Task: In Heading Arial with underline. Font size of heading  '18'Font style of data Calibri. Font size of data  9Alignment of headline & data Align center. Fill color in heading,  RedFont color of data Black Apply border in Data No BorderIn the sheet   Promote Sales log book
Action: Mouse moved to (321, 283)
Screenshot: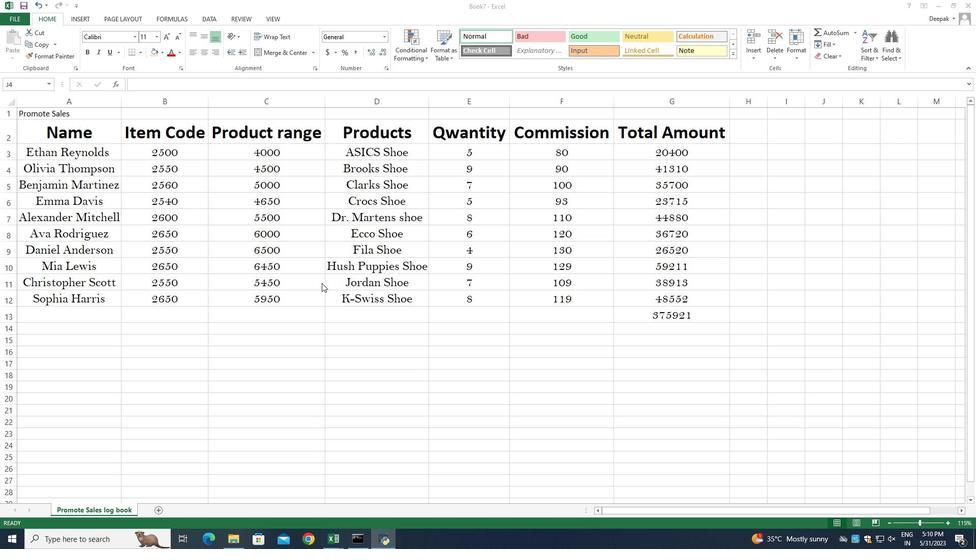
Action: Mouse scrolled (321, 283) with delta (0, 0)
Screenshot: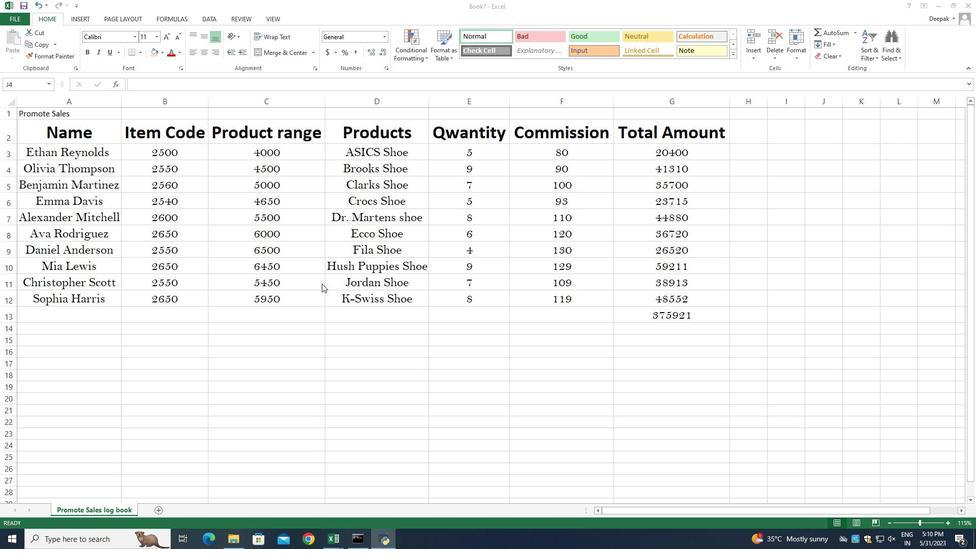 
Action: Mouse moved to (392, 318)
Screenshot: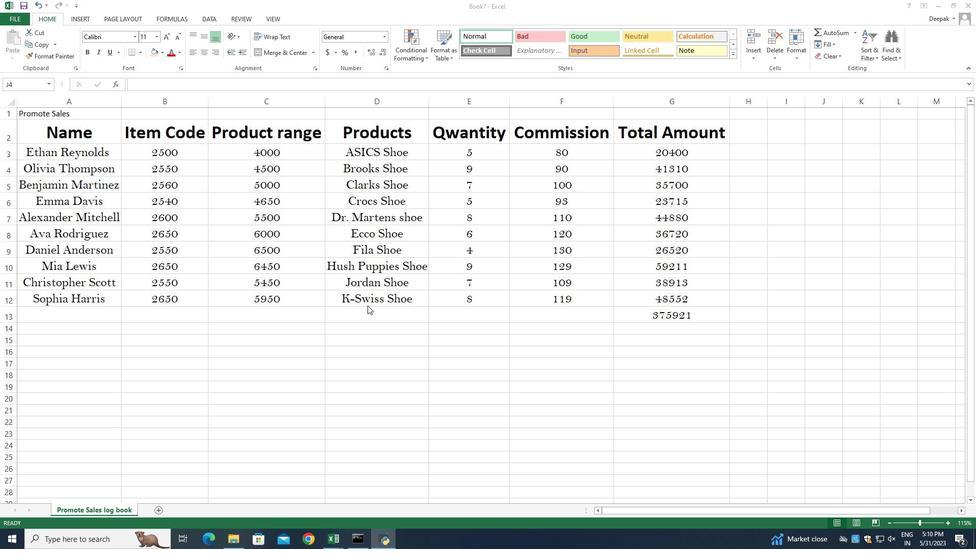 
Action: Mouse scrolled (392, 319) with delta (0, 0)
Screenshot: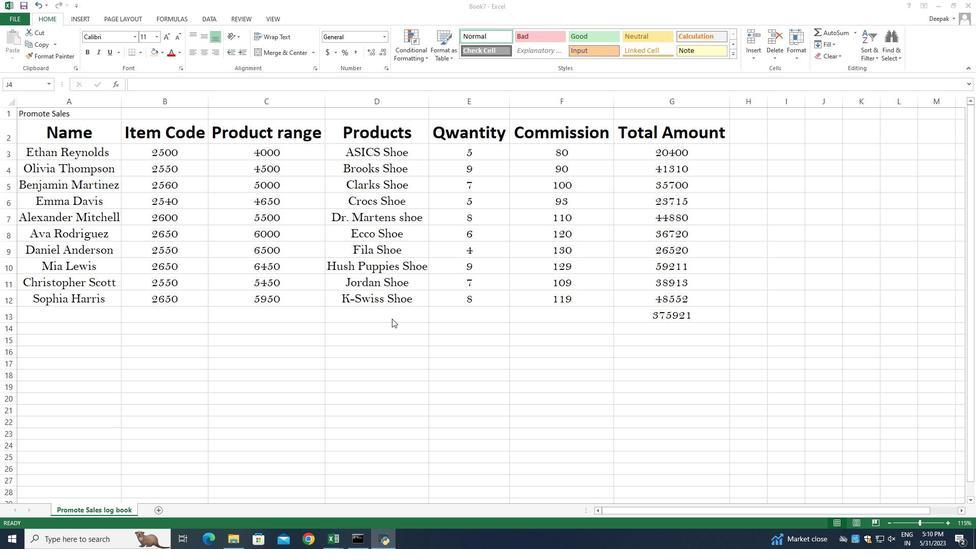 
Action: Mouse scrolled (392, 319) with delta (0, 0)
Screenshot: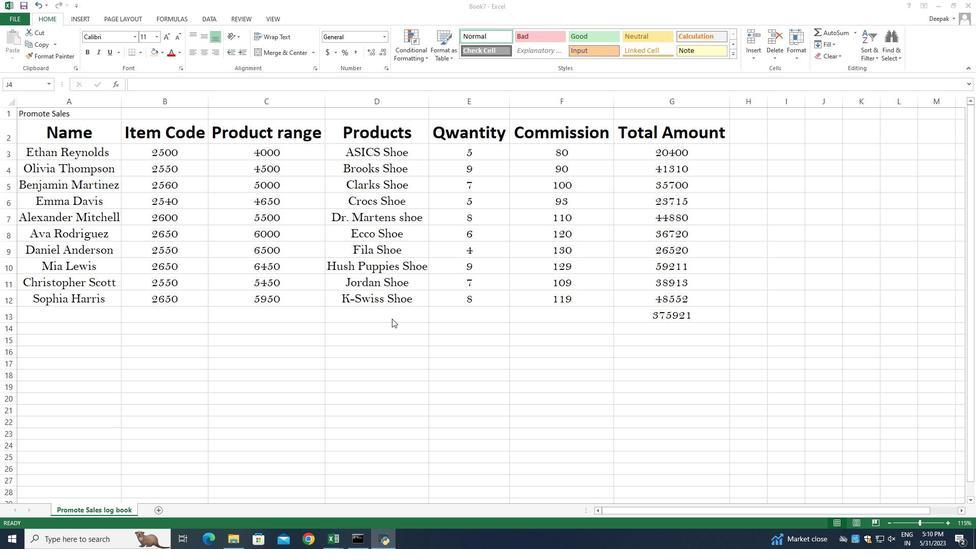 
Action: Mouse scrolled (392, 319) with delta (0, 0)
Screenshot: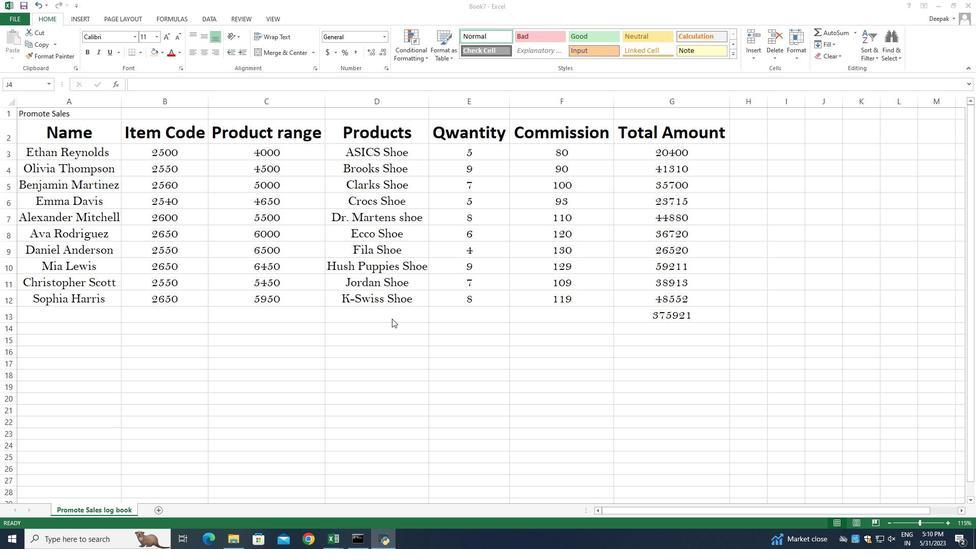 
Action: Mouse moved to (37, 133)
Screenshot: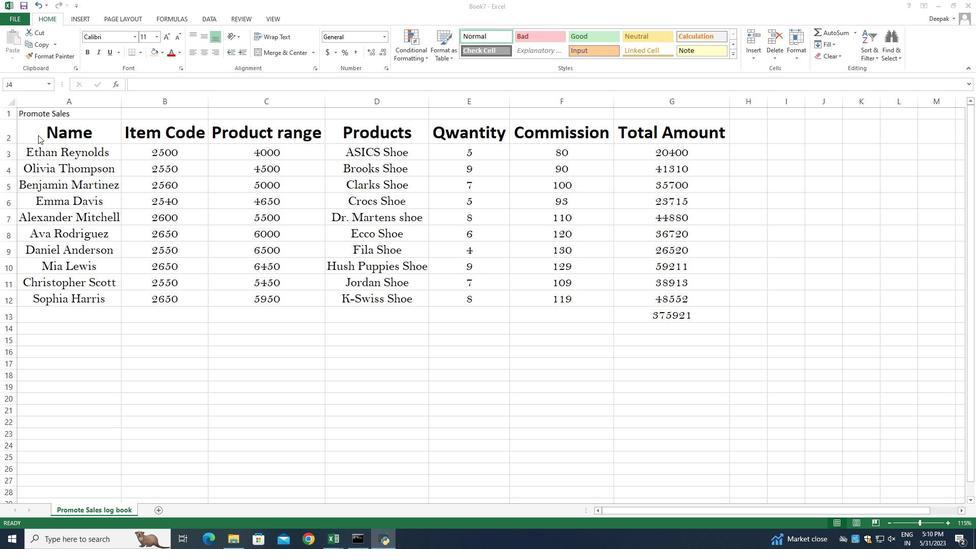 
Action: Mouse pressed left at (37, 133)
Screenshot: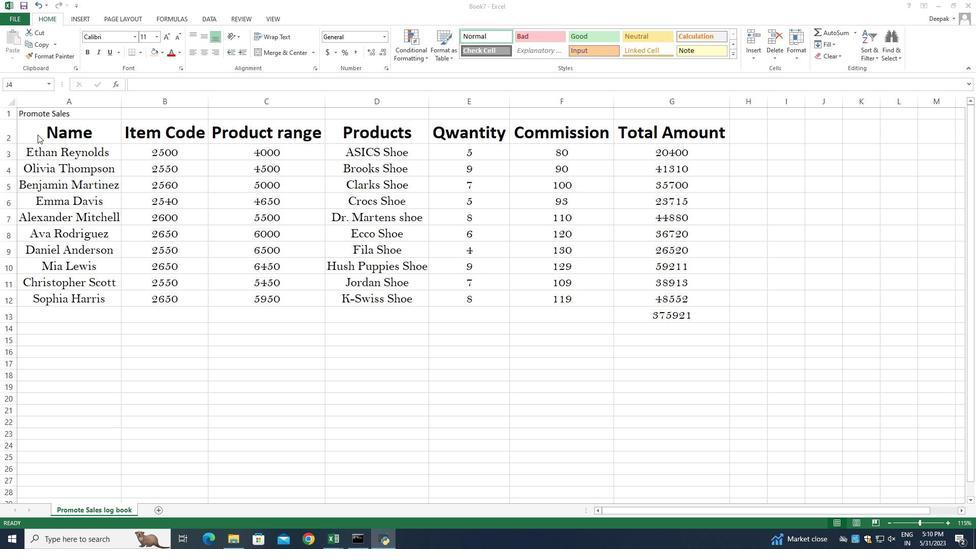 
Action: Mouse pressed left at (37, 133)
Screenshot: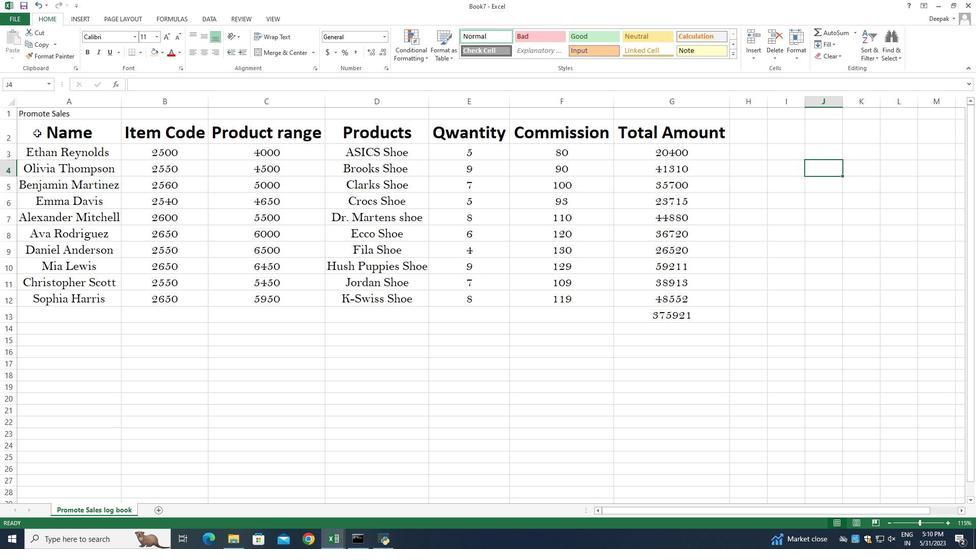 
Action: Mouse moved to (39, 132)
Screenshot: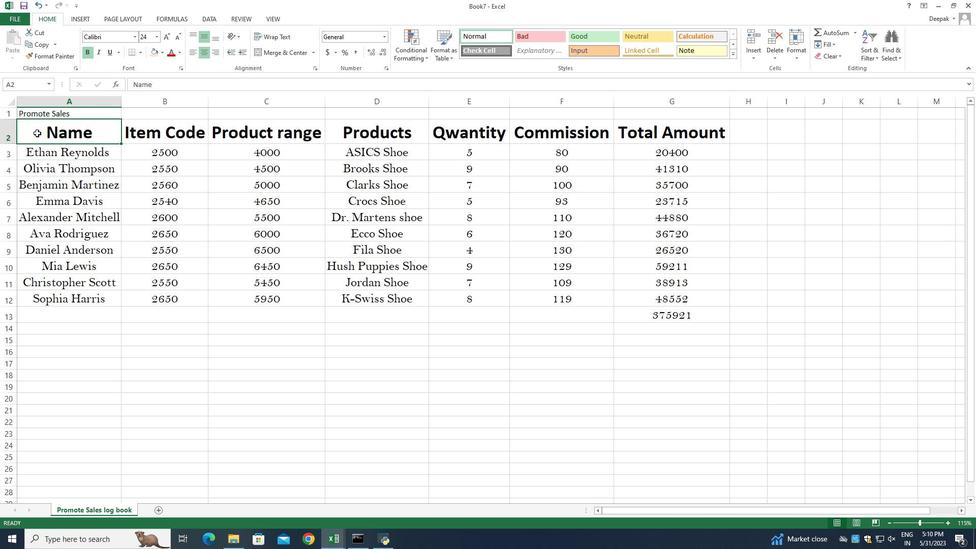 
Action: Mouse pressed left at (39, 132)
Screenshot: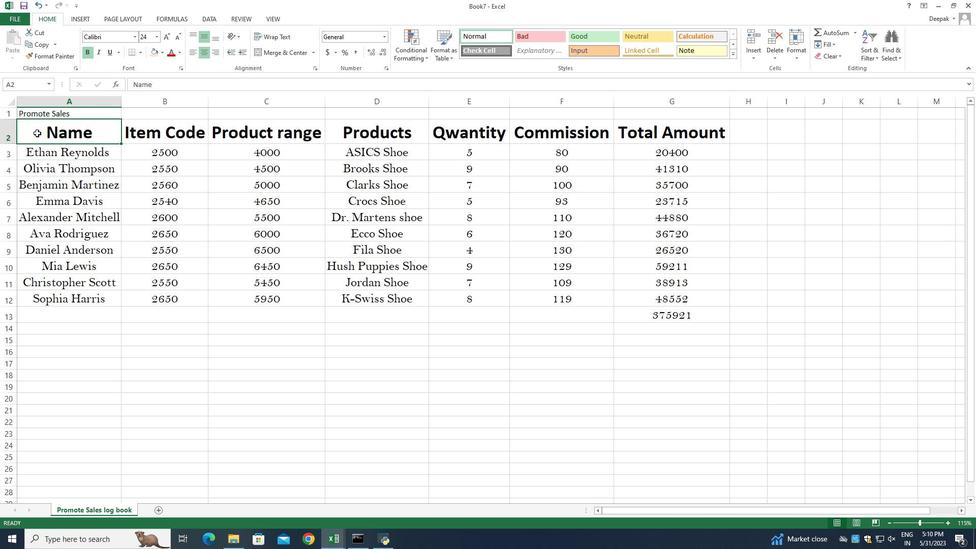 
Action: Mouse moved to (133, 39)
Screenshot: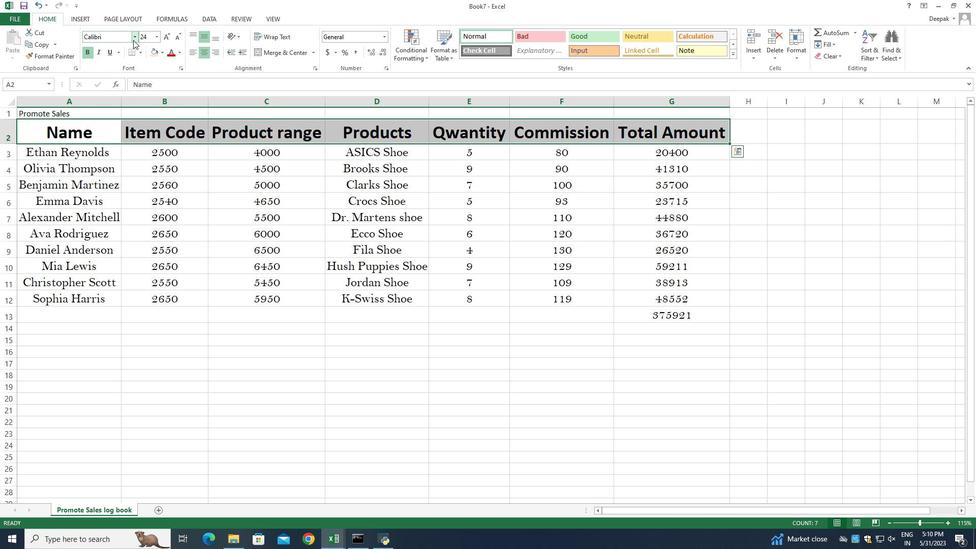 
Action: Mouse pressed left at (133, 39)
Screenshot: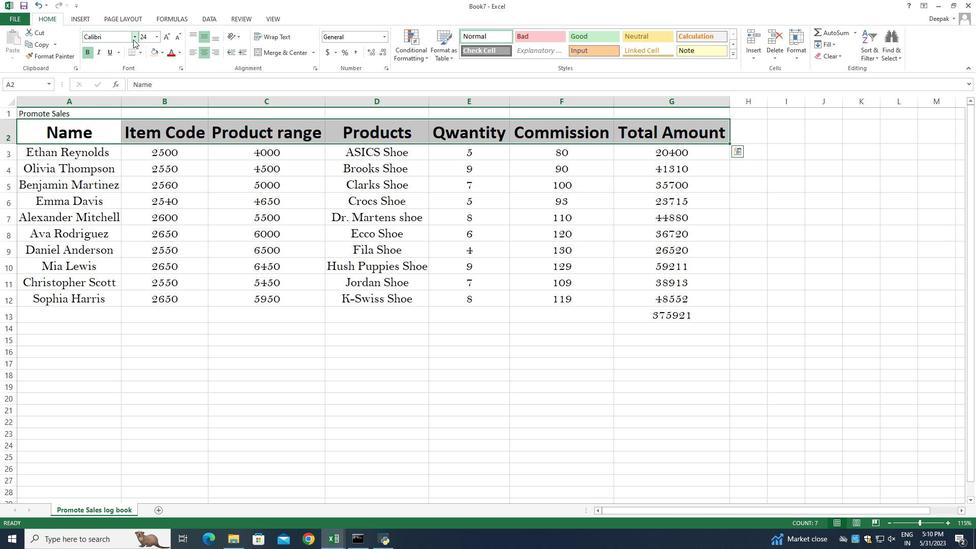
Action: Mouse moved to (162, 233)
Screenshot: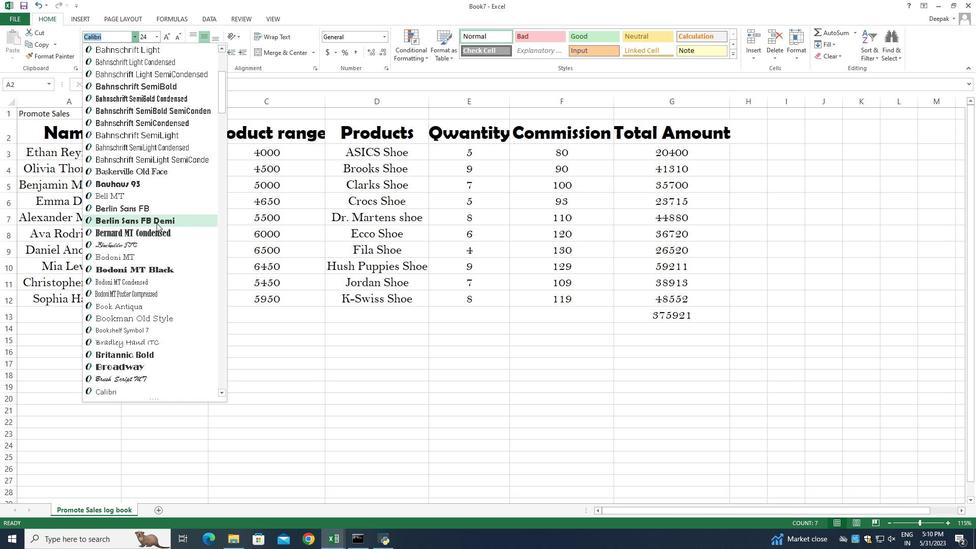 
Action: Mouse scrolled (157, 222) with delta (0, 0)
Screenshot: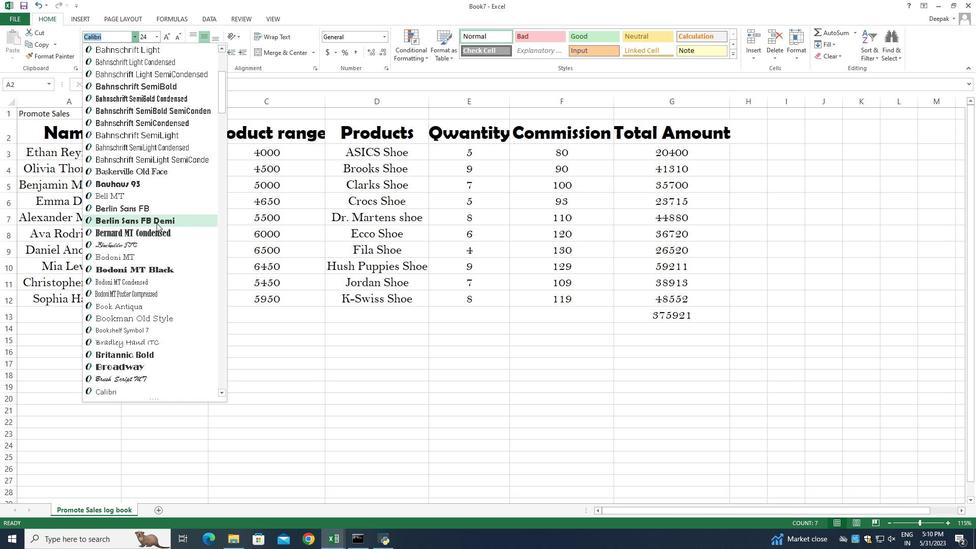 
Action: Mouse moved to (171, 271)
Screenshot: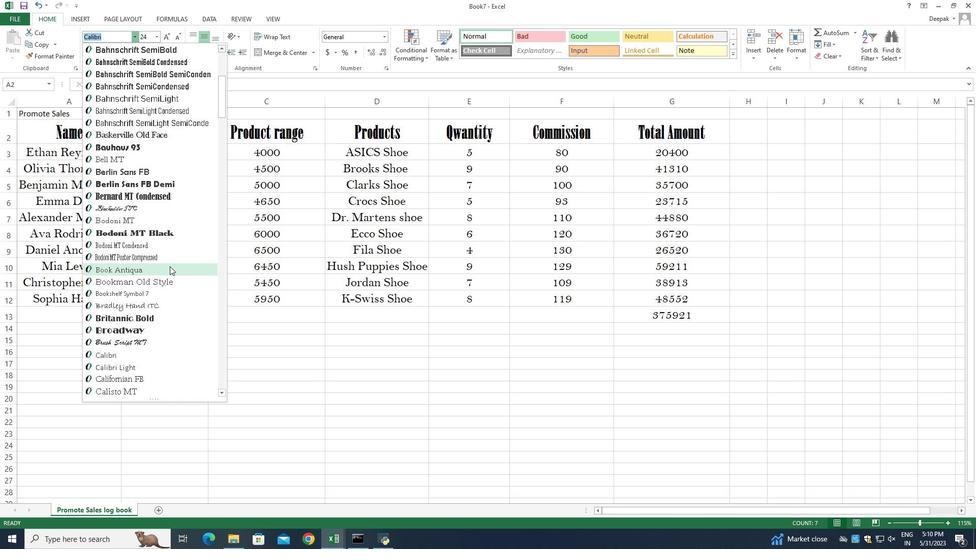 
Action: Mouse scrolled (171, 270) with delta (0, 0)
Screenshot: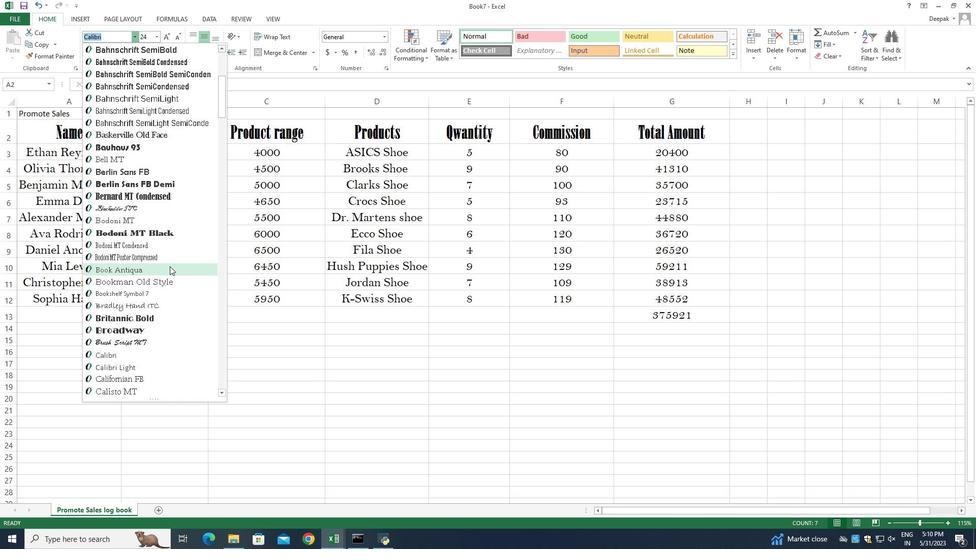 
Action: Mouse moved to (180, 292)
Screenshot: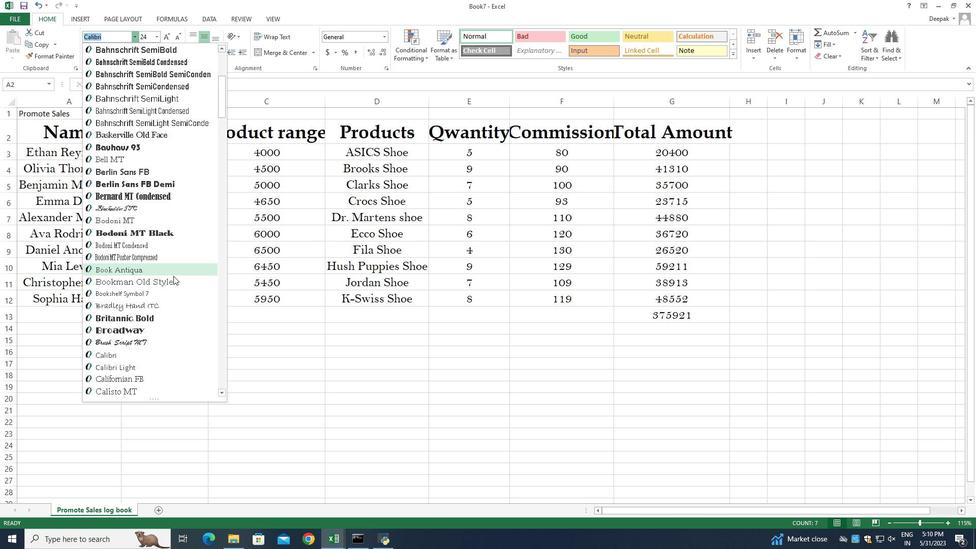 
Action: Mouse scrolled (178, 285) with delta (0, 0)
Screenshot: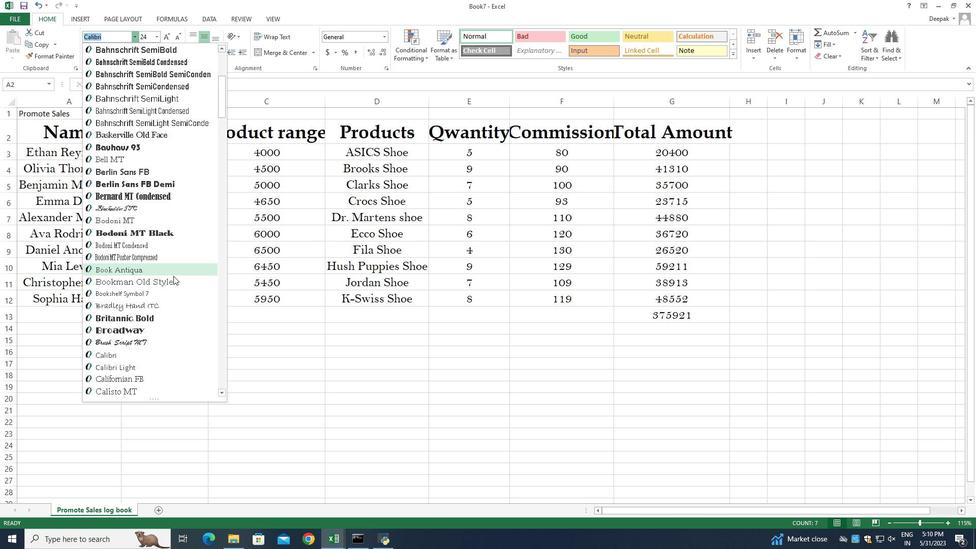 
Action: Mouse moved to (181, 296)
Screenshot: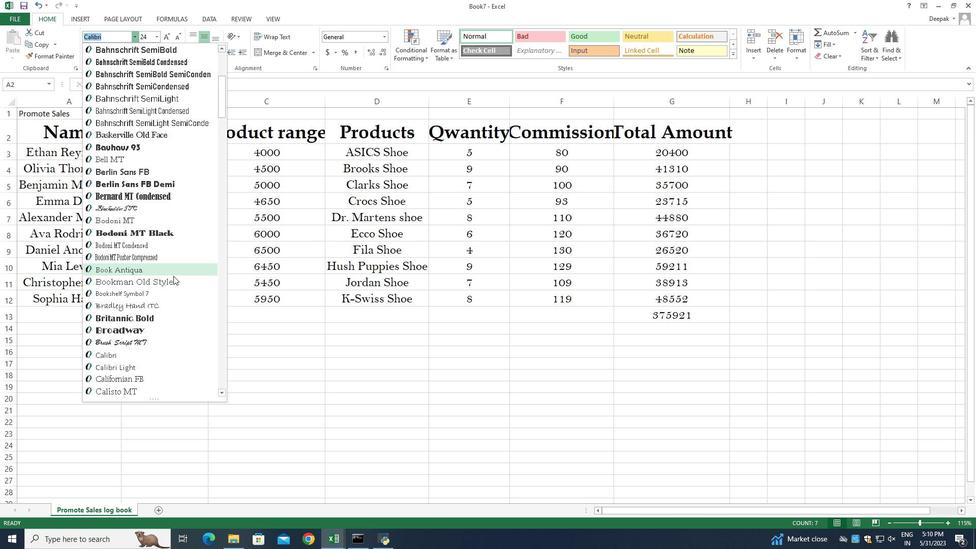 
Action: Mouse scrolled (181, 295) with delta (0, 0)
Screenshot: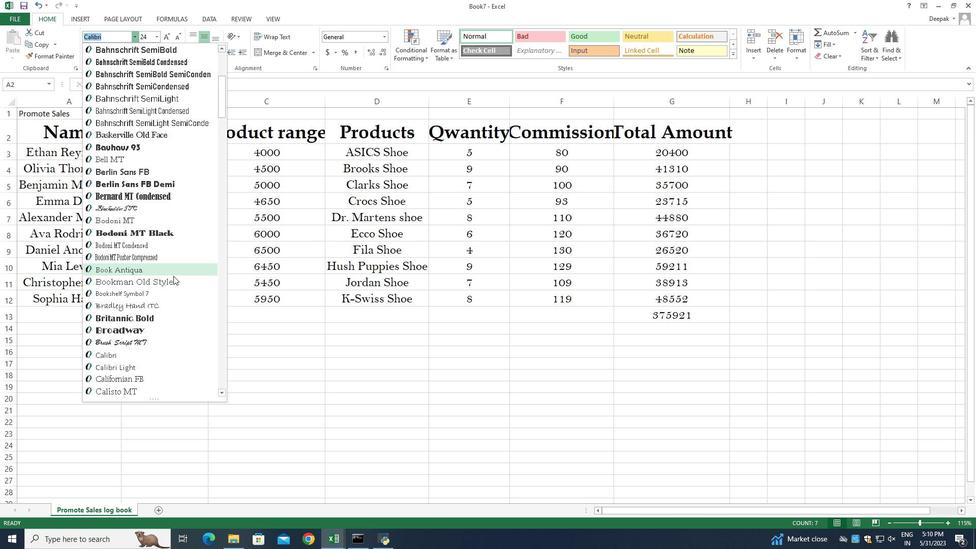 
Action: Mouse moved to (176, 191)
Screenshot: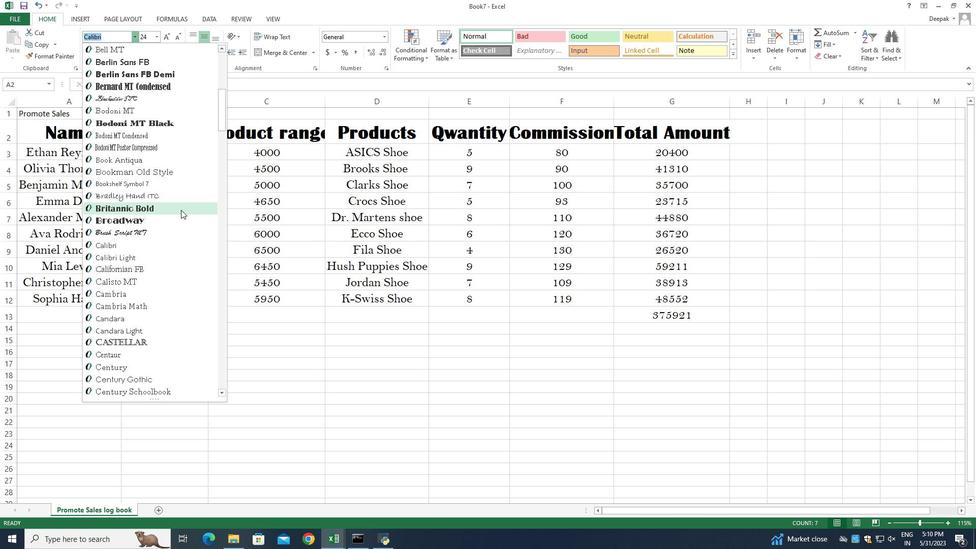 
Action: Mouse scrolled (176, 192) with delta (0, 0)
Screenshot: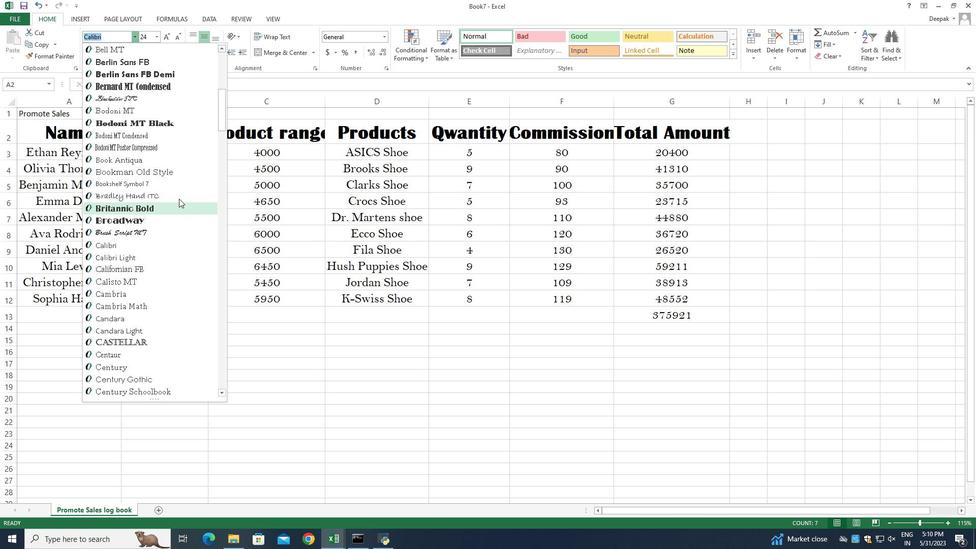 
Action: Mouse moved to (176, 190)
Screenshot: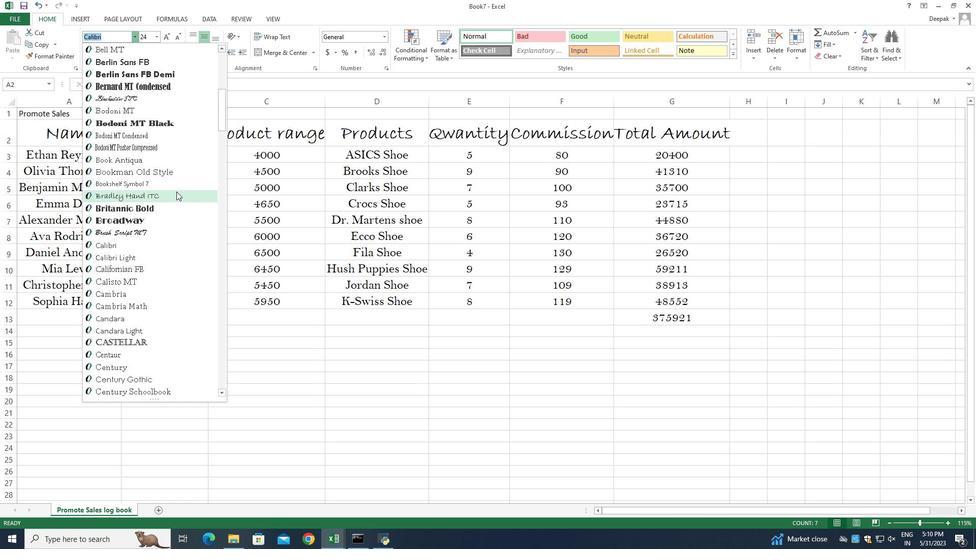 
Action: Mouse scrolled (176, 191) with delta (0, 0)
Screenshot: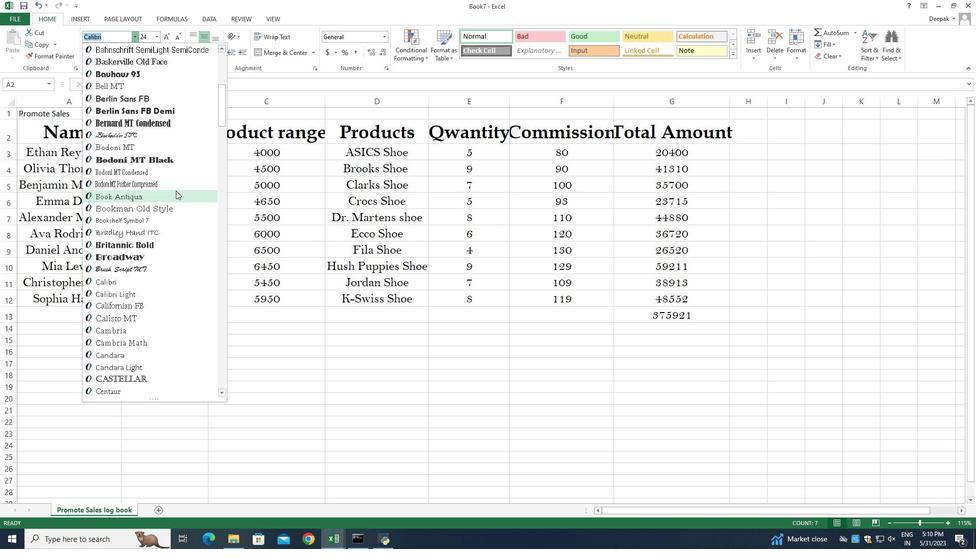 
Action: Mouse scrolled (176, 191) with delta (0, 0)
Screenshot: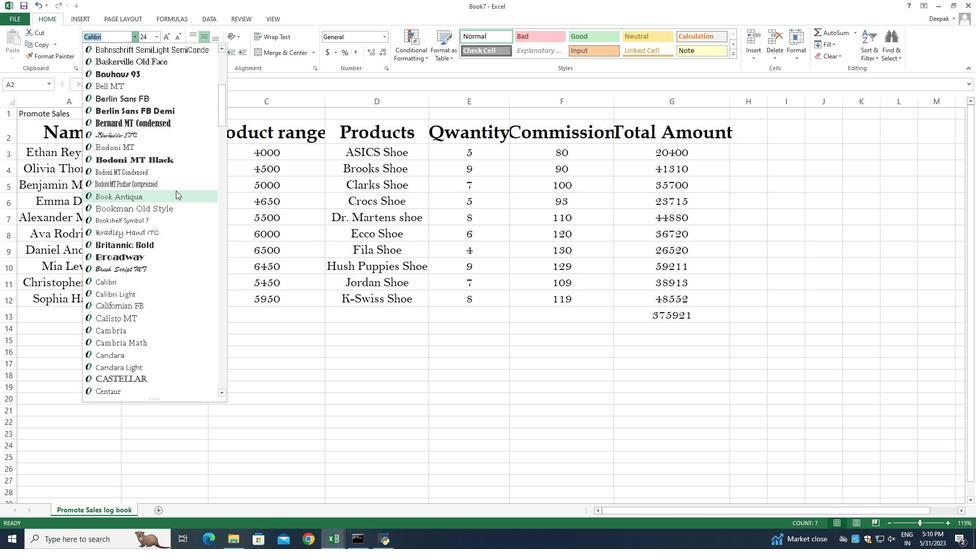
Action: Mouse scrolled (176, 191) with delta (0, 0)
Screenshot: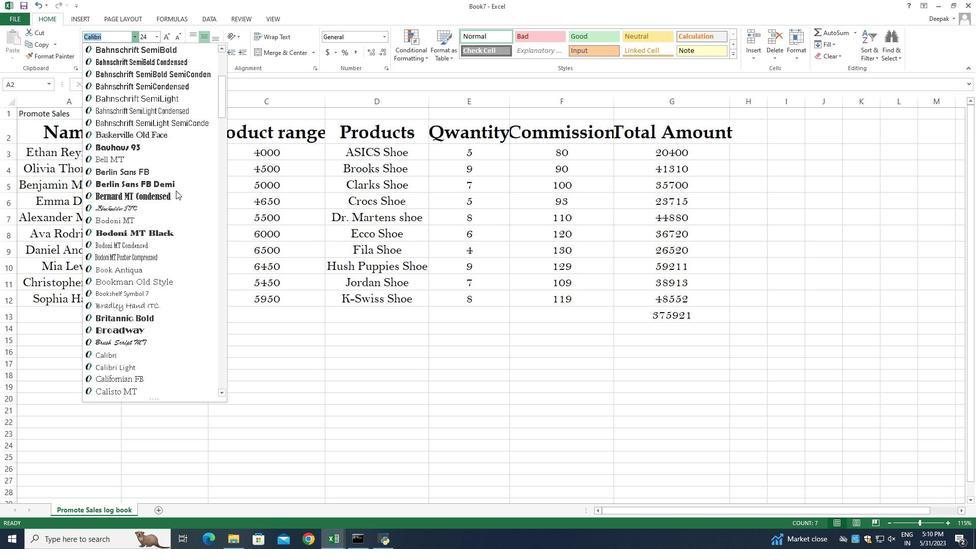 
Action: Mouse scrolled (176, 191) with delta (0, 0)
Screenshot: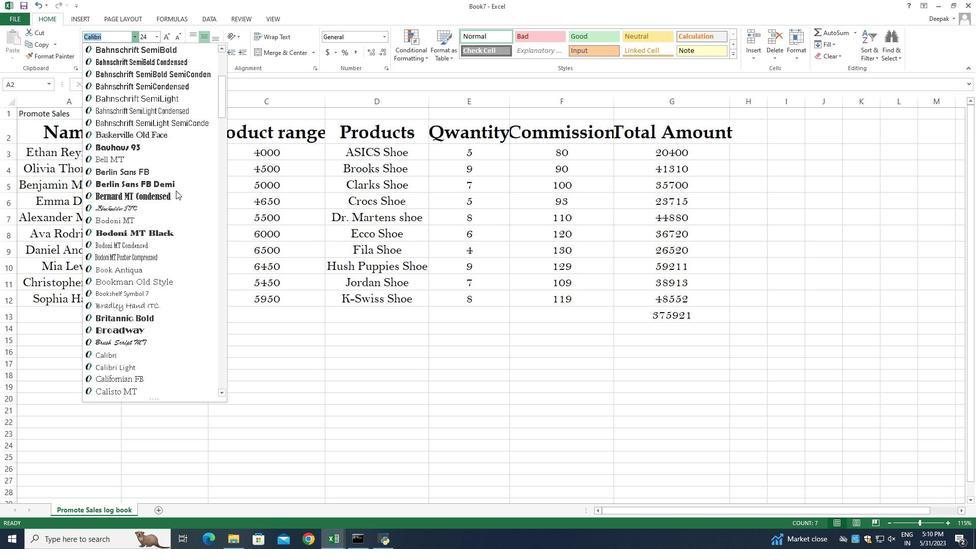 
Action: Mouse scrolled (176, 191) with delta (0, 0)
Screenshot: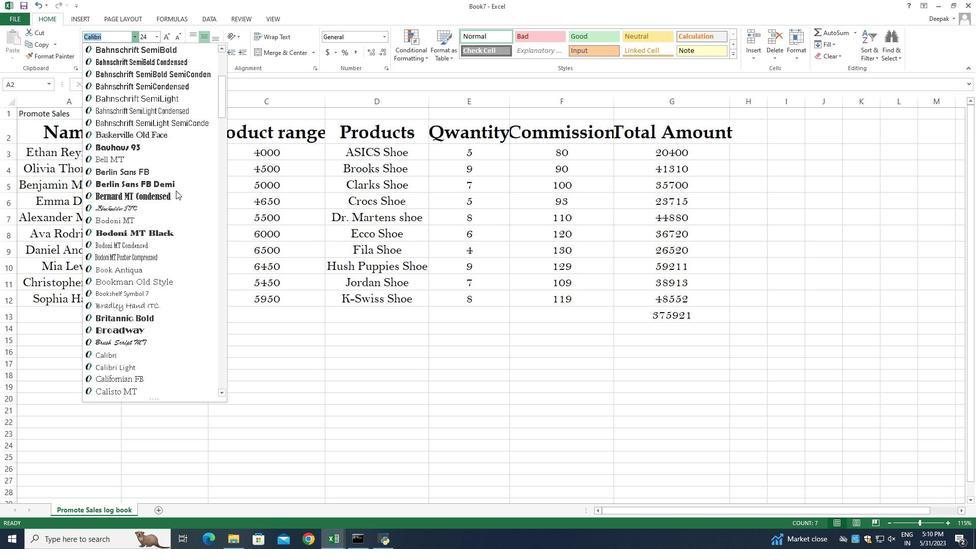 
Action: Mouse scrolled (176, 191) with delta (0, 0)
Screenshot: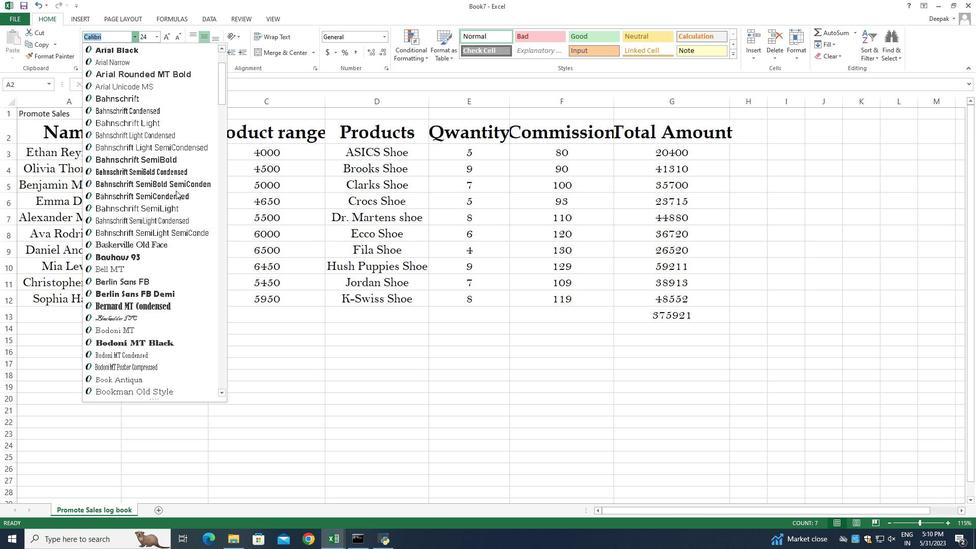 
Action: Mouse scrolled (176, 191) with delta (0, 0)
Screenshot: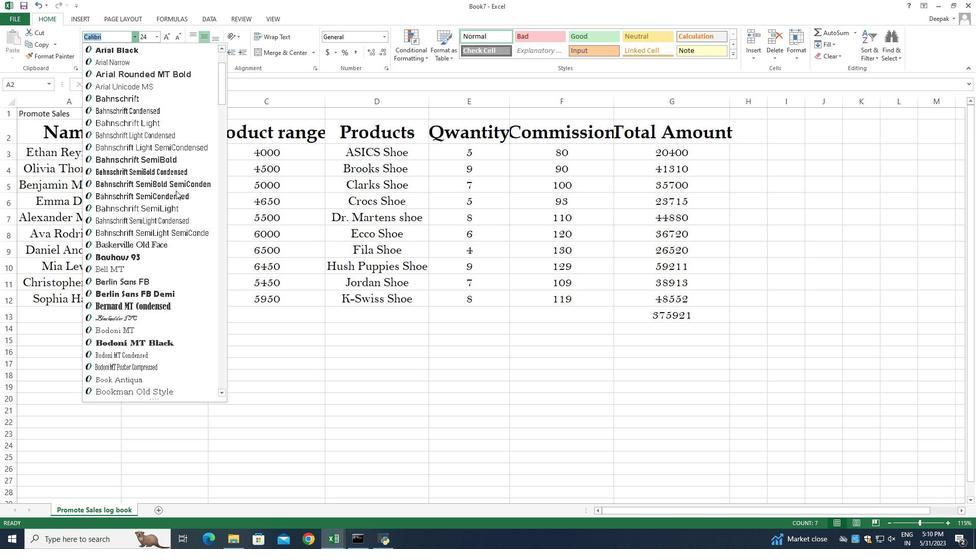 
Action: Mouse moved to (162, 188)
Screenshot: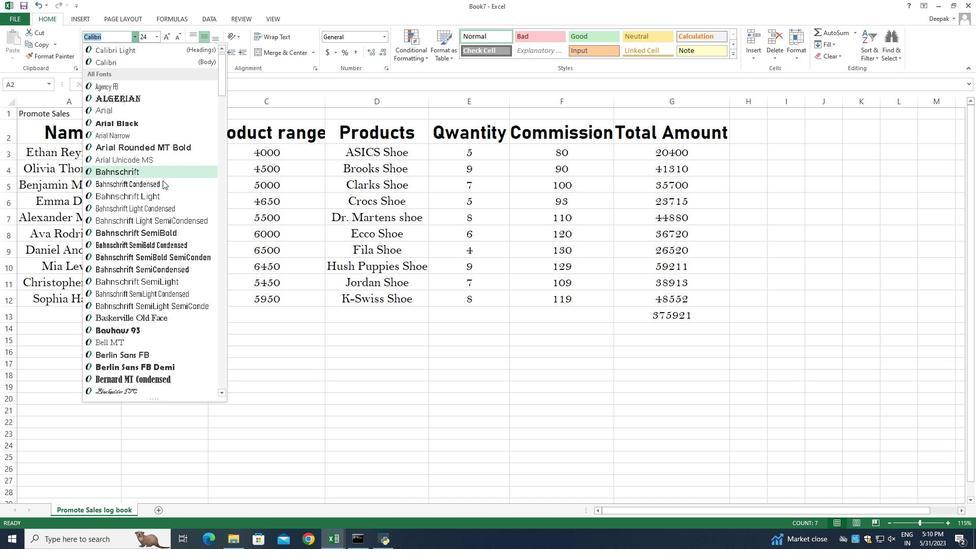 
Action: Mouse scrolled (162, 186) with delta (0, 0)
Screenshot: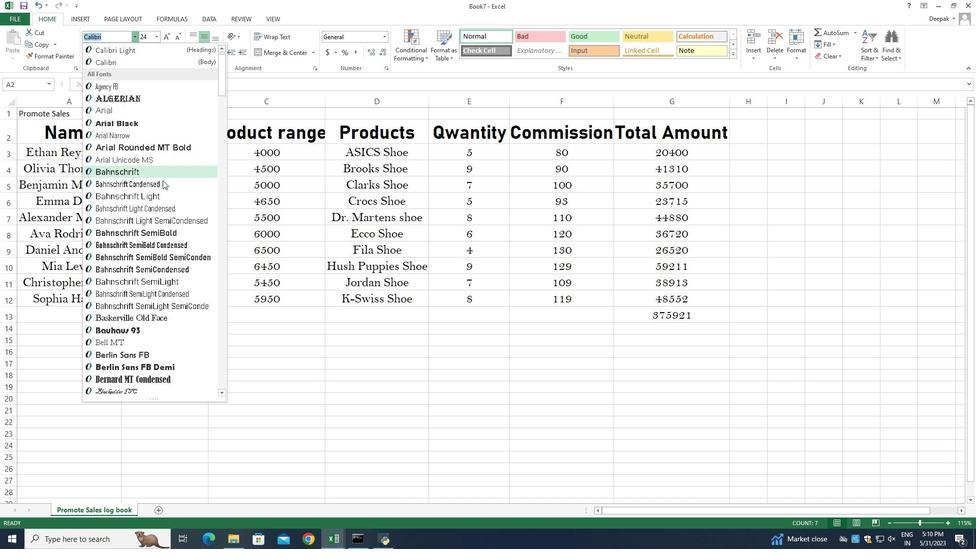 
Action: Mouse moved to (163, 191)
Screenshot: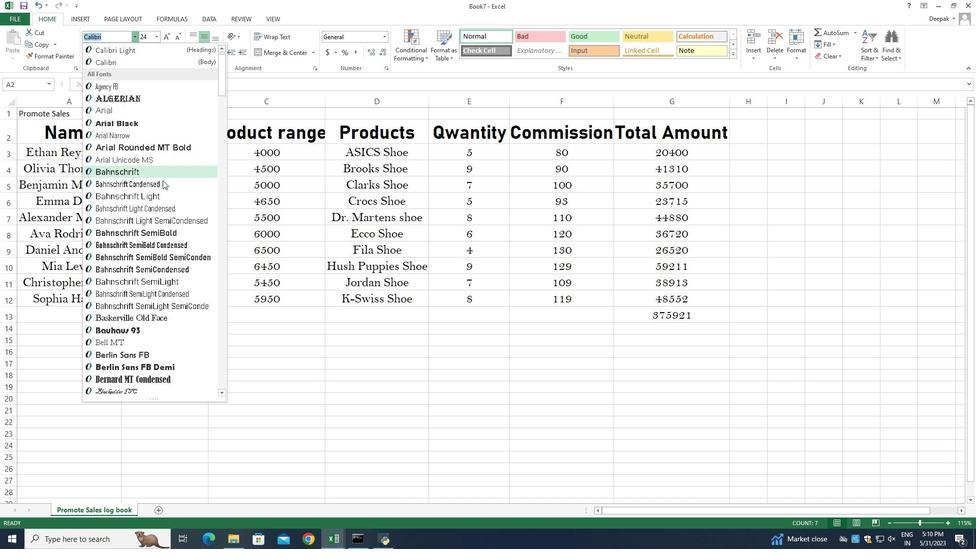 
Action: Mouse scrolled (163, 190) with delta (0, 0)
Screenshot: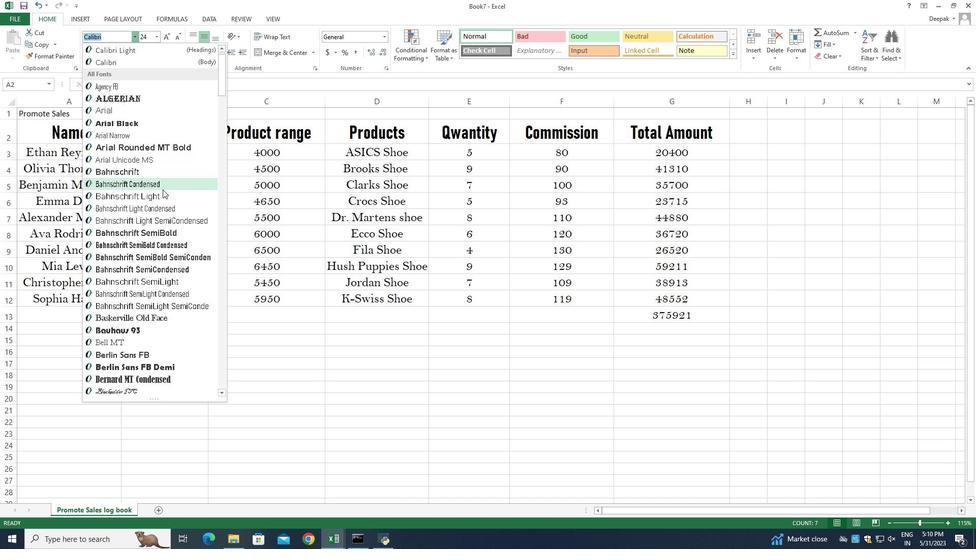 
Action: Mouse moved to (170, 258)
Screenshot: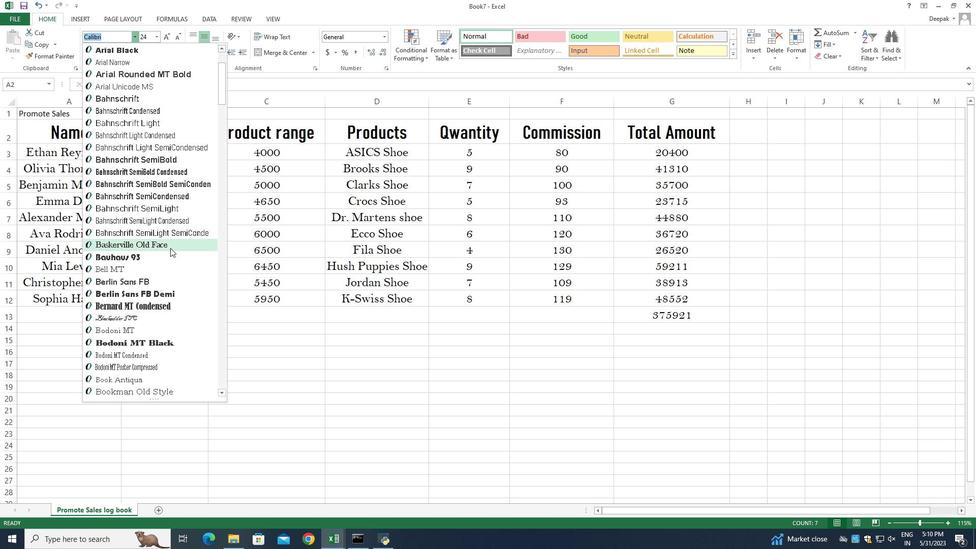 
Action: Mouse scrolled (170, 258) with delta (0, 0)
Screenshot: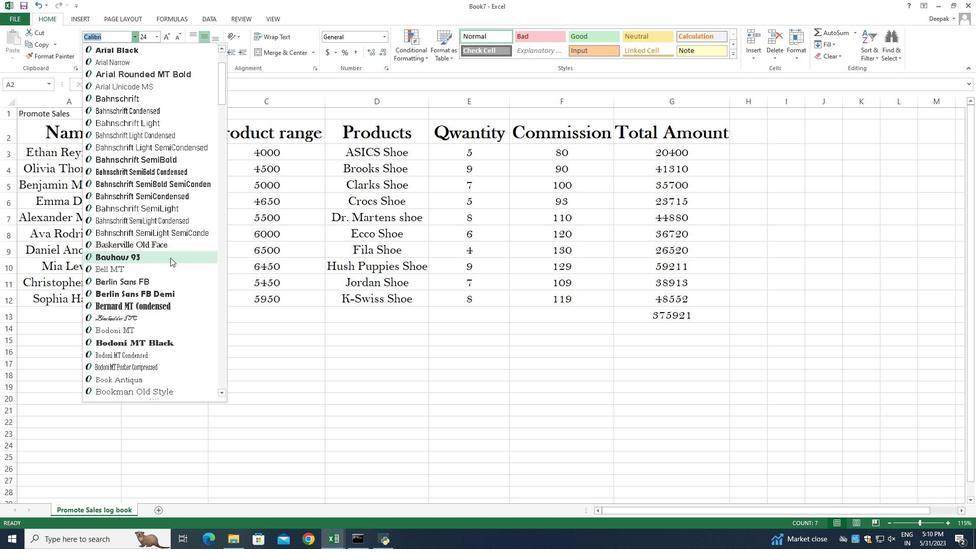 
Action: Mouse moved to (175, 241)
Screenshot: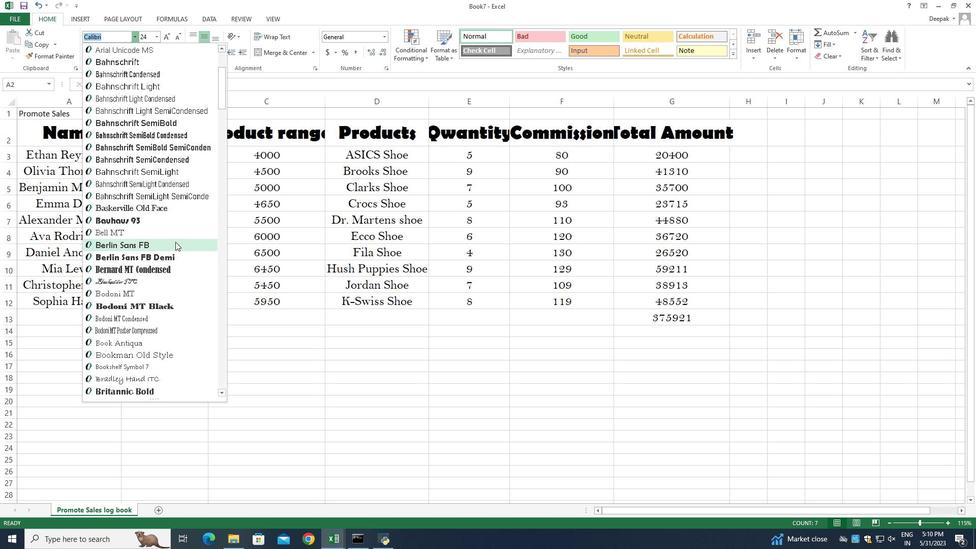 
Action: Mouse scrolled (175, 241) with delta (0, 0)
Screenshot: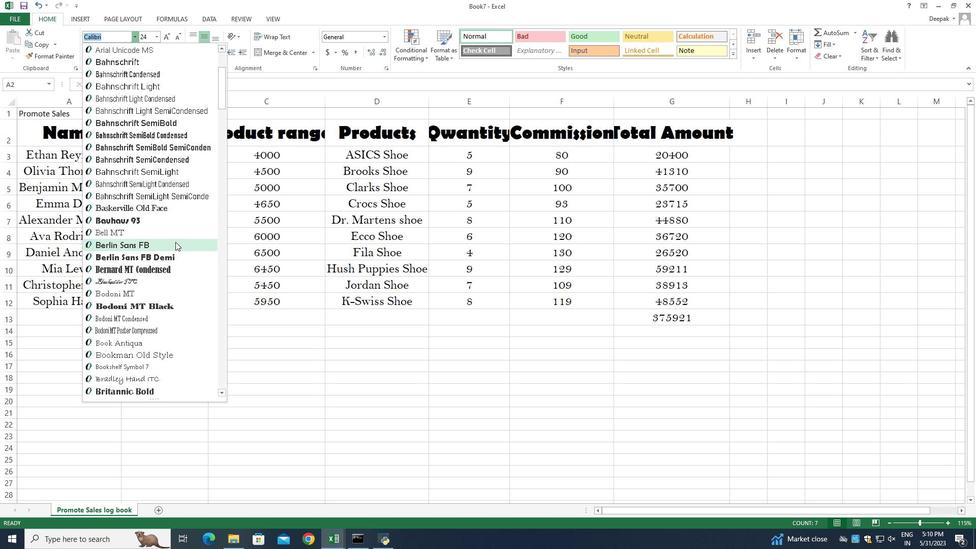 
Action: Mouse moved to (175, 240)
Screenshot: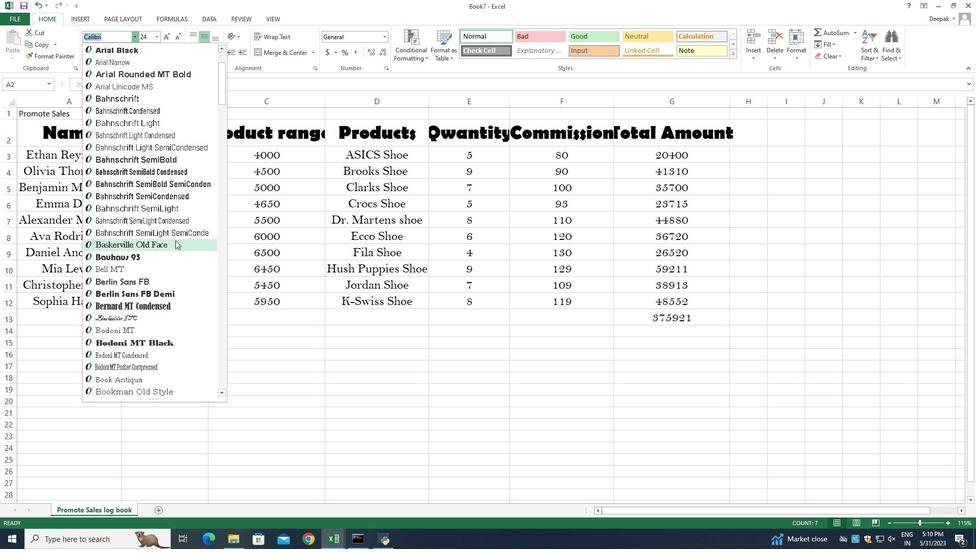 
Action: Mouse scrolled (175, 241) with delta (0, 0)
Screenshot: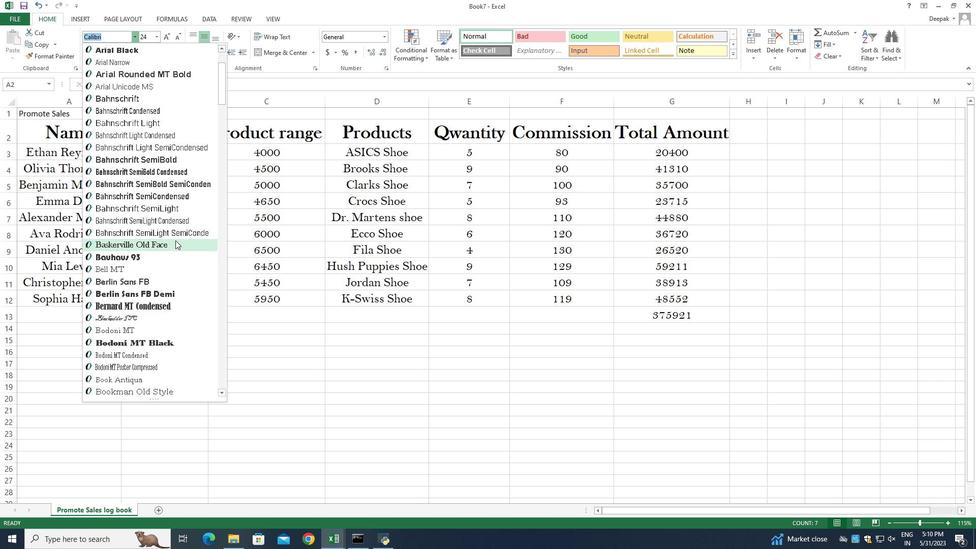 
Action: Mouse scrolled (175, 241) with delta (0, 0)
Screenshot: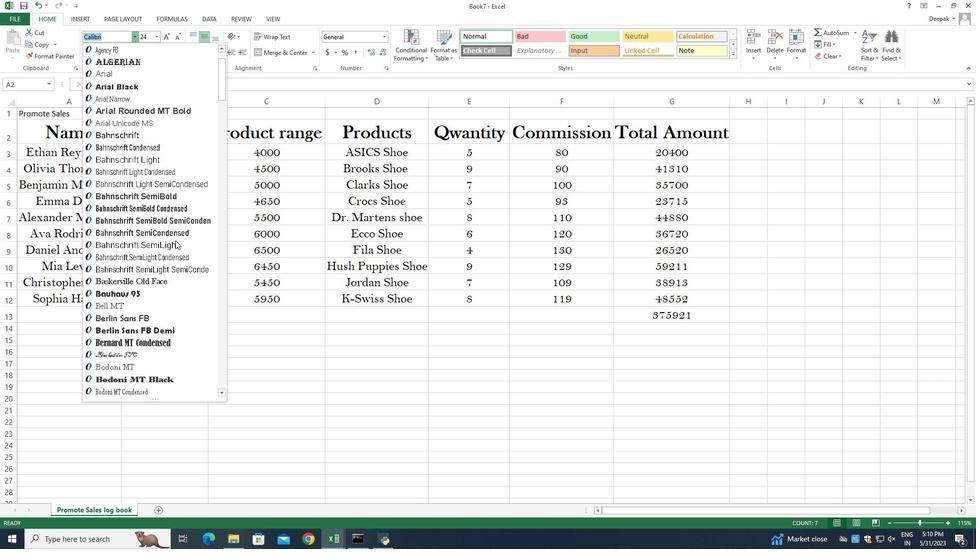 
Action: Mouse scrolled (175, 241) with delta (0, 0)
Screenshot: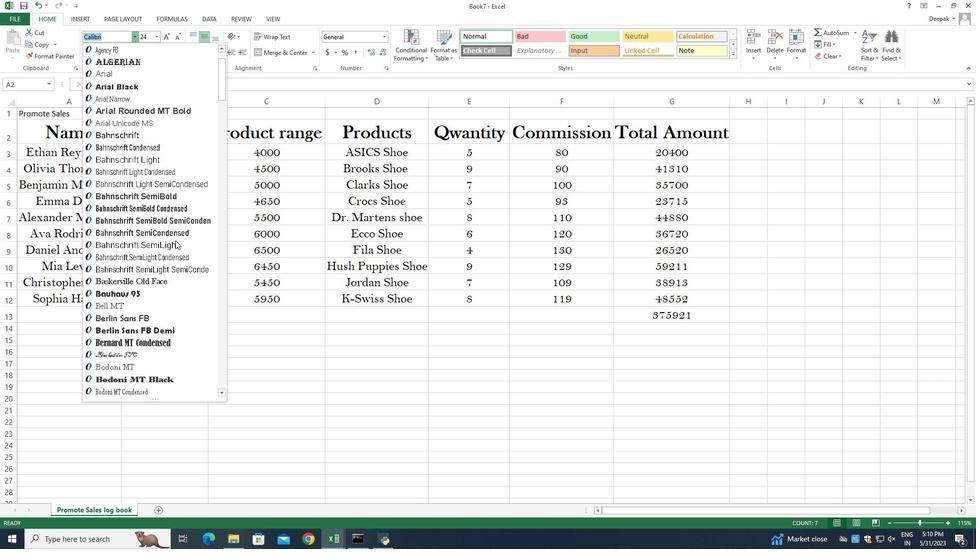 
Action: Mouse scrolled (175, 241) with delta (0, 0)
Screenshot: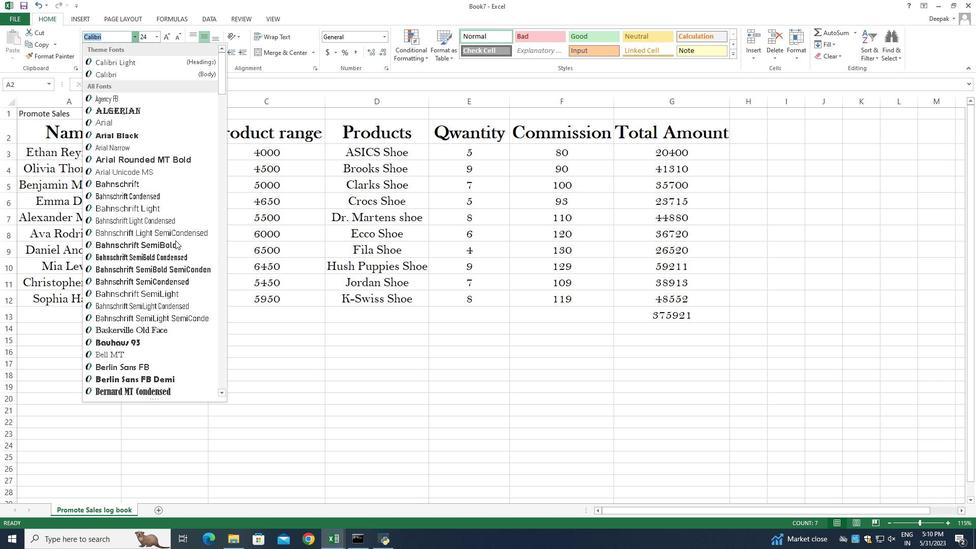 
Action: Mouse moved to (167, 210)
Screenshot: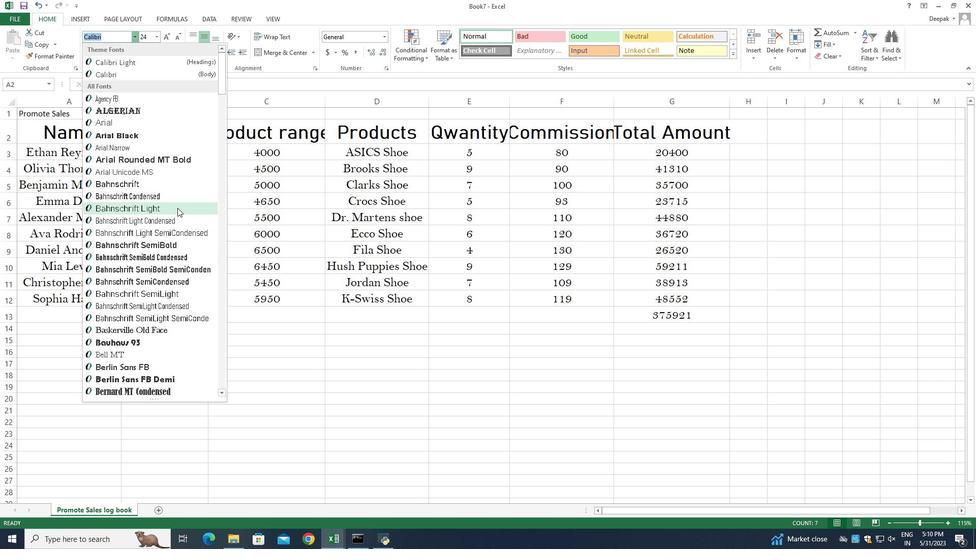 
Action: Mouse scrolled (167, 210) with delta (0, 0)
Screenshot: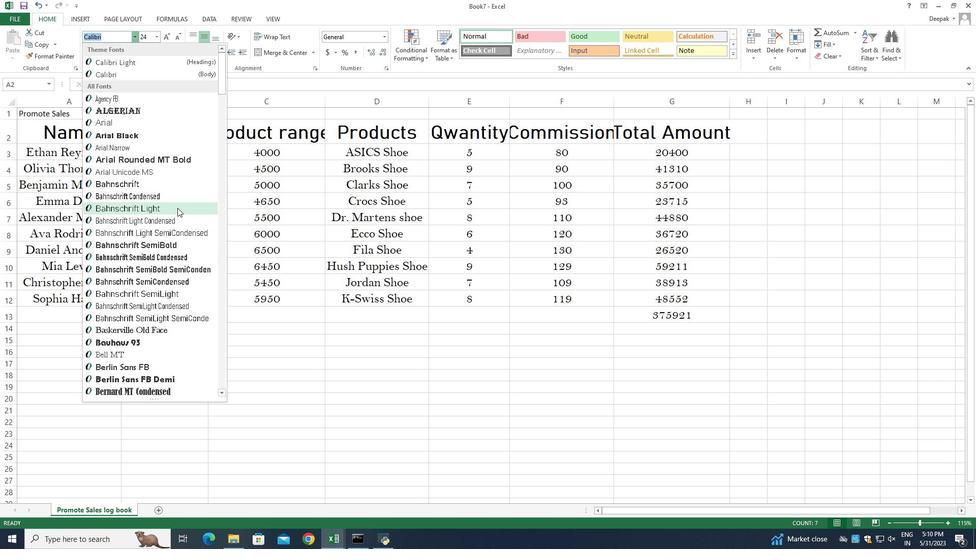 
Action: Mouse moved to (166, 211)
Screenshot: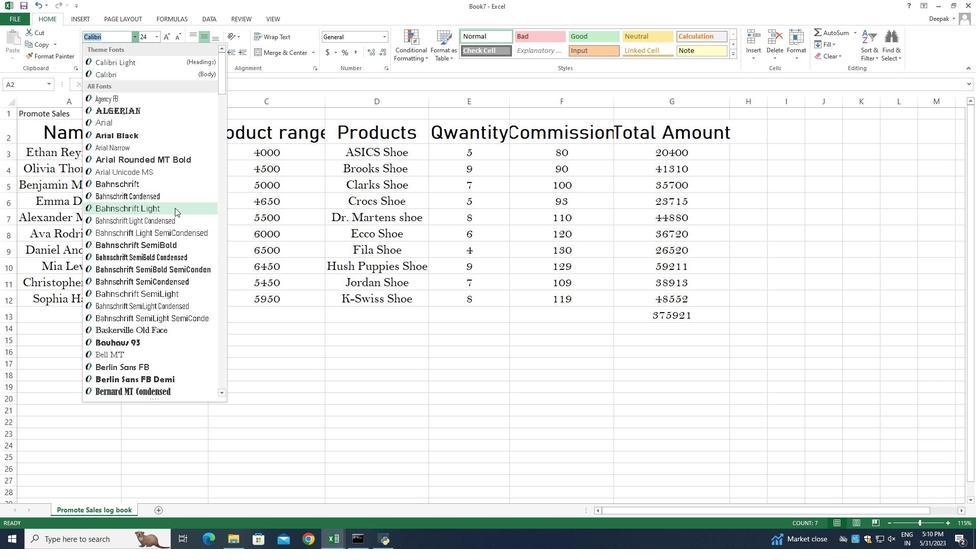 
Action: Mouse scrolled (166, 211) with delta (0, 0)
Screenshot: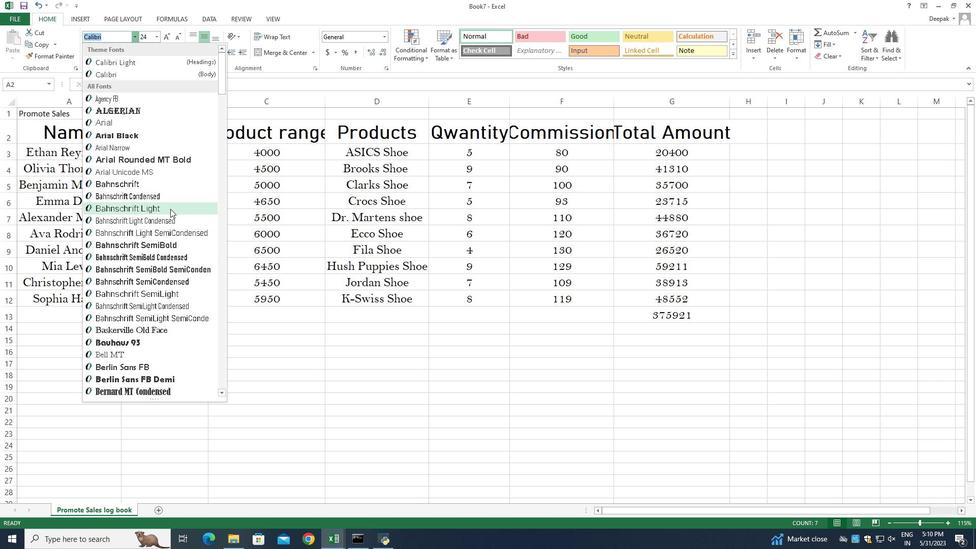 
Action: Mouse moved to (166, 211)
Screenshot: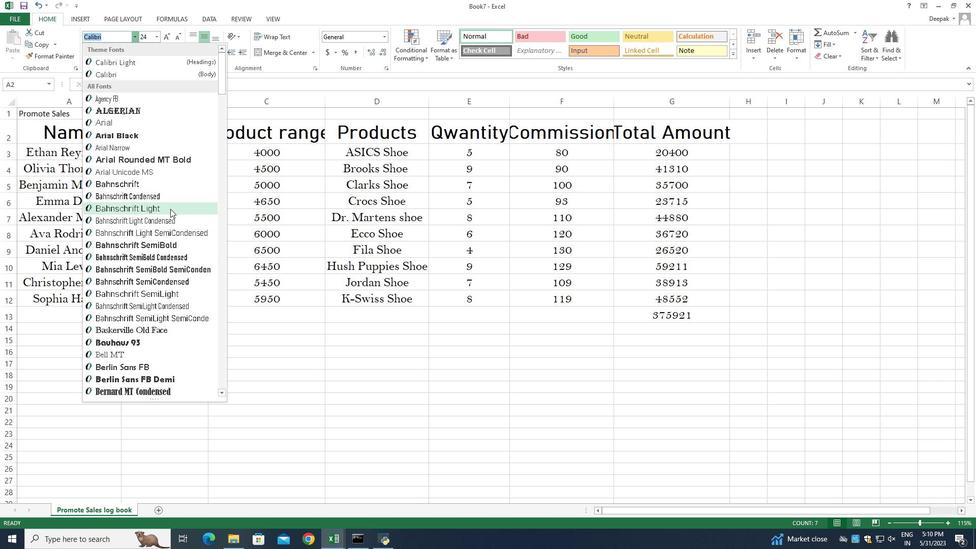 
Action: Mouse scrolled (166, 211) with delta (0, 0)
Screenshot: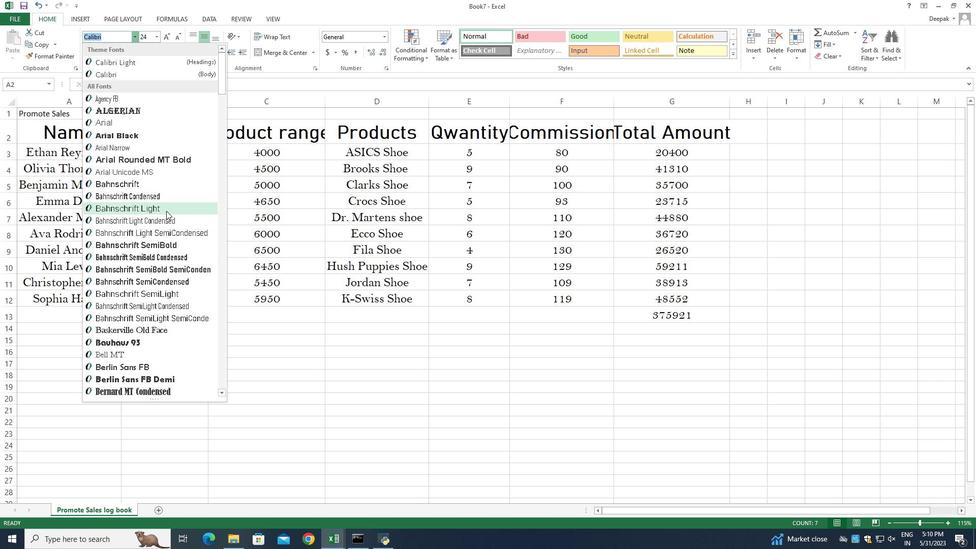 
Action: Mouse moved to (164, 211)
Screenshot: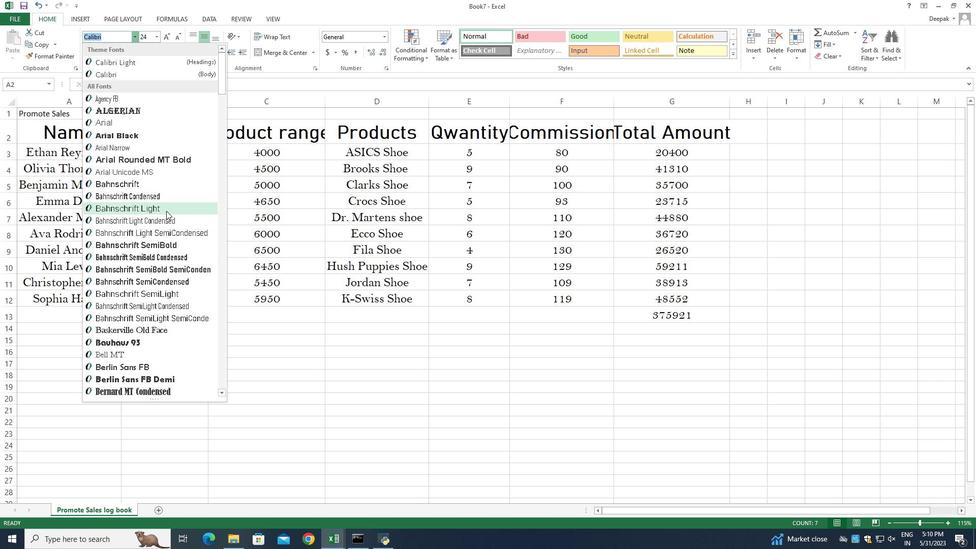 
Action: Mouse scrolled (164, 212) with delta (0, 0)
Screenshot: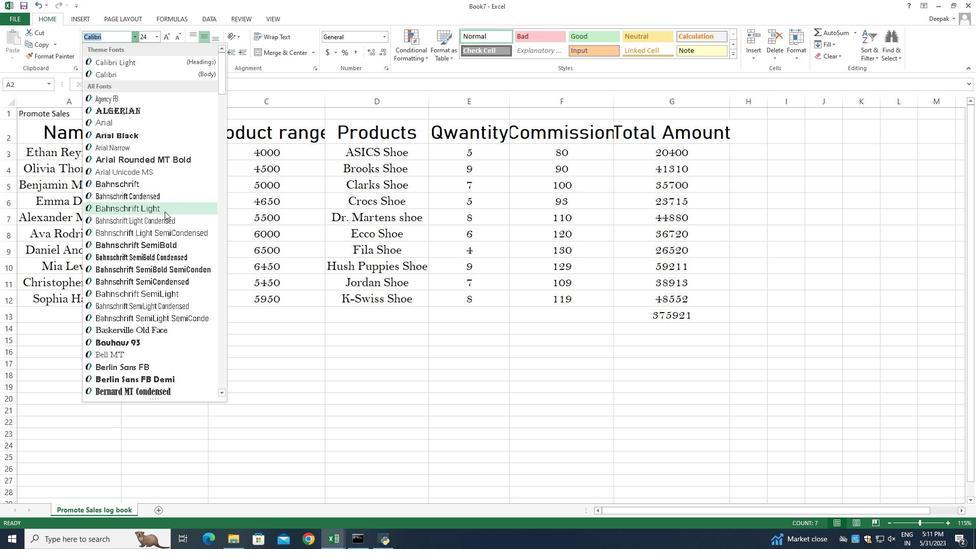 
Action: Mouse scrolled (164, 212) with delta (0, 0)
Screenshot: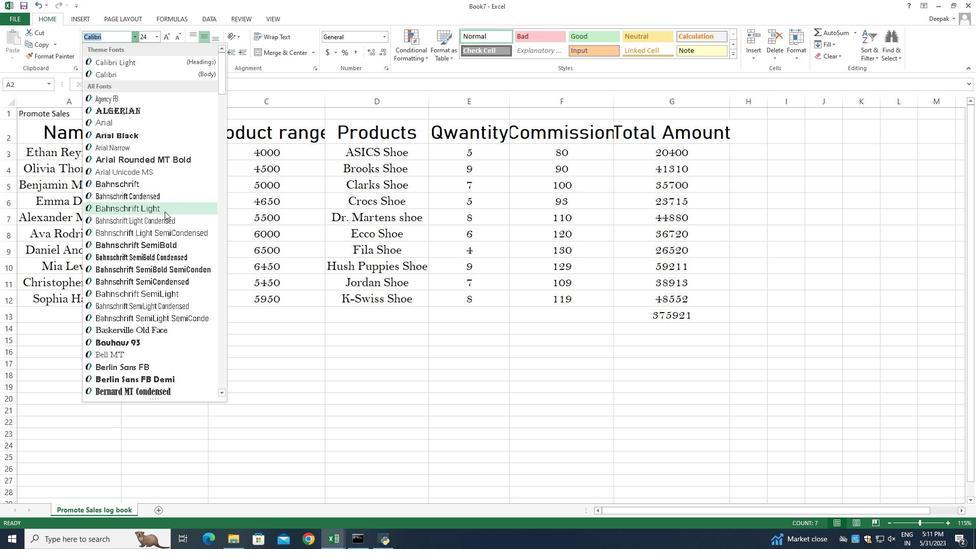 
Action: Mouse scrolled (164, 212) with delta (0, 0)
Screenshot: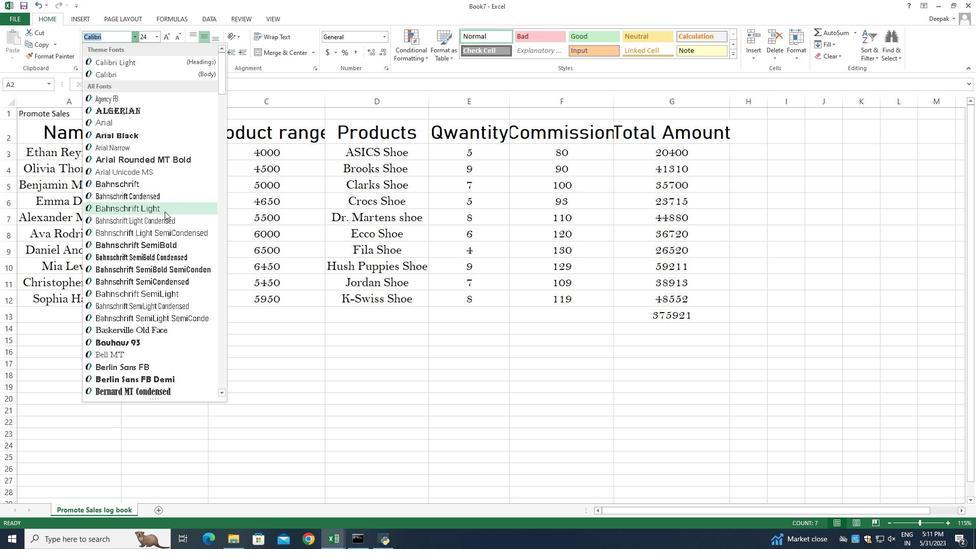 
Action: Mouse scrolled (164, 212) with delta (0, 0)
Screenshot: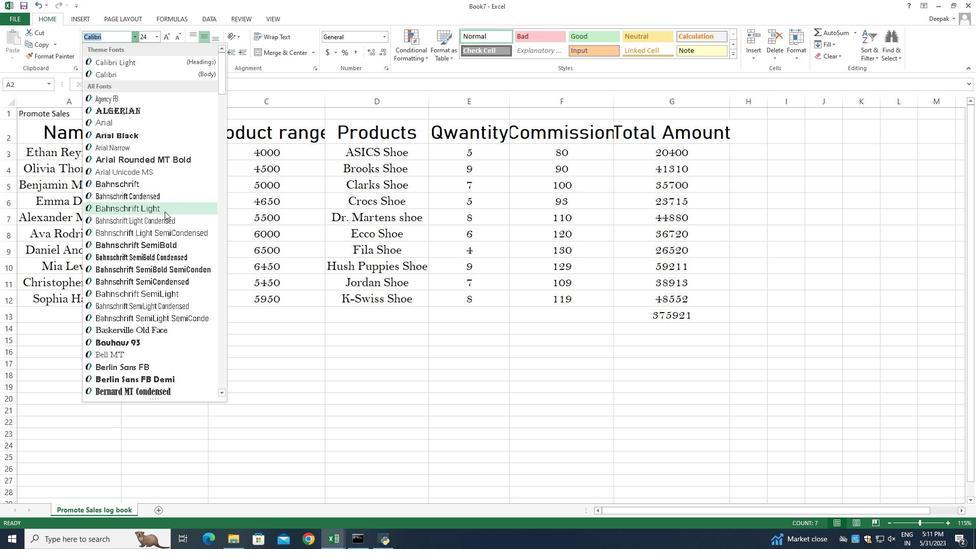 
Action: Mouse scrolled (164, 211) with delta (0, 0)
Screenshot: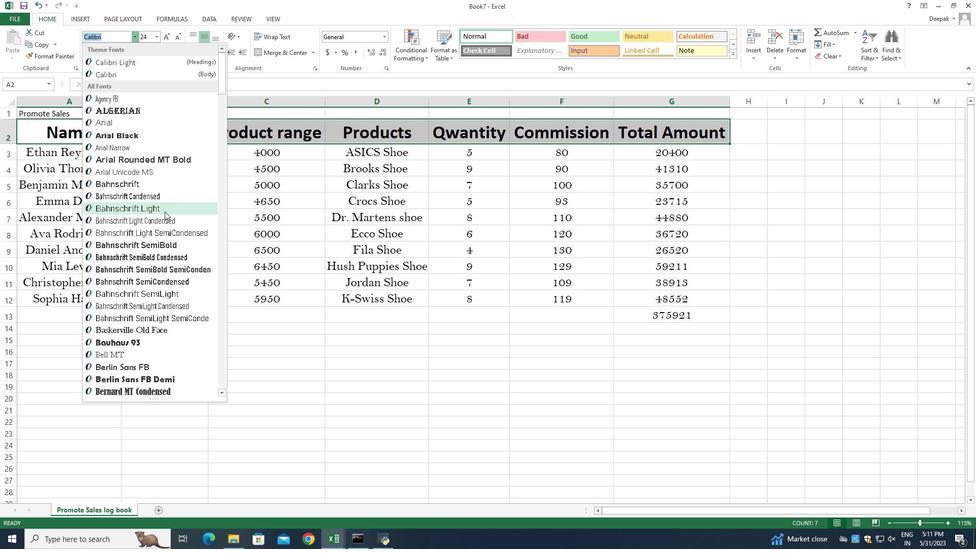 
Action: Mouse scrolled (164, 211) with delta (0, 0)
Screenshot: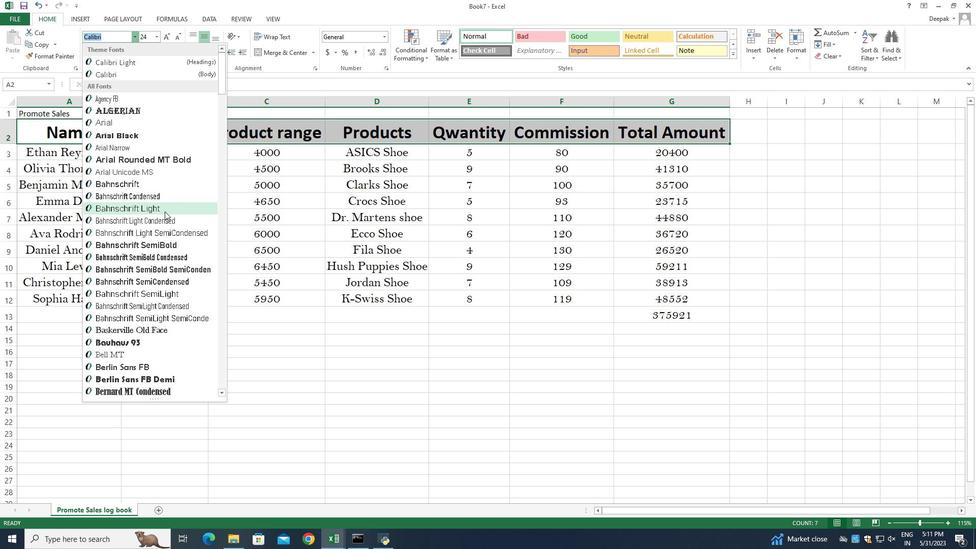 
Action: Mouse moved to (165, 326)
Screenshot: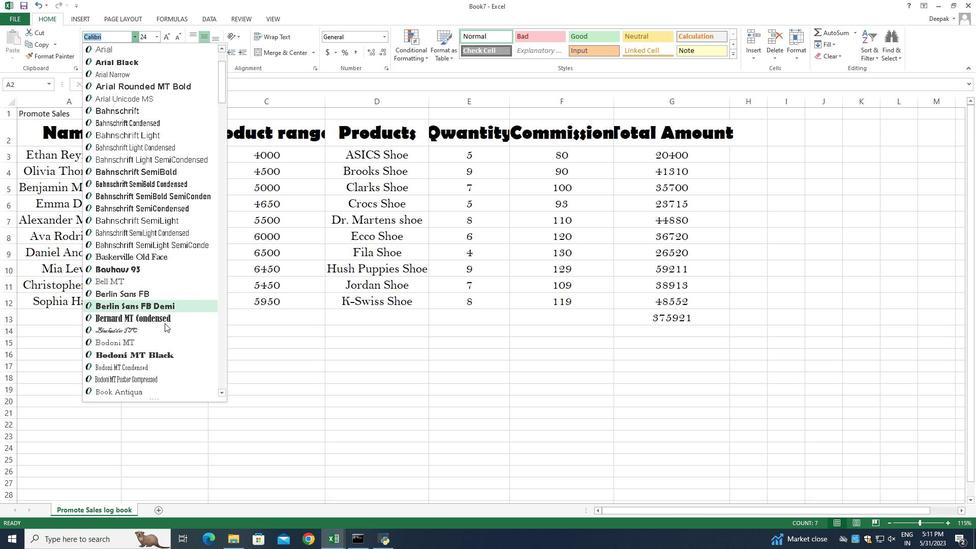 
Action: Mouse scrolled (165, 326) with delta (0, 0)
Screenshot: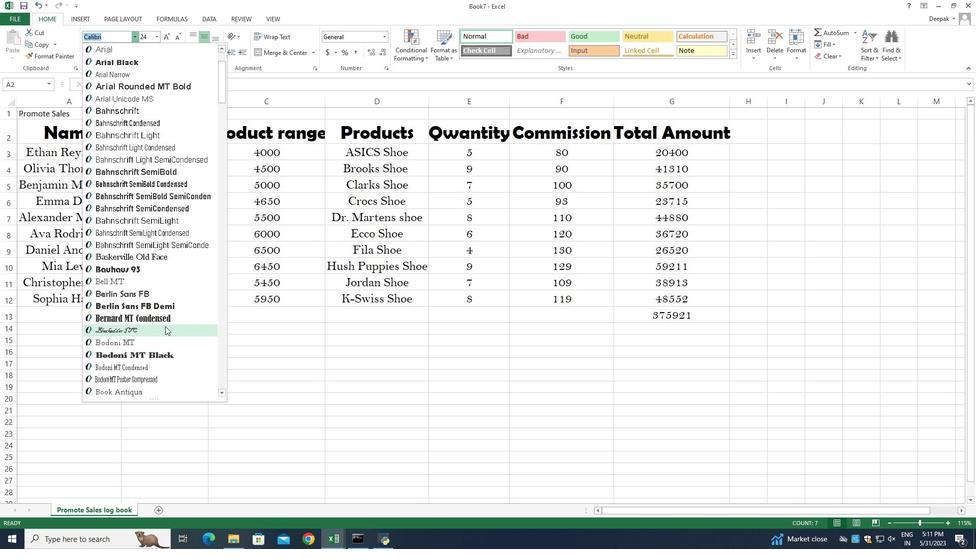 
Action: Mouse scrolled (165, 326) with delta (0, 0)
Screenshot: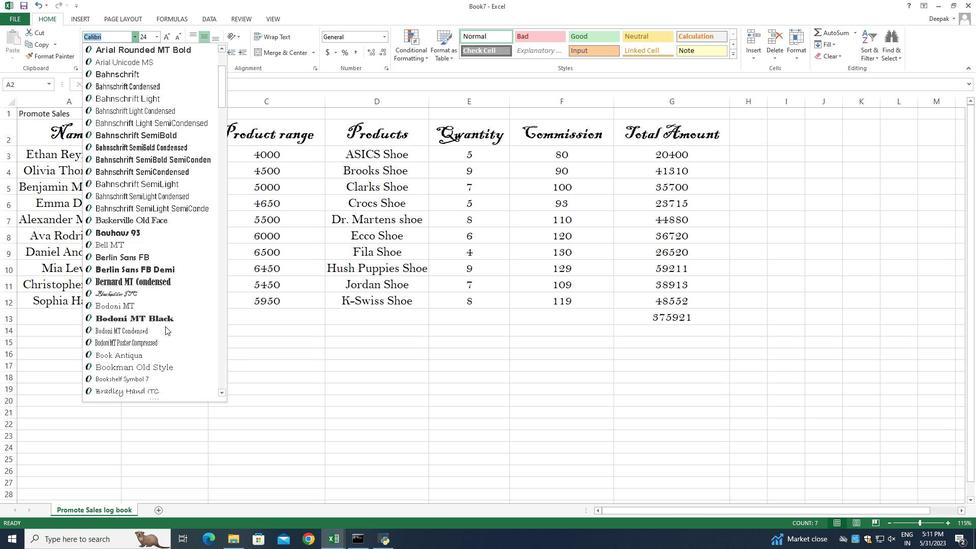 
Action: Mouse moved to (169, 316)
Screenshot: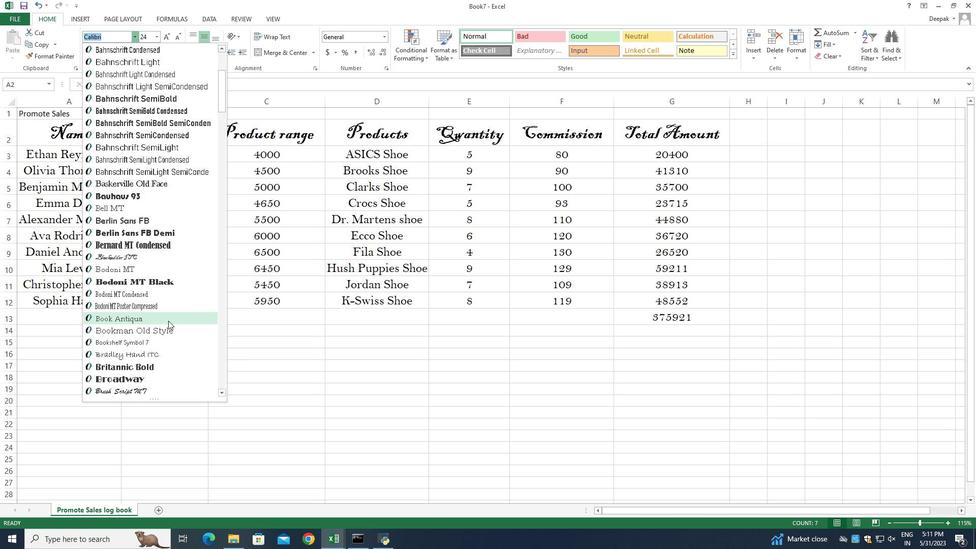 
Action: Mouse scrolled (169, 316) with delta (0, 0)
Screenshot: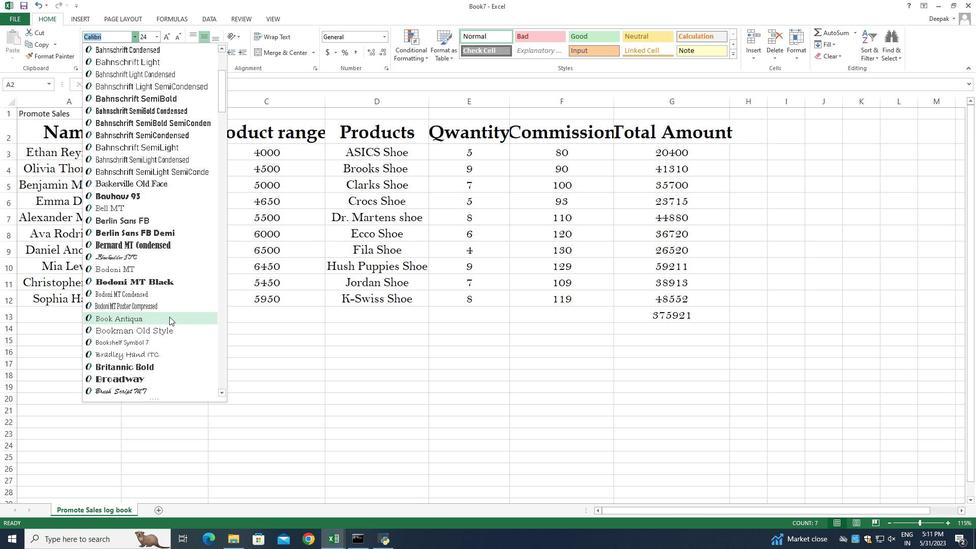 
Action: Mouse scrolled (169, 316) with delta (0, 0)
Screenshot: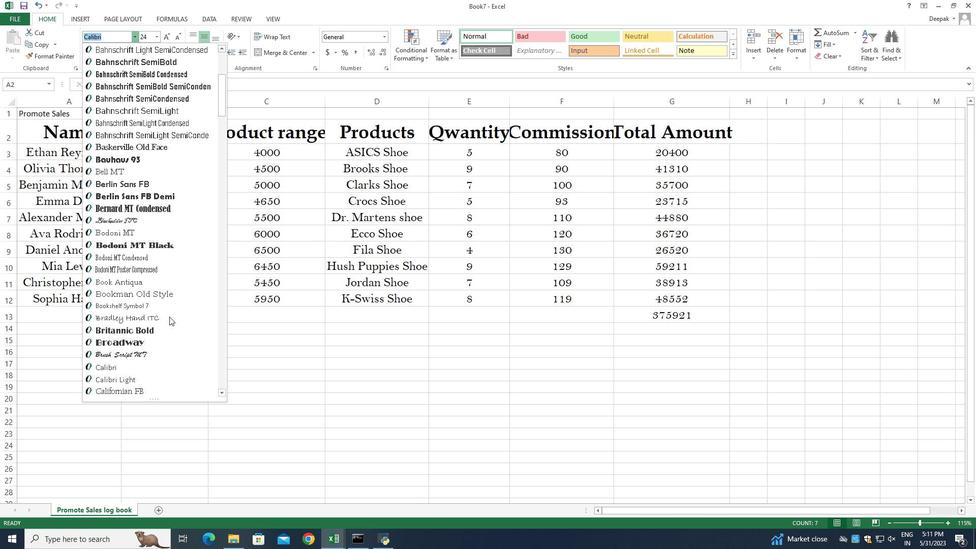 
Action: Mouse scrolled (169, 316) with delta (0, 0)
Screenshot: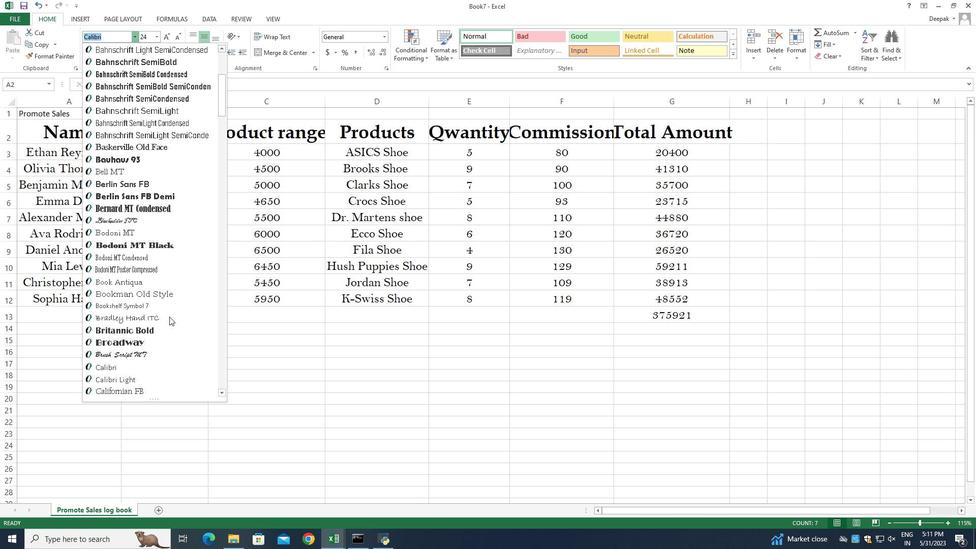 
Action: Mouse scrolled (169, 316) with delta (0, 0)
Screenshot: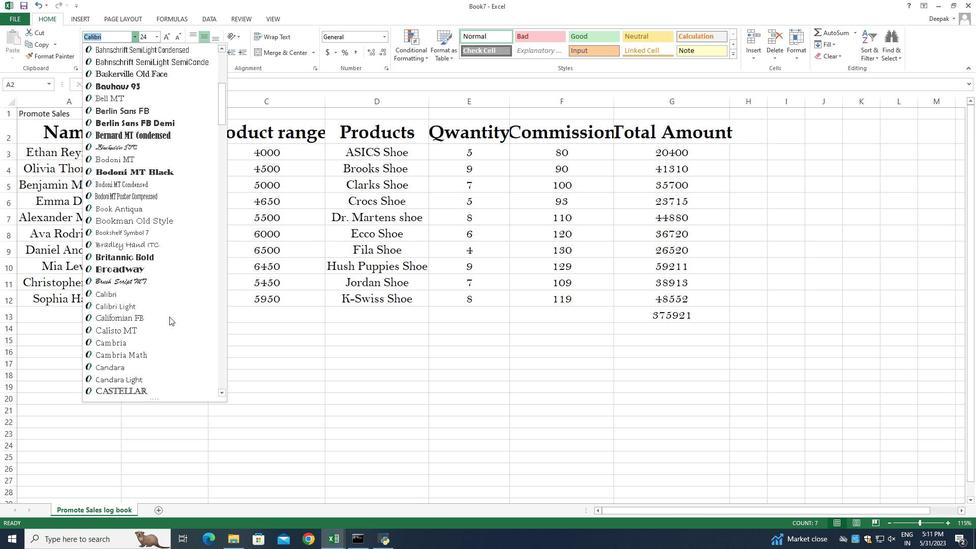 
Action: Mouse scrolled (169, 316) with delta (0, 0)
Screenshot: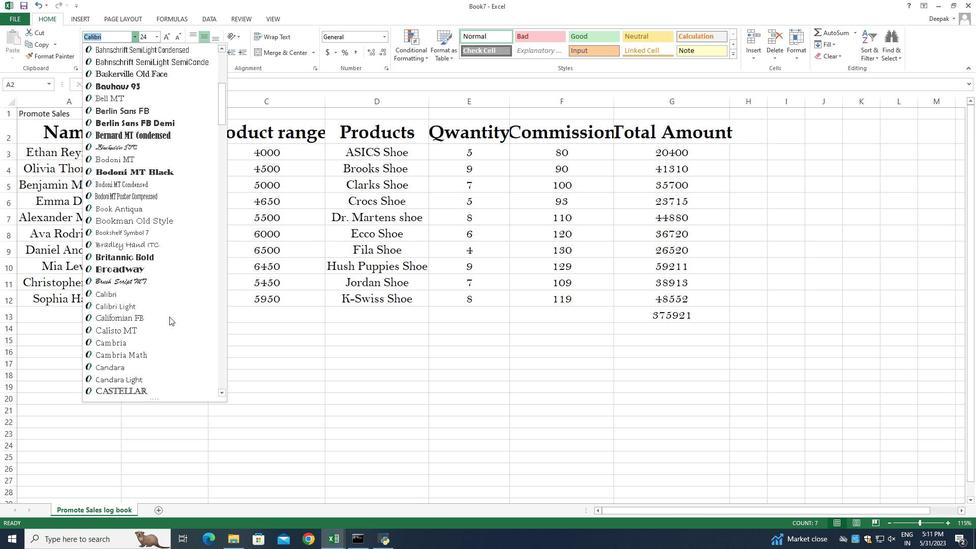 
Action: Mouse moved to (168, 309)
Screenshot: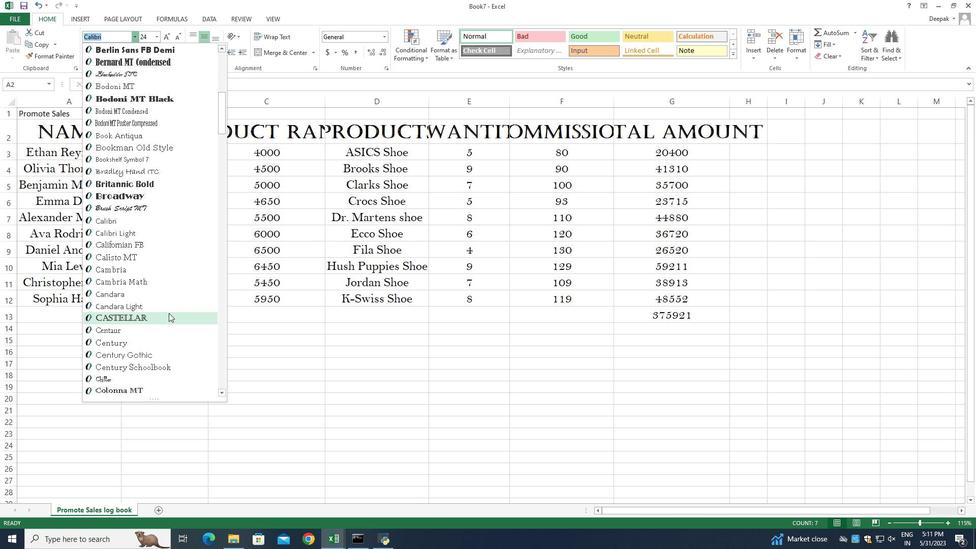 
Action: Mouse scrolled (168, 309) with delta (0, 0)
Screenshot: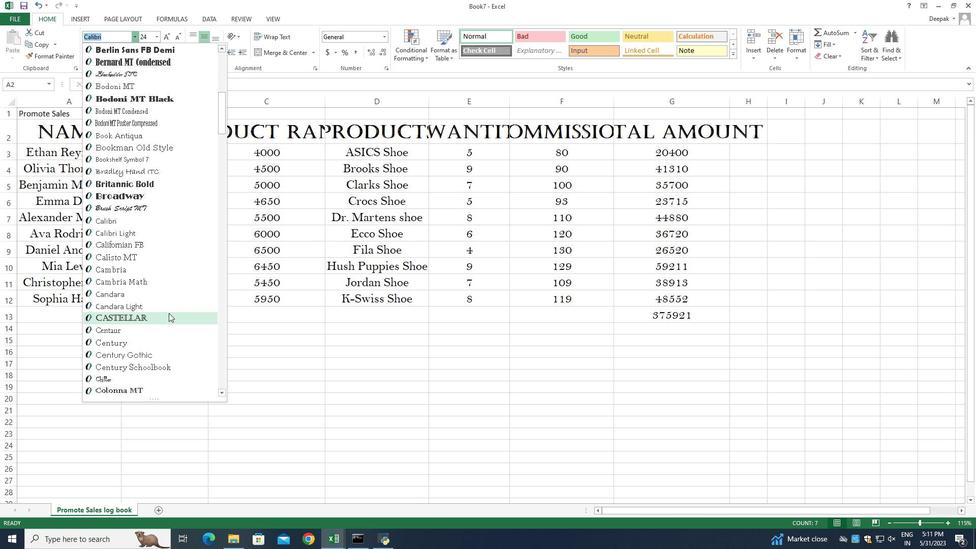 
Action: Mouse moved to (167, 282)
Screenshot: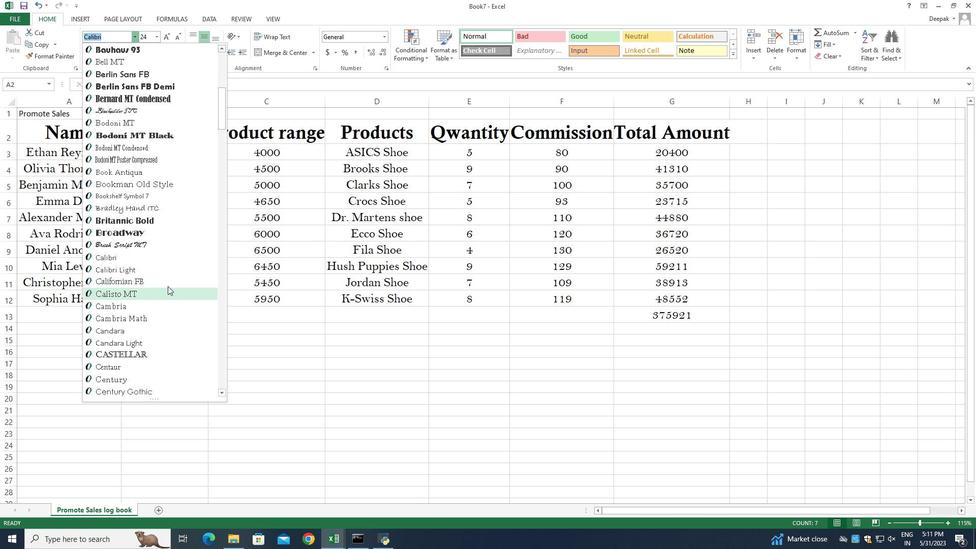 
Action: Mouse scrolled (167, 282) with delta (0, 0)
Screenshot: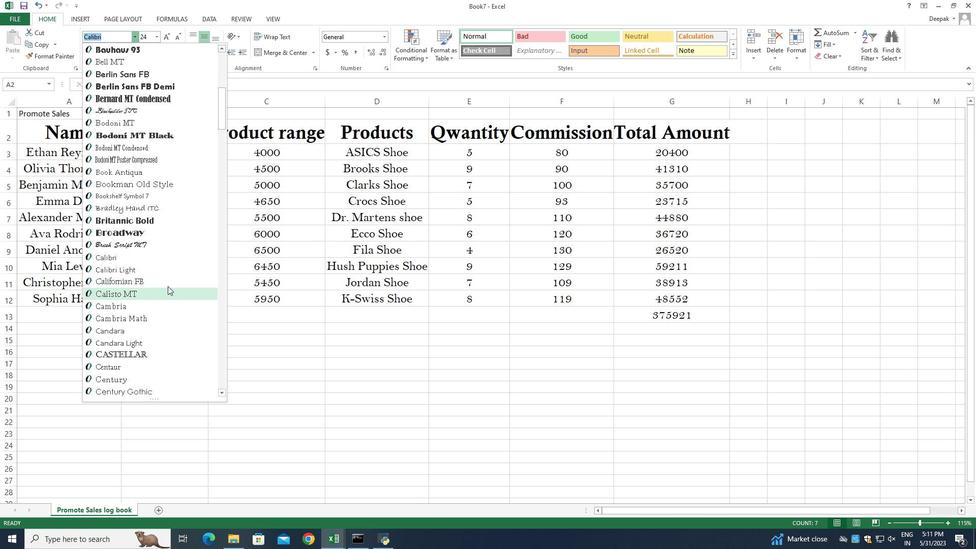 
Action: Mouse moved to (167, 281)
Screenshot: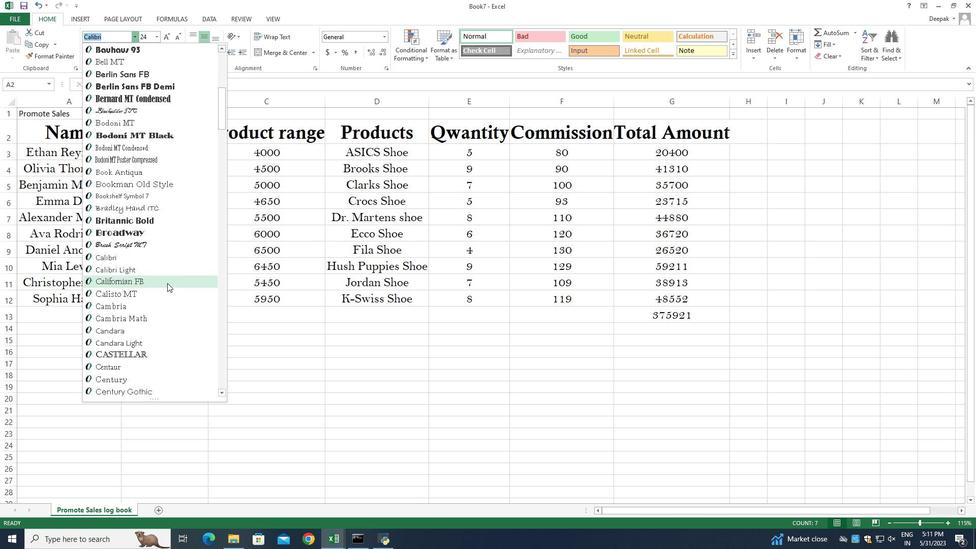 
Action: Mouse scrolled (167, 281) with delta (0, 0)
Screenshot: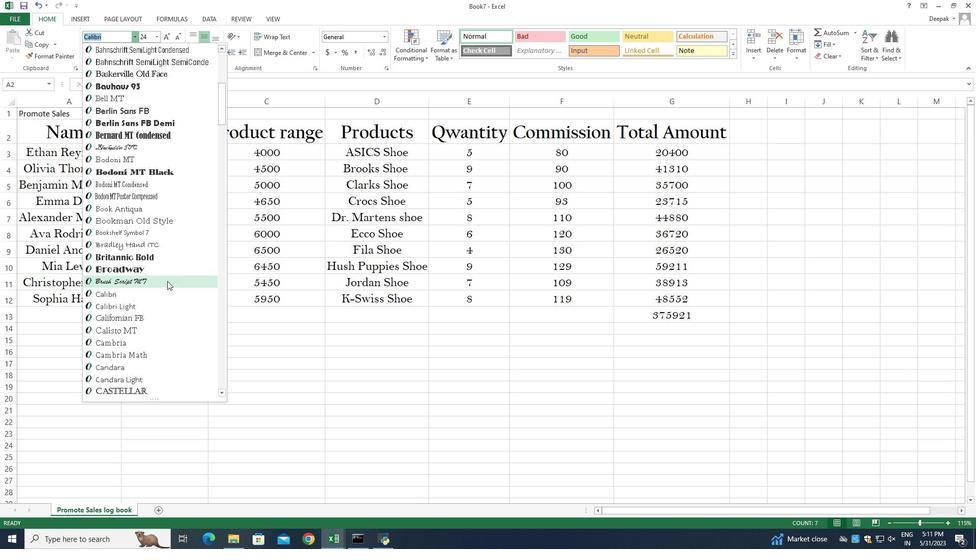 
Action: Mouse scrolled (167, 281) with delta (0, 0)
Screenshot: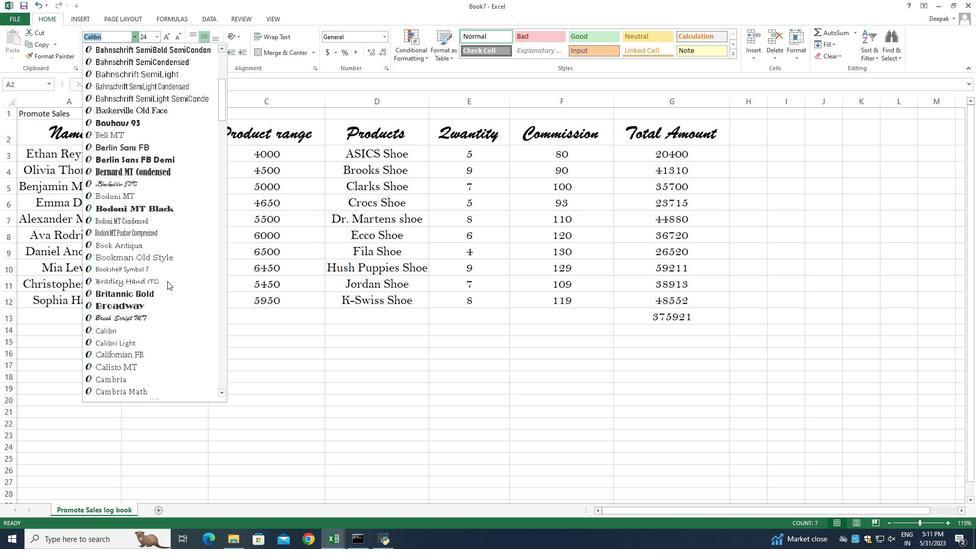 
Action: Mouse moved to (174, 258)
Screenshot: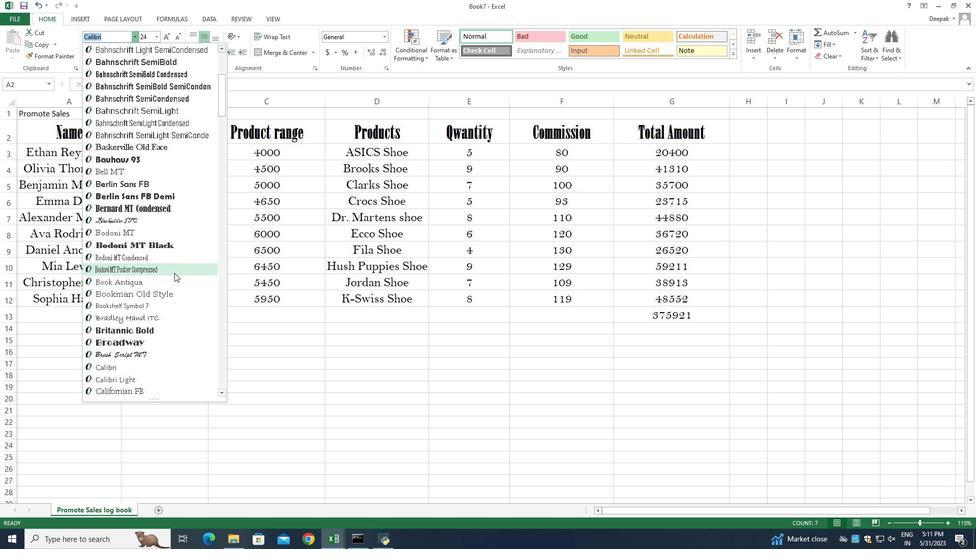 
Action: Mouse scrolled (174, 258) with delta (0, 0)
Screenshot: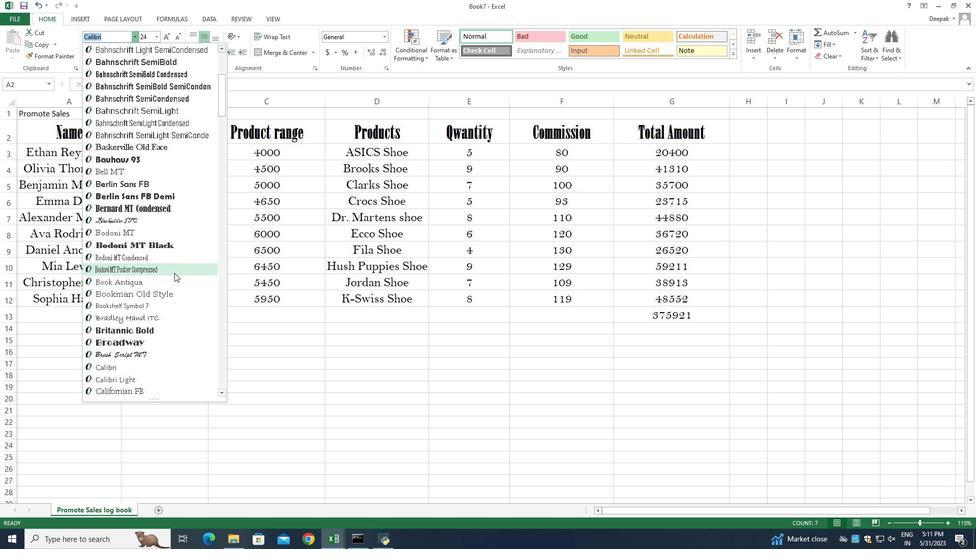 
Action: Mouse moved to (172, 243)
Screenshot: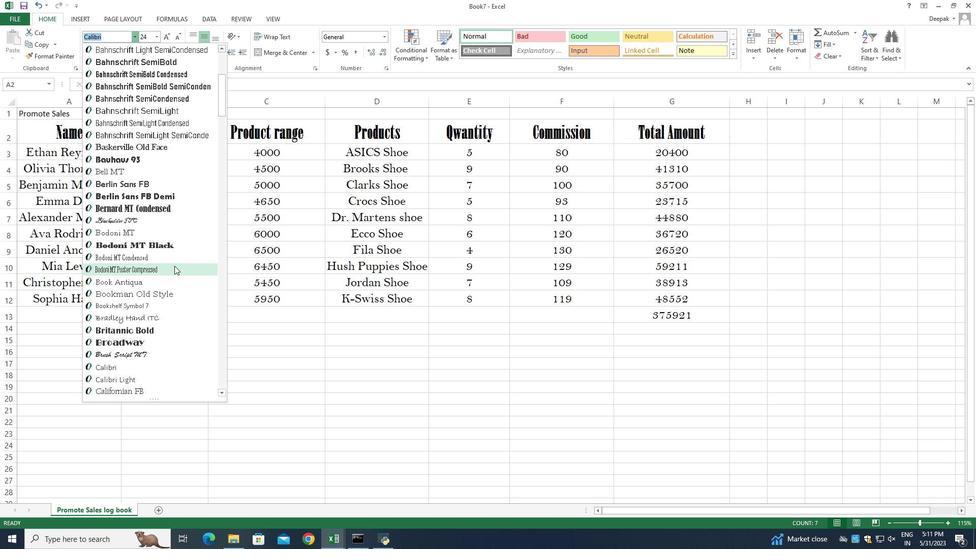 
Action: Mouse scrolled (172, 243) with delta (0, 0)
Screenshot: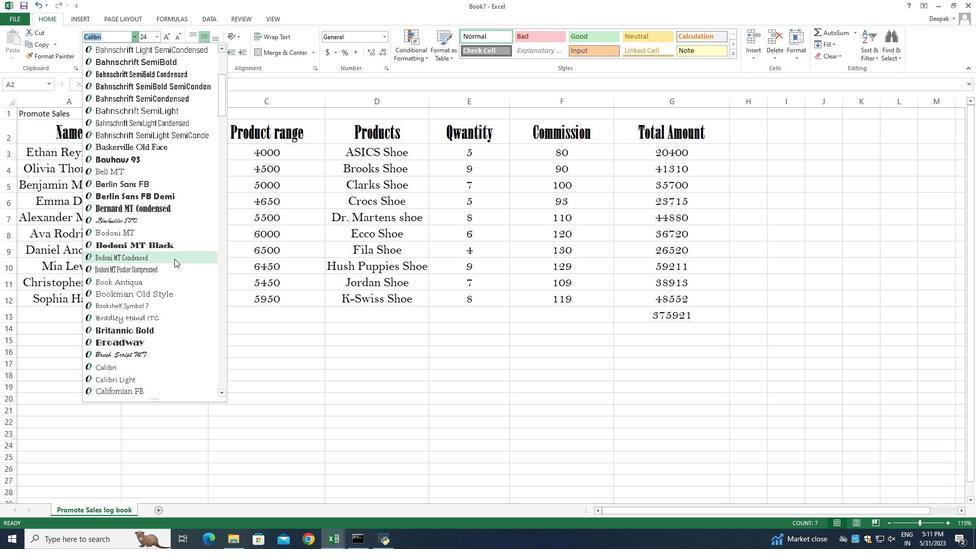 
Action: Mouse moved to (164, 215)
Screenshot: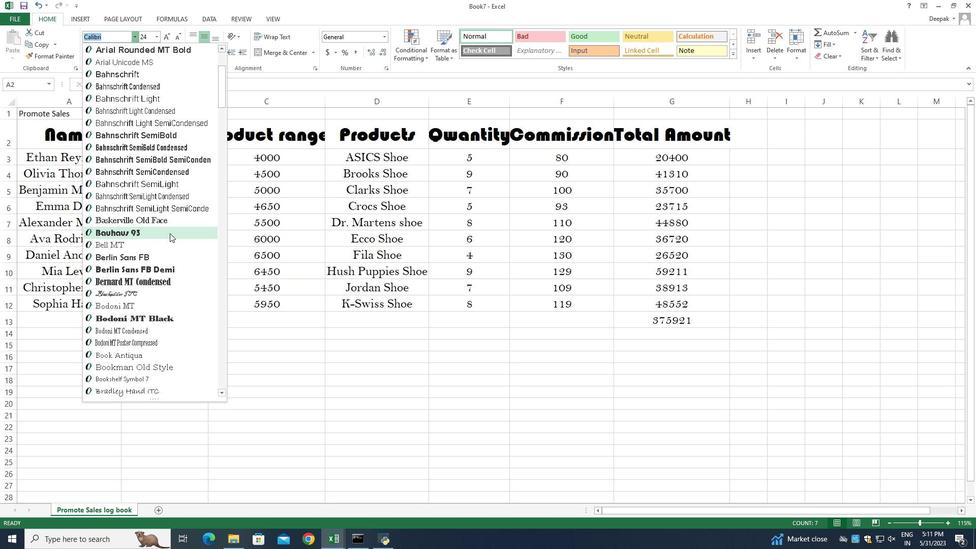
Action: Mouse scrolled (169, 230) with delta (0, 0)
Screenshot: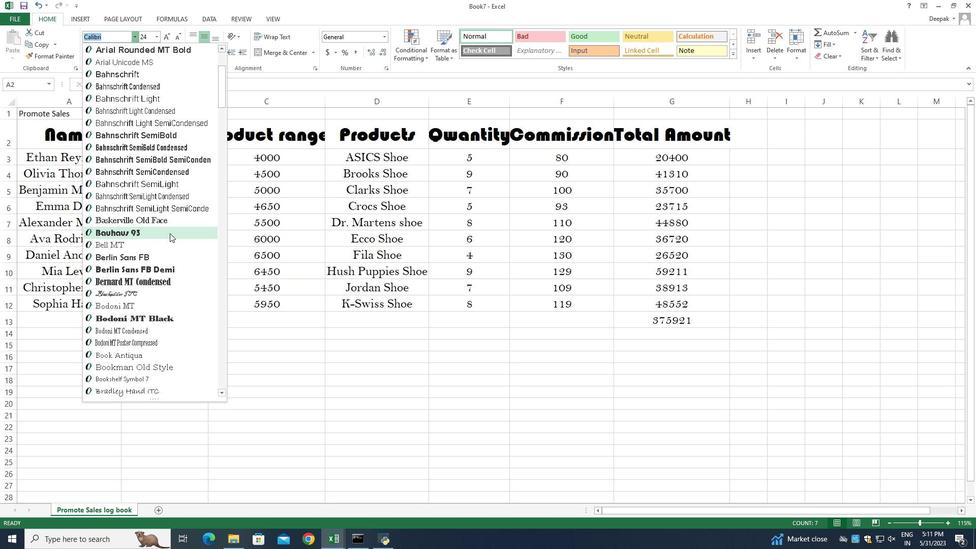 
Action: Mouse moved to (164, 204)
Screenshot: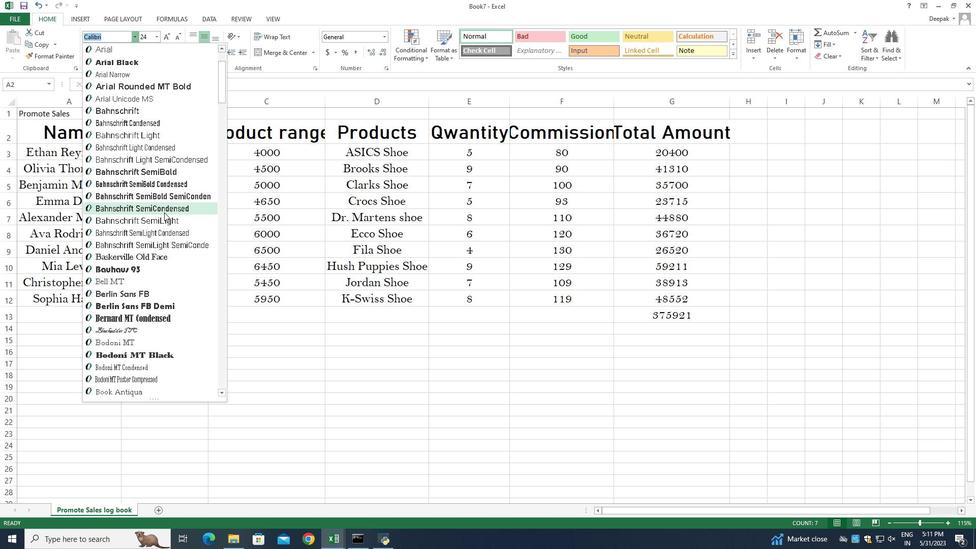 
Action: Mouse scrolled (164, 205) with delta (0, 0)
Screenshot: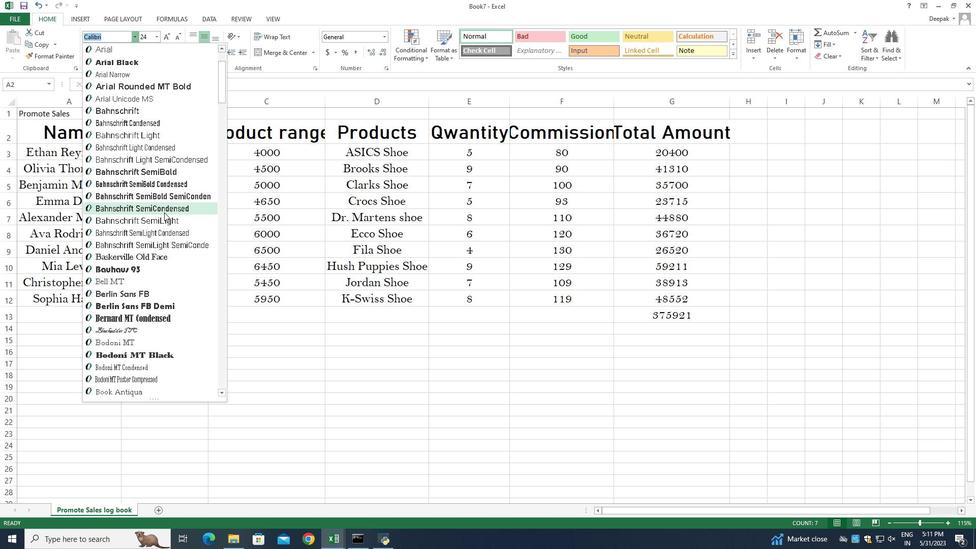 
Action: Mouse moved to (164, 201)
Screenshot: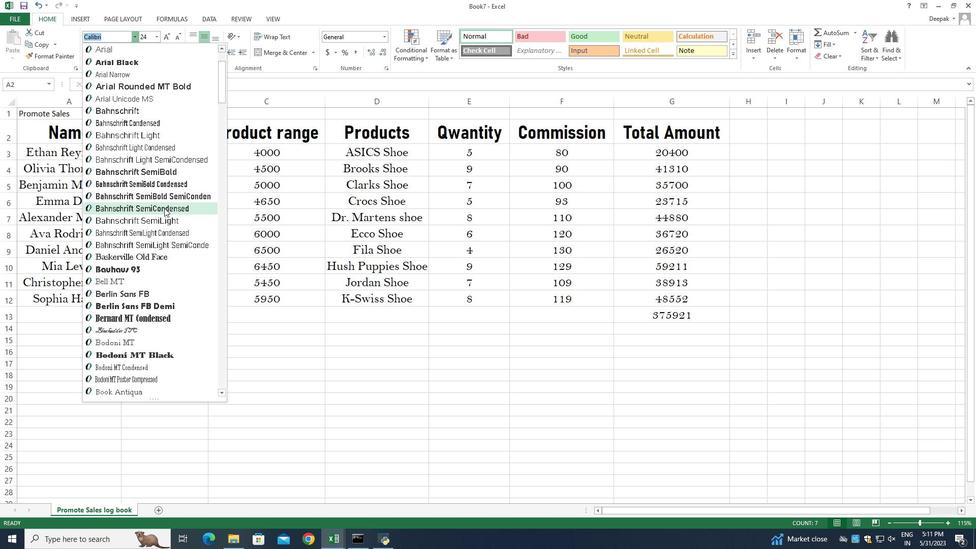 
Action: Mouse scrolled (164, 202) with delta (0, 0)
Screenshot: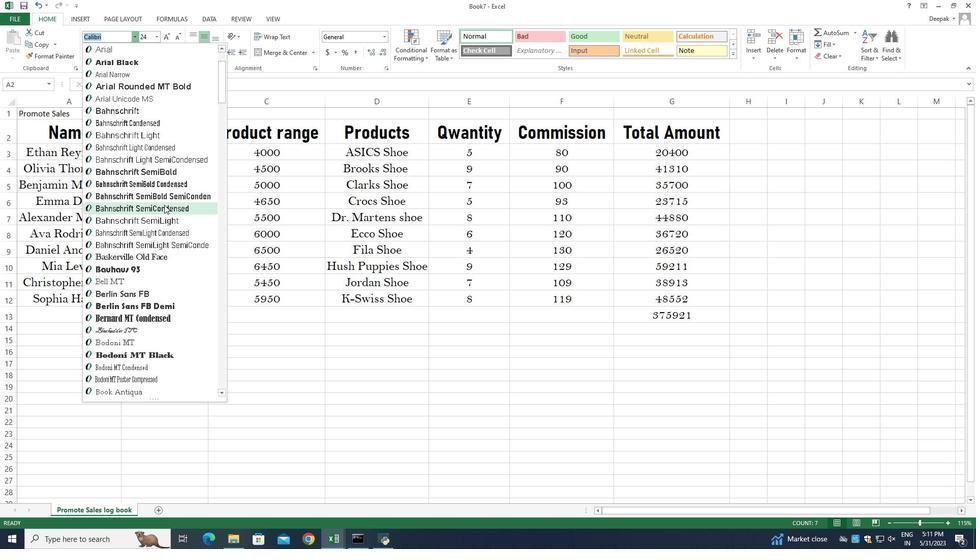 
Action: Mouse scrolled (164, 202) with delta (0, 0)
Screenshot: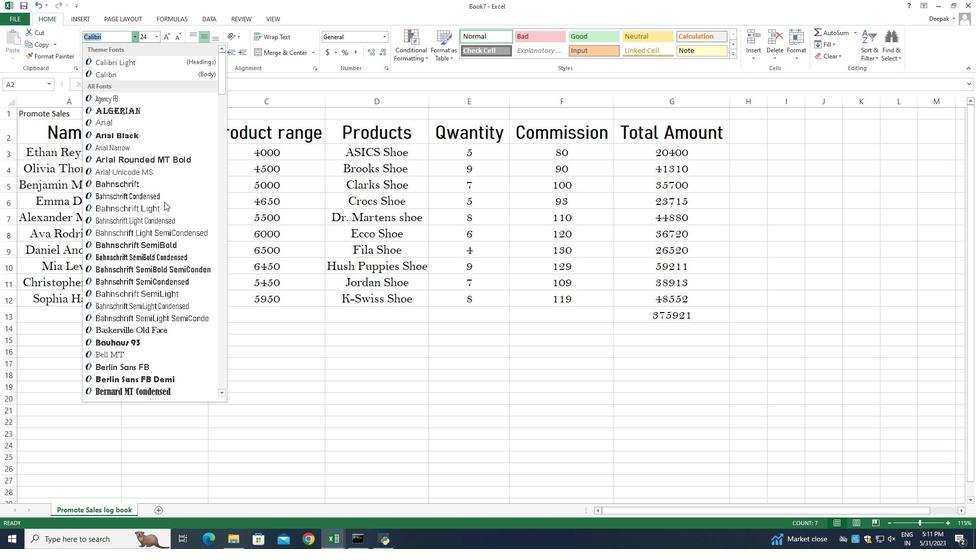 
Action: Mouse scrolled (164, 202) with delta (0, 0)
Screenshot: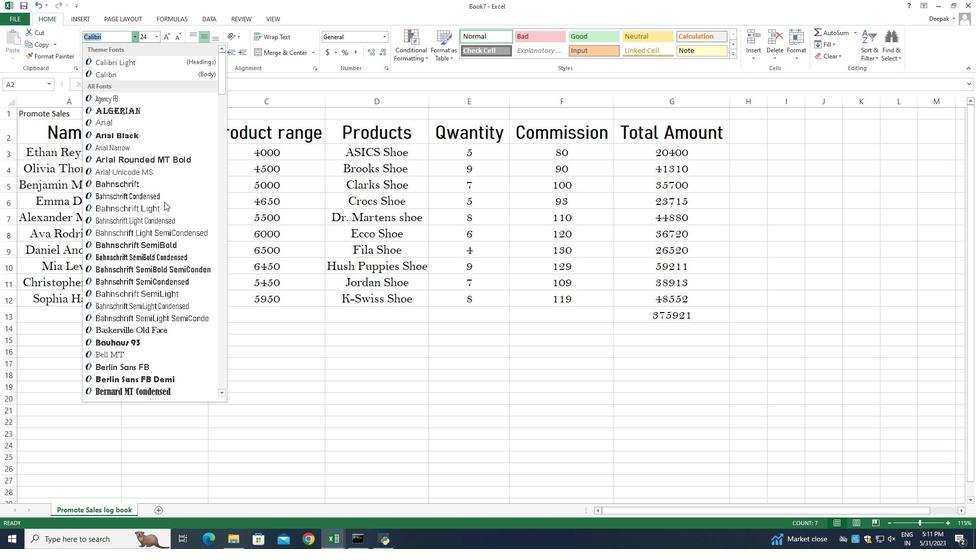 
Action: Mouse scrolled (164, 202) with delta (0, 0)
Screenshot: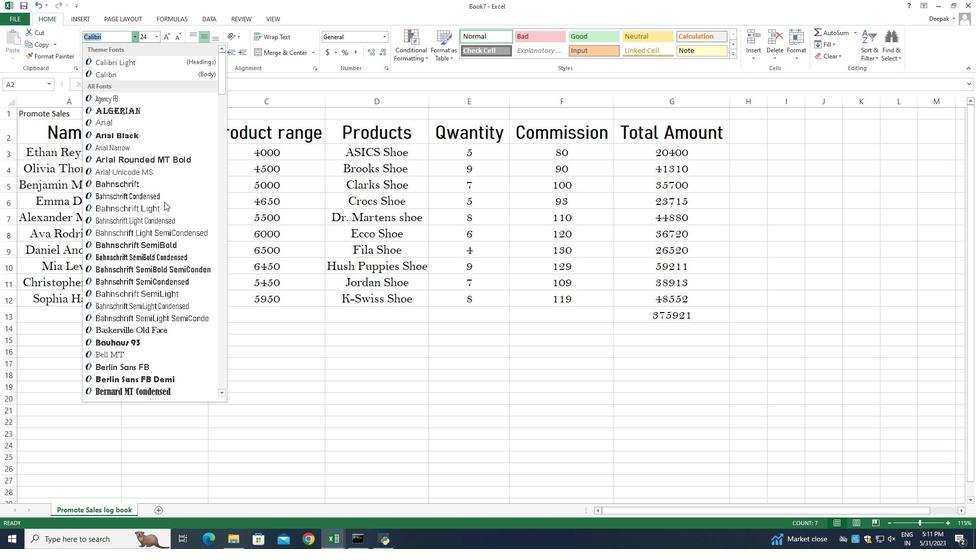 
Action: Mouse scrolled (164, 202) with delta (0, 0)
Screenshot: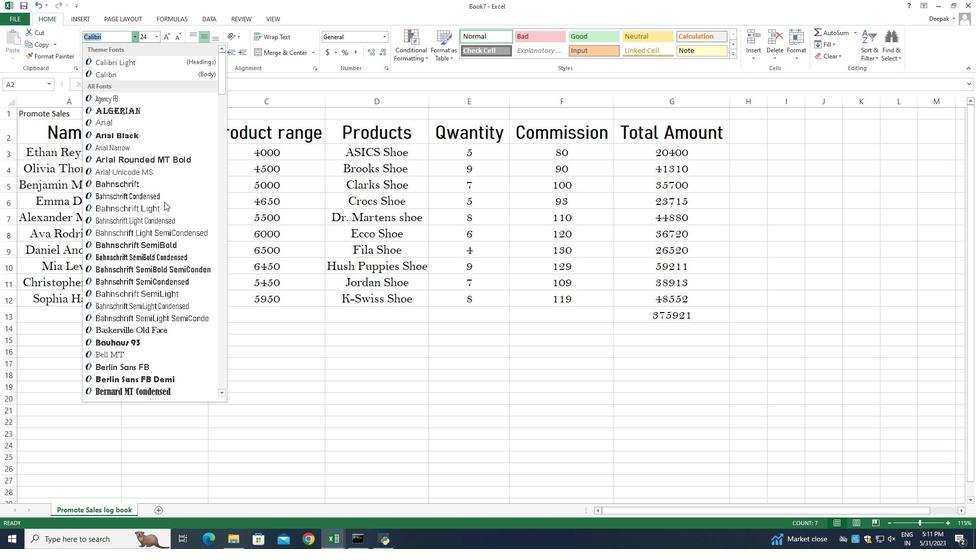 
Action: Mouse moved to (163, 183)
Screenshot: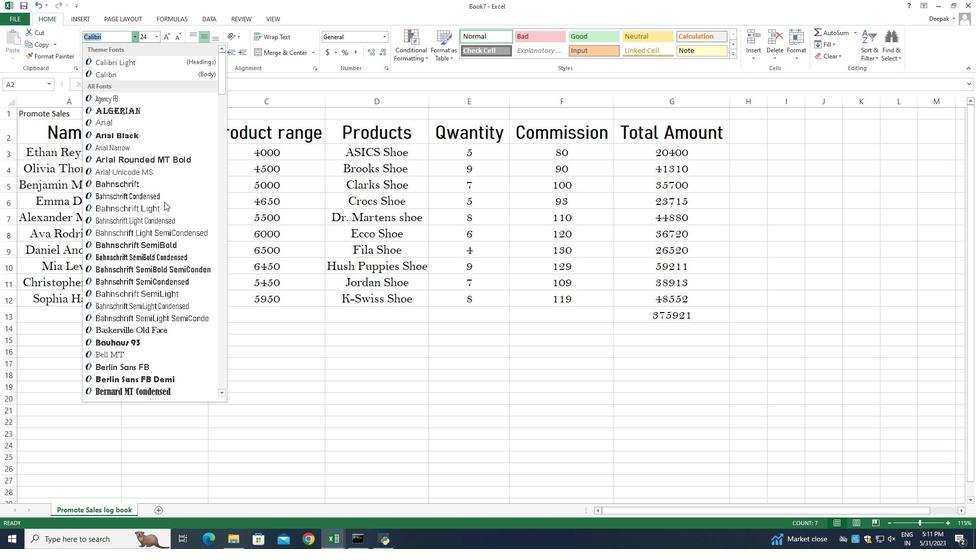 
Action: Mouse scrolled (164, 198) with delta (0, 0)
Screenshot: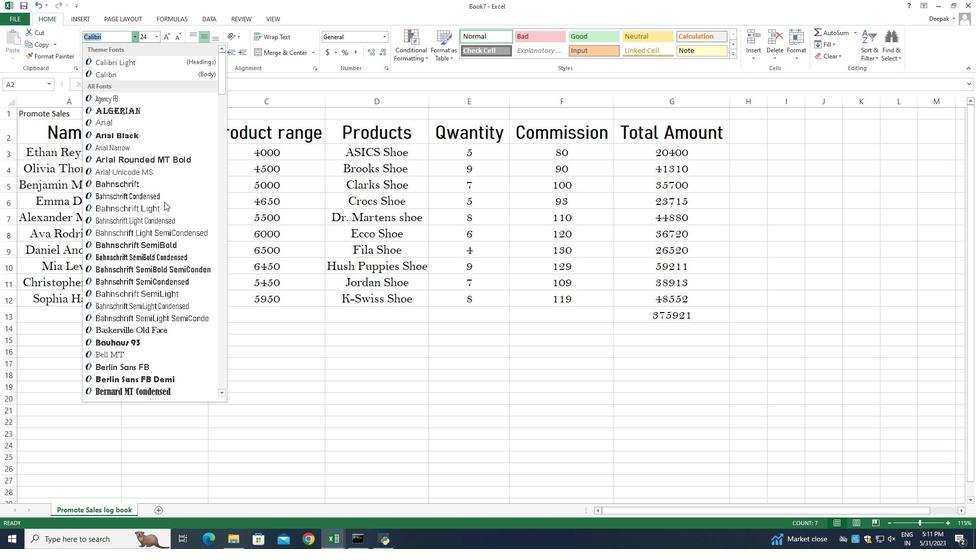 
Action: Mouse moved to (163, 179)
Screenshot: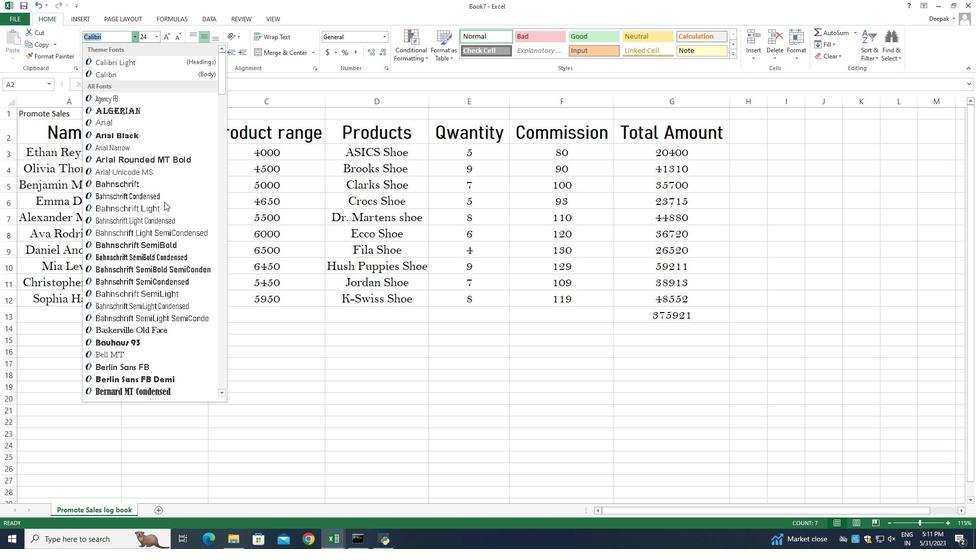 
Action: Mouse scrolled (164, 192) with delta (0, 0)
Screenshot: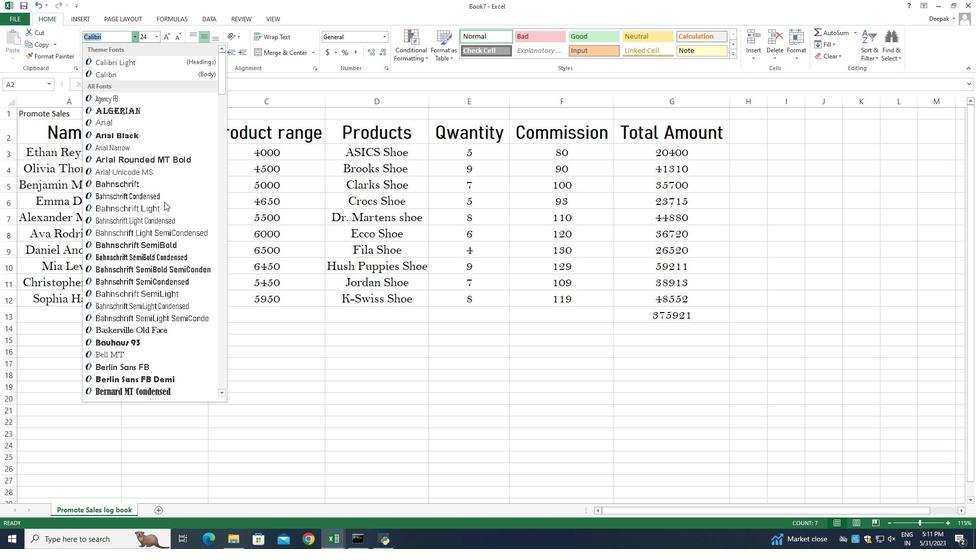 
Action: Mouse moved to (163, 174)
Screenshot: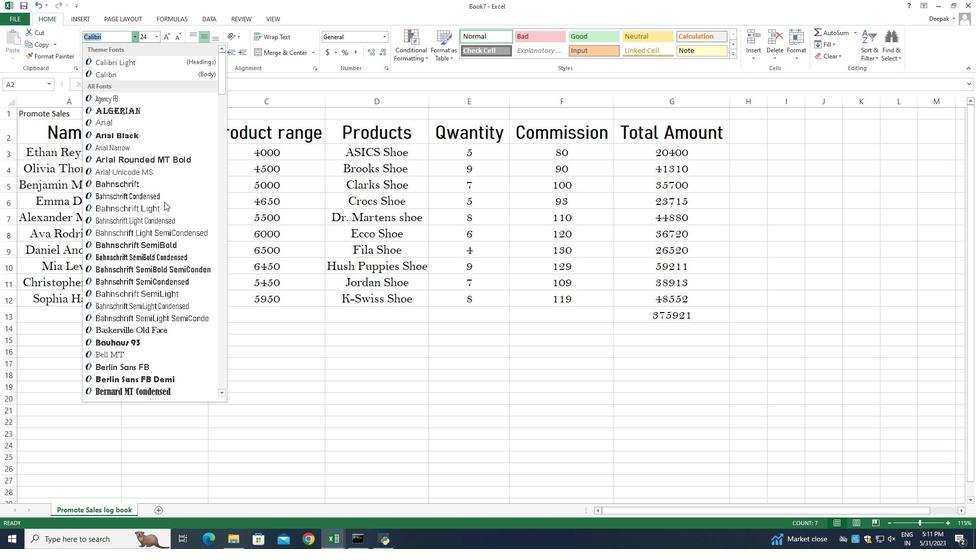 
Action: Mouse scrolled (163, 183) with delta (0, 0)
Screenshot: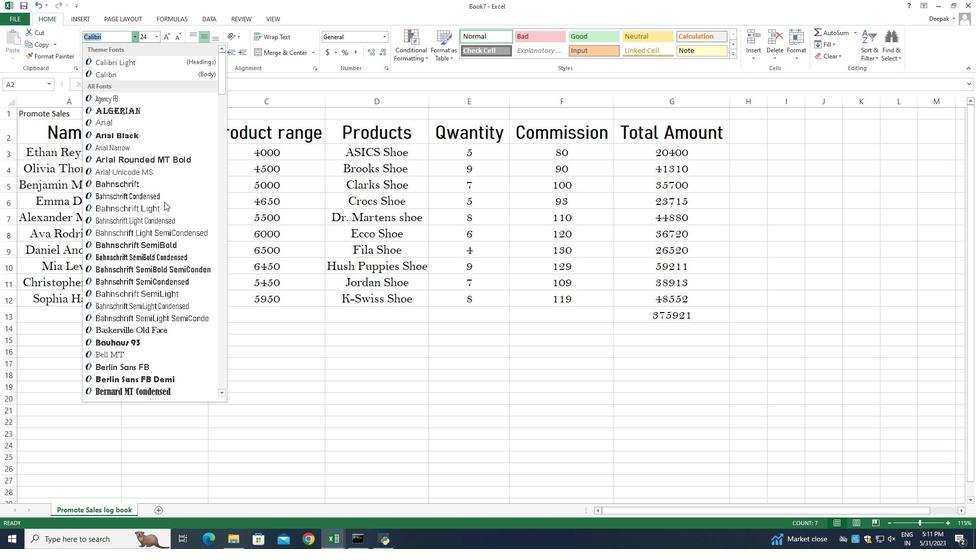 
Action: Mouse moved to (157, 121)
Screenshot: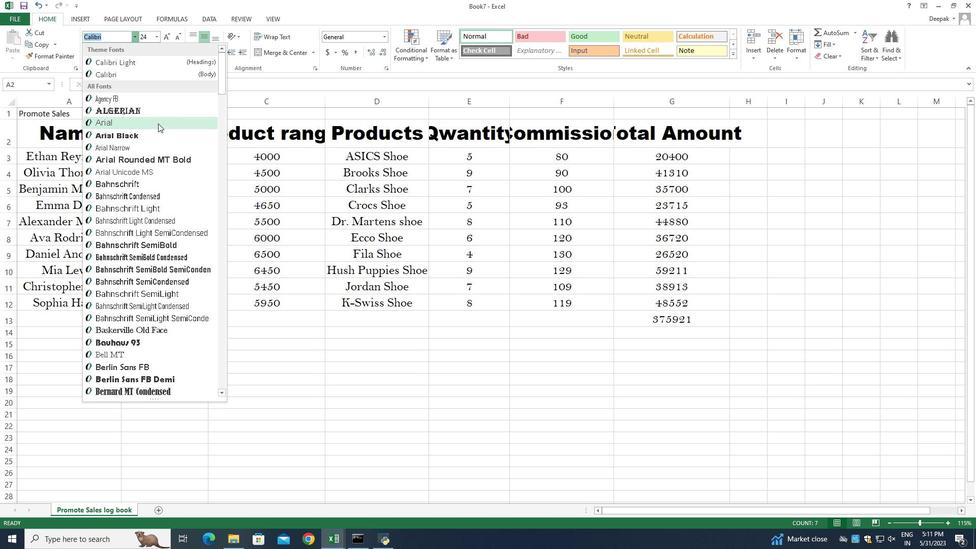
Action: Mouse pressed left at (157, 121)
Screenshot: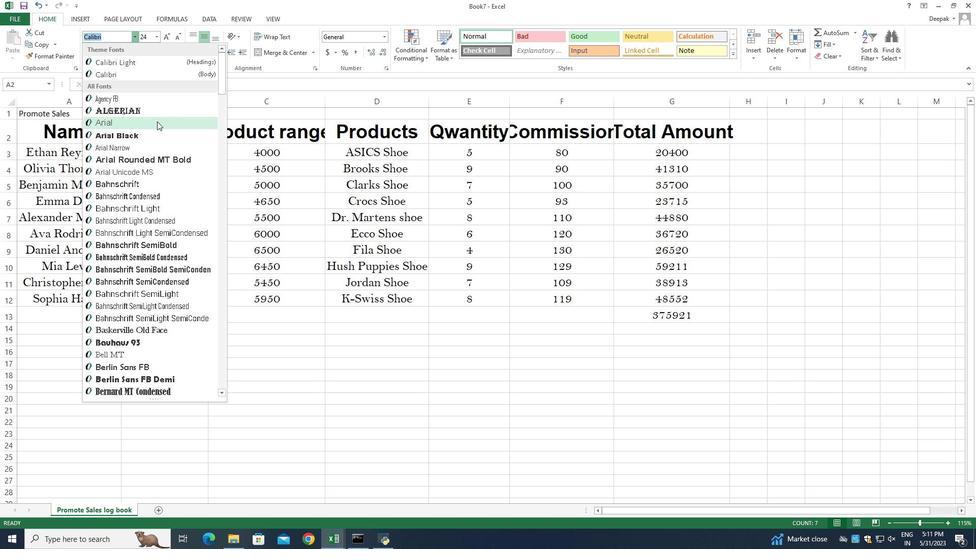 
Action: Mouse moved to (109, 52)
Screenshot: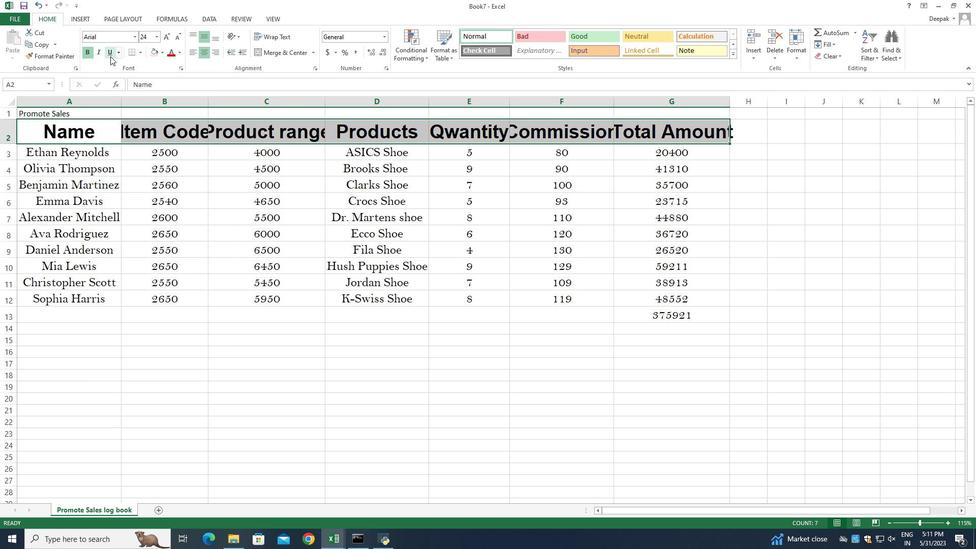 
Action: Mouse pressed left at (109, 52)
Screenshot: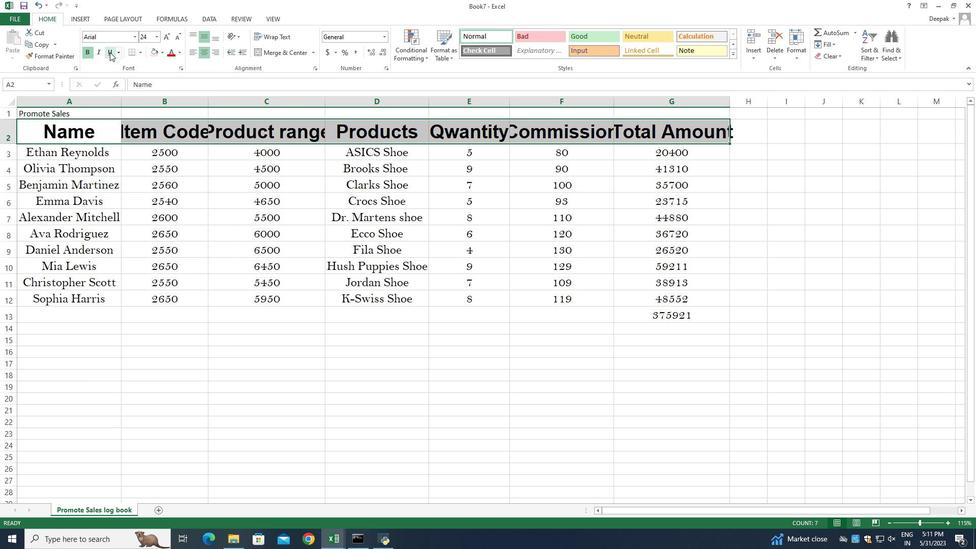 
Action: Mouse moved to (159, 38)
Screenshot: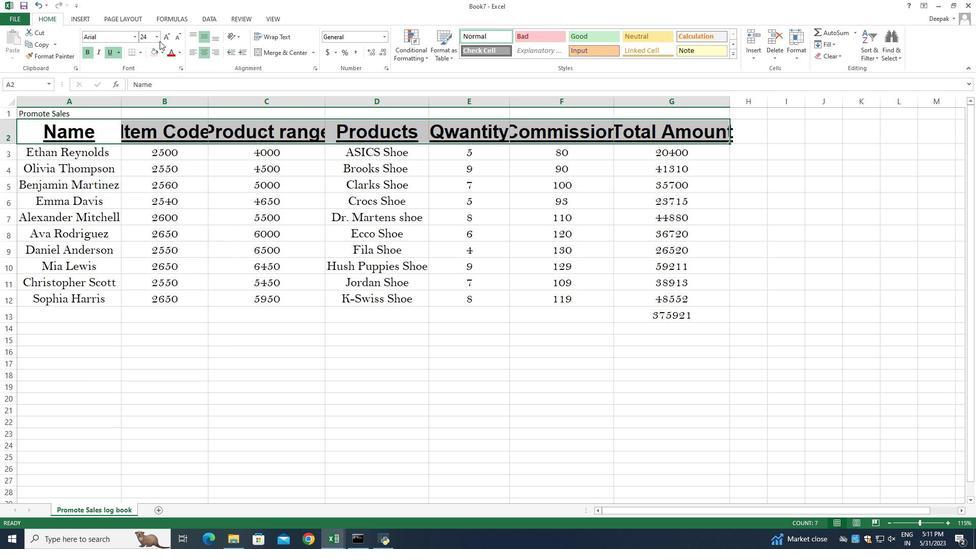 
Action: Mouse pressed left at (159, 38)
Screenshot: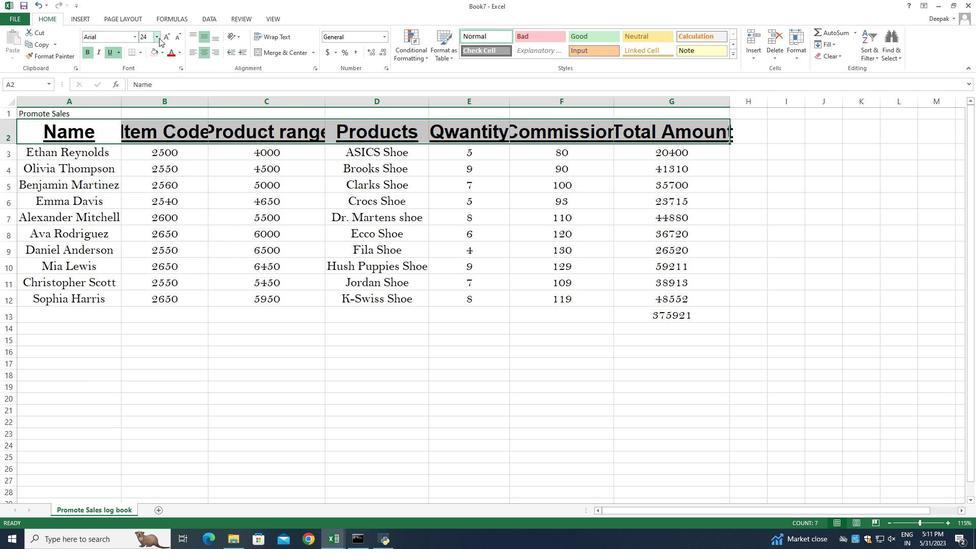 
Action: Mouse moved to (144, 115)
Screenshot: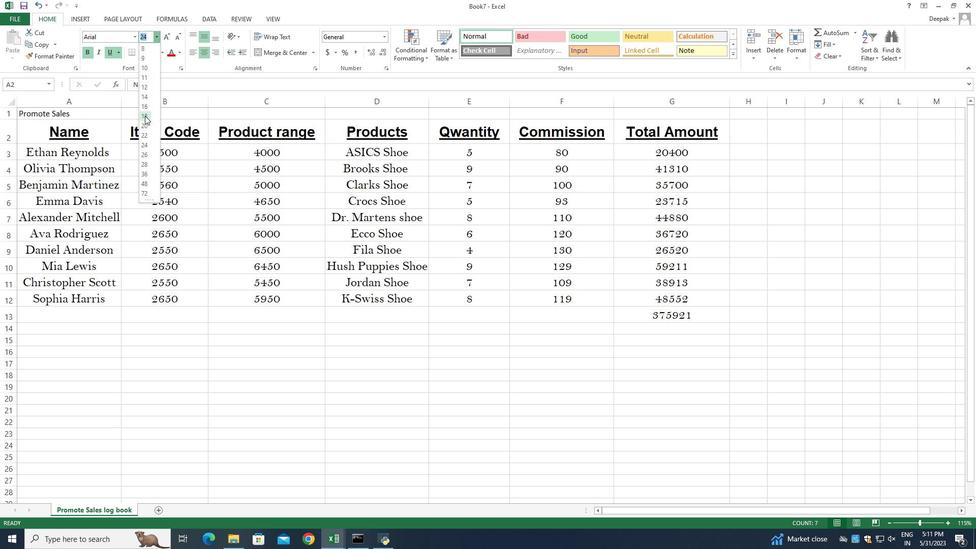
Action: Mouse pressed left at (144, 115)
Screenshot: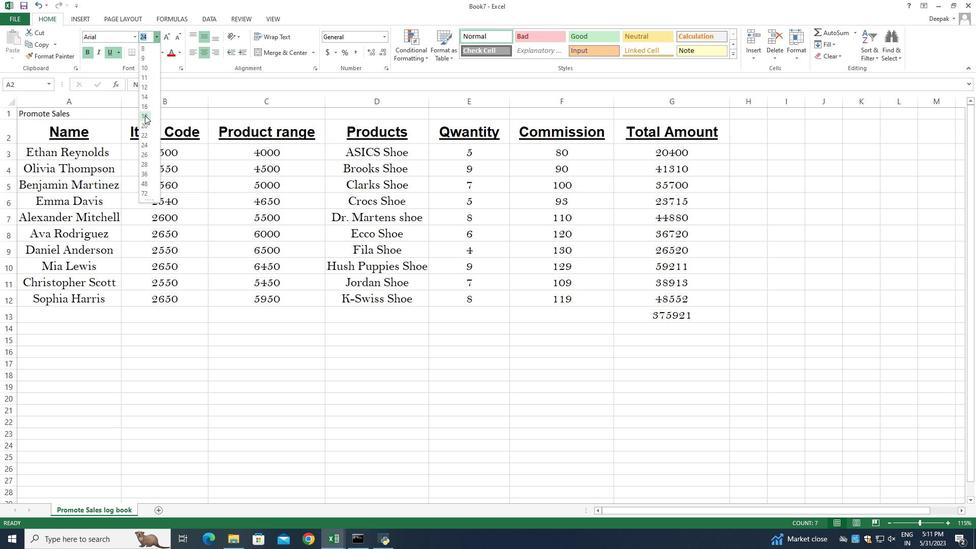 
Action: Mouse moved to (59, 157)
Screenshot: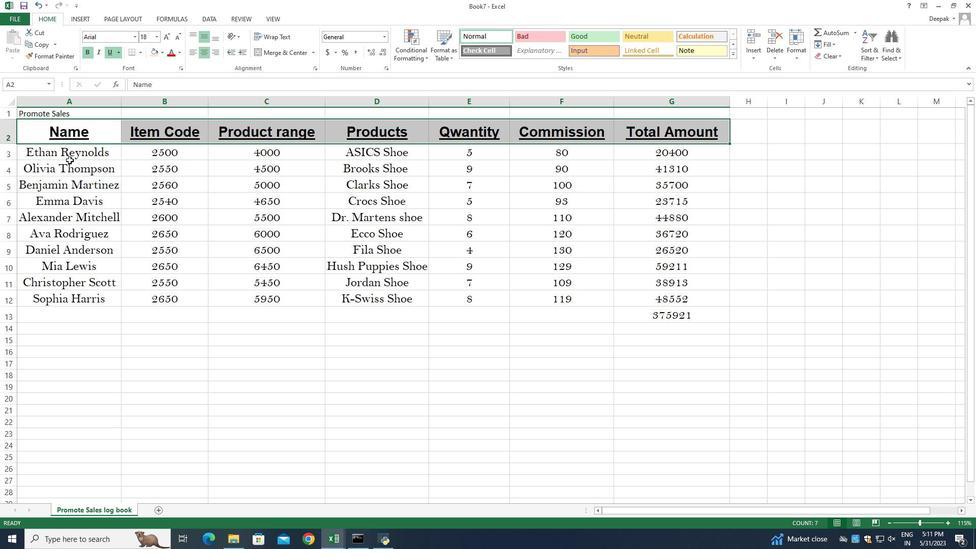 
Action: Mouse pressed left at (59, 157)
Screenshot: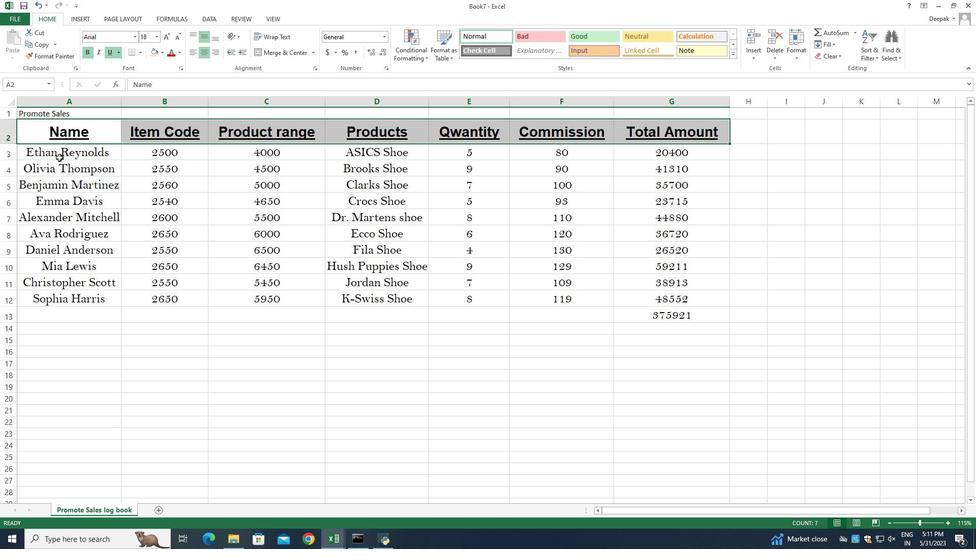 
Action: Mouse moved to (49, 153)
Screenshot: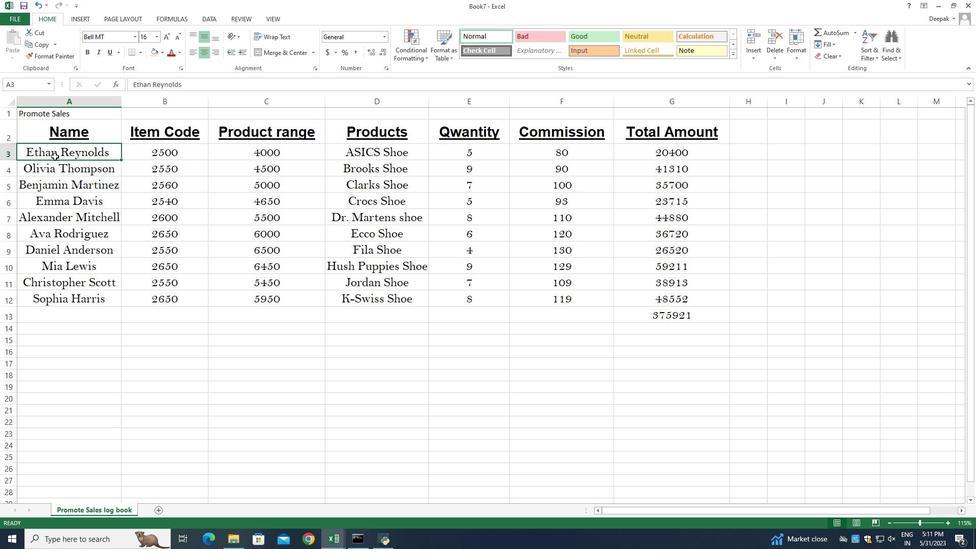 
Action: Mouse pressed left at (49, 153)
Screenshot: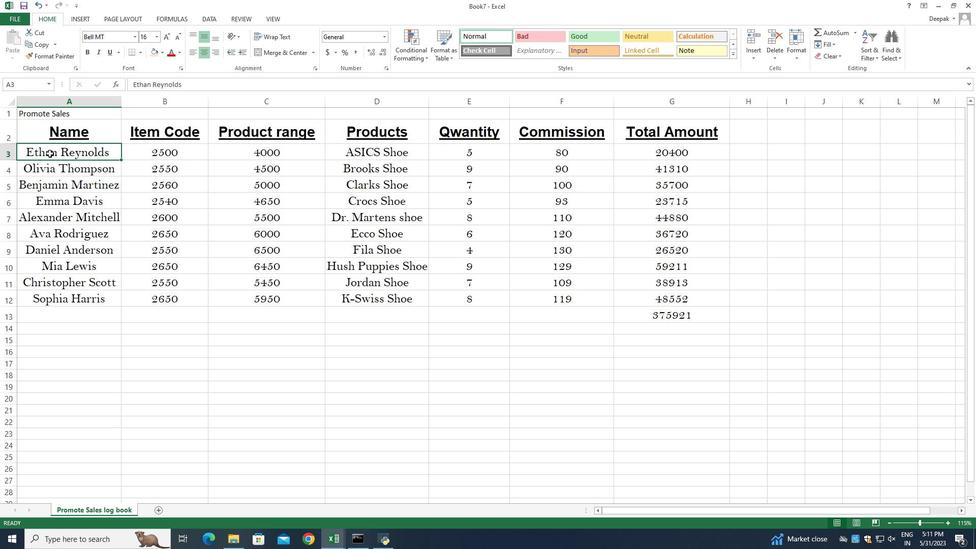
Action: Mouse moved to (133, 36)
Screenshot: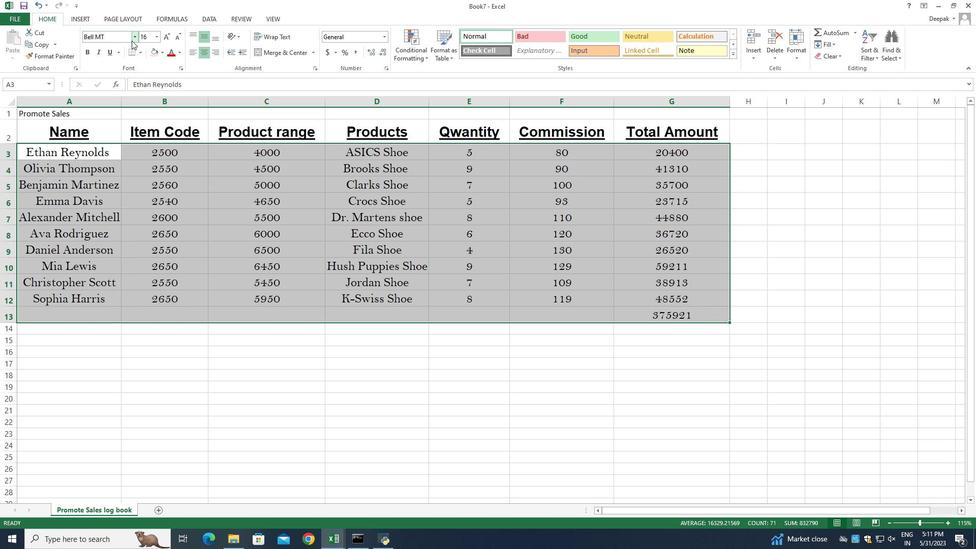 
Action: Mouse pressed left at (133, 36)
Screenshot: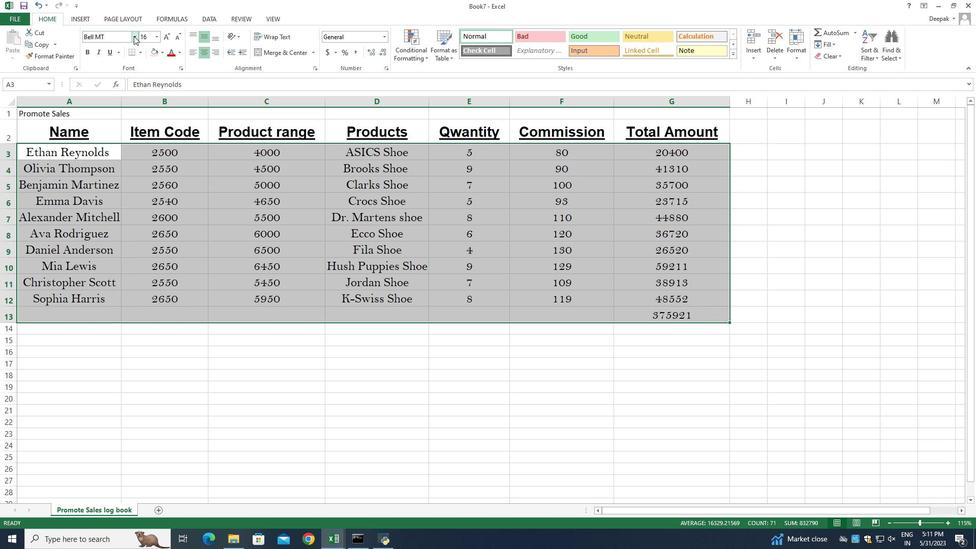 
Action: Mouse moved to (152, 233)
Screenshot: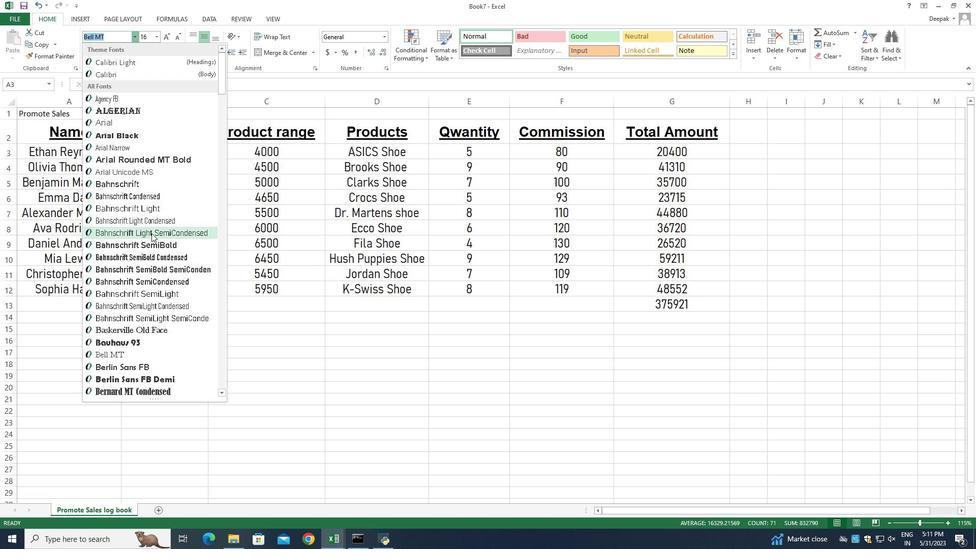 
Action: Mouse scrolled (152, 232) with delta (0, 0)
Screenshot: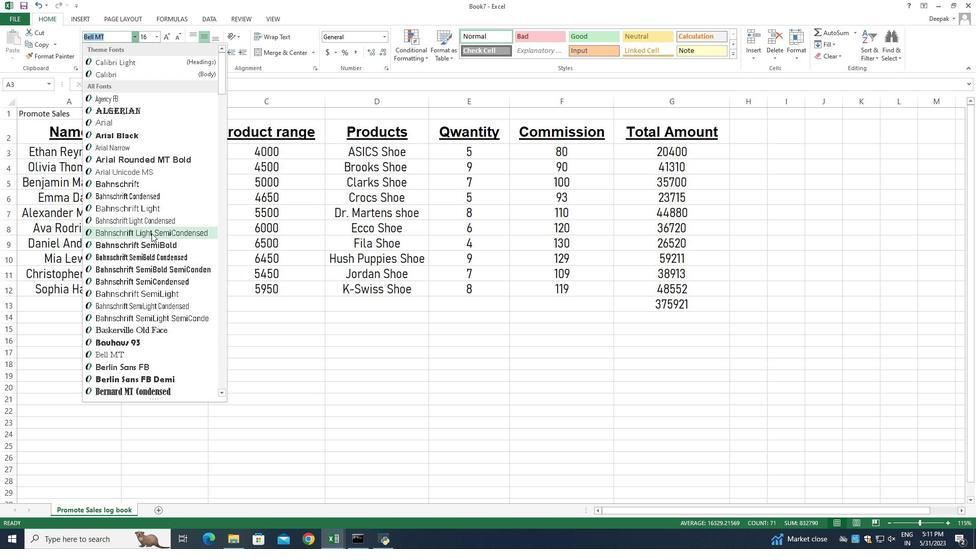
Action: Mouse scrolled (152, 232) with delta (0, 0)
Screenshot: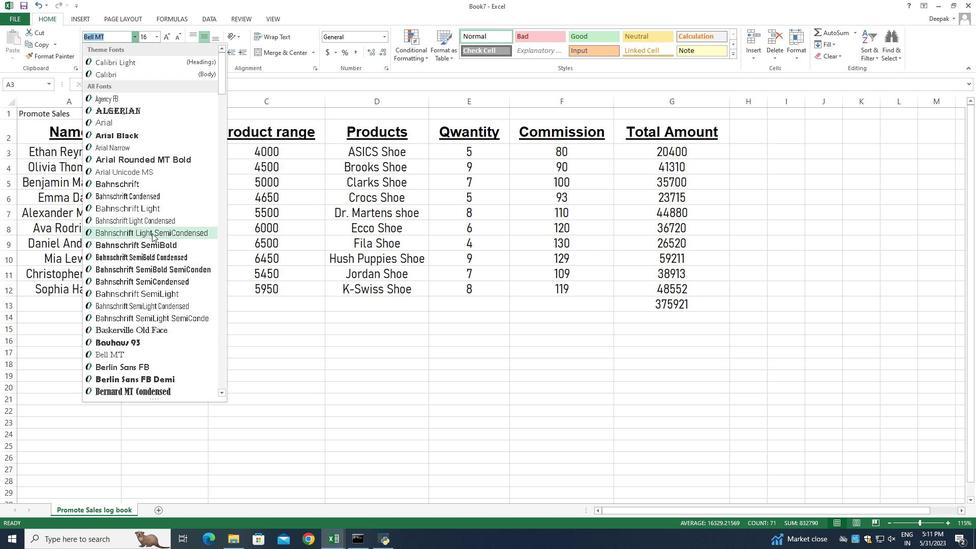 
Action: Mouse moved to (154, 247)
Screenshot: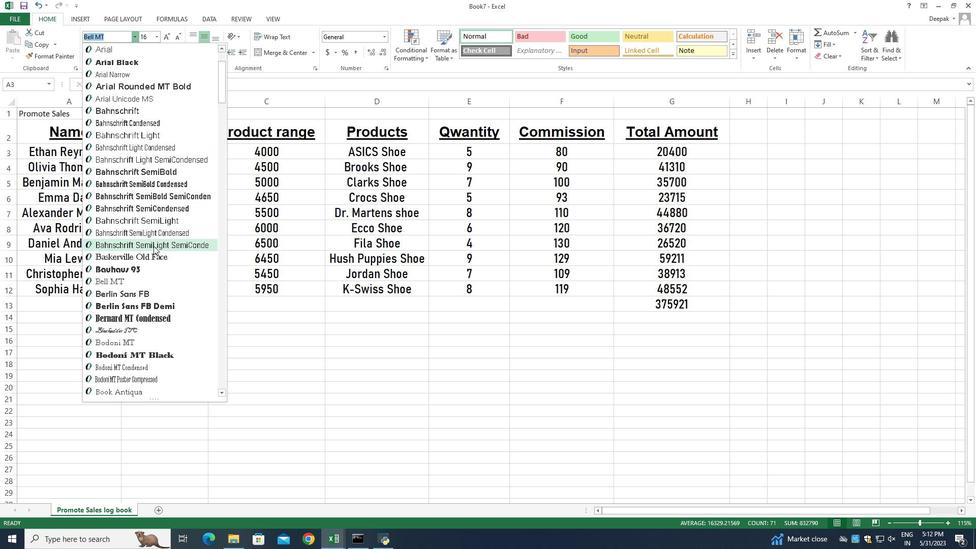 
Action: Mouse scrolled (154, 247) with delta (0, 0)
Screenshot: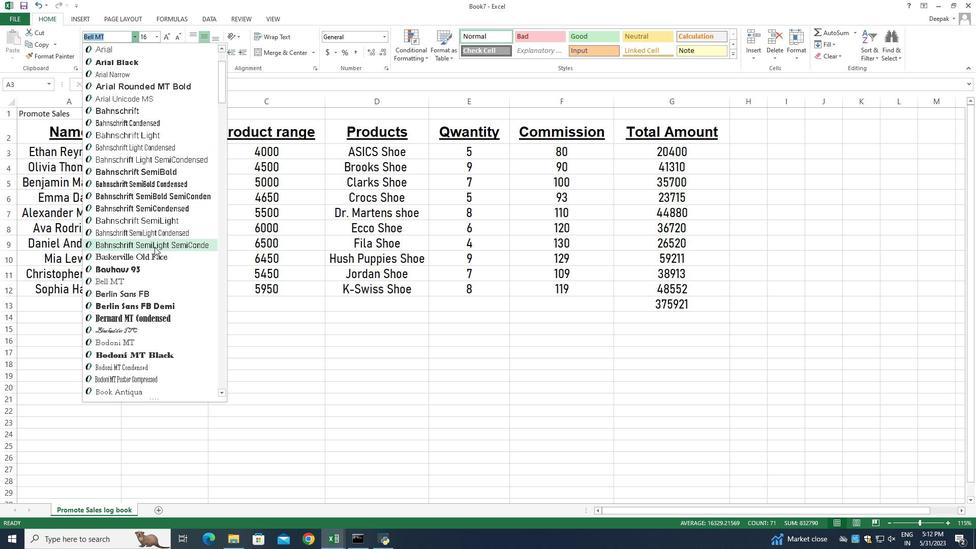 
Action: Mouse scrolled (154, 247) with delta (0, 0)
Screenshot: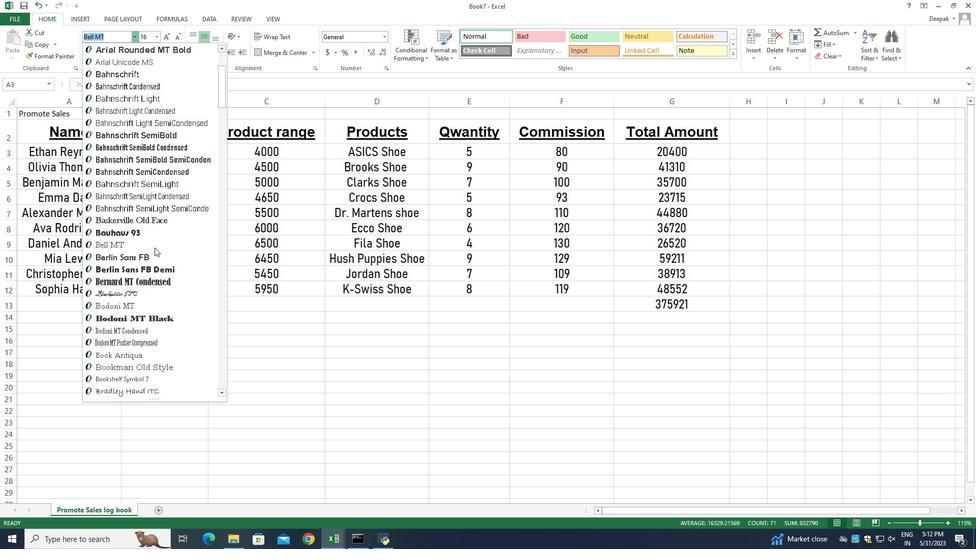 
Action: Mouse scrolled (154, 247) with delta (0, 0)
Screenshot: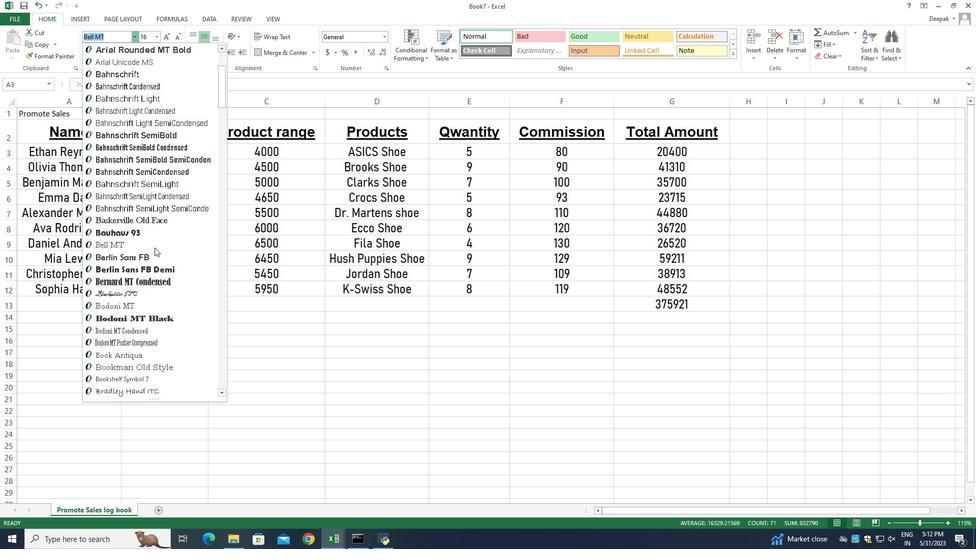 
Action: Mouse moved to (156, 368)
Screenshot: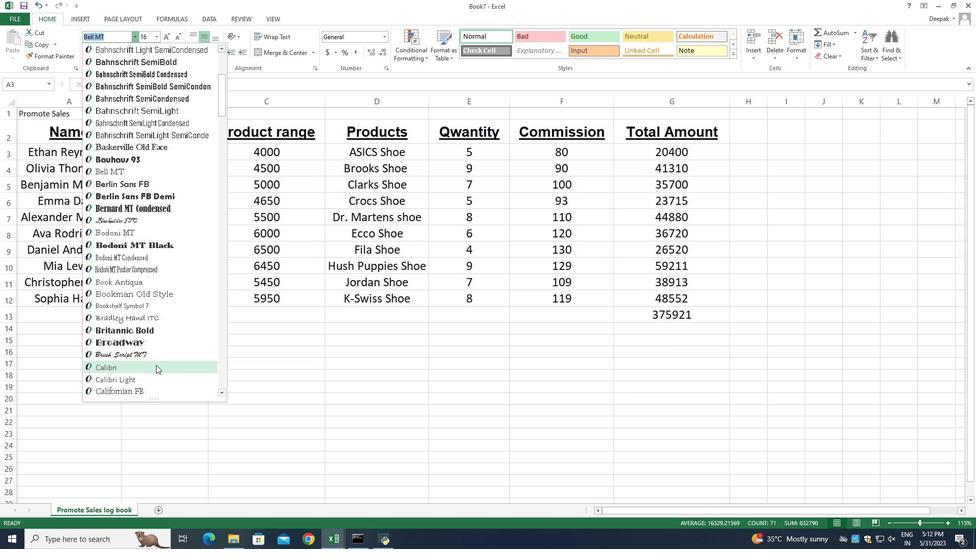 
Action: Mouse pressed left at (156, 368)
Screenshot: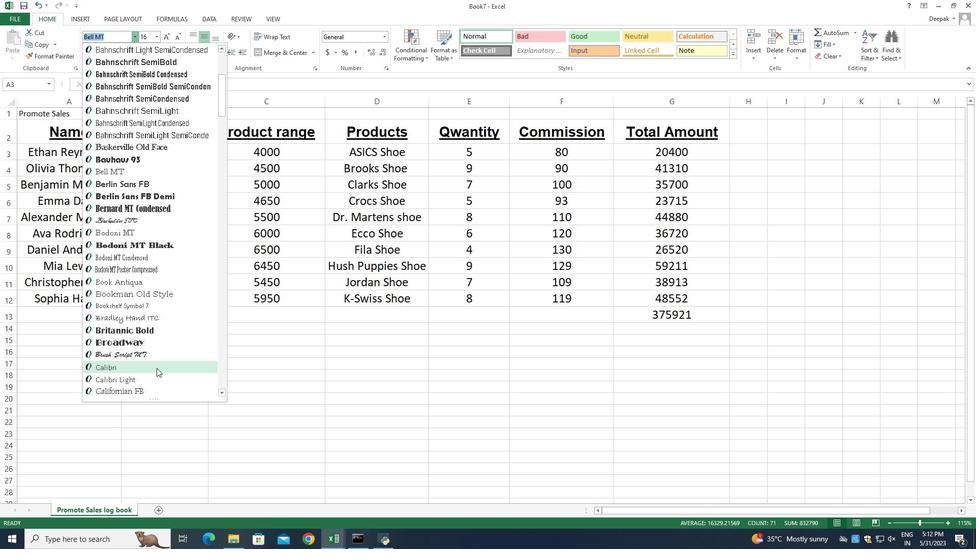 
Action: Mouse moved to (155, 37)
Screenshot: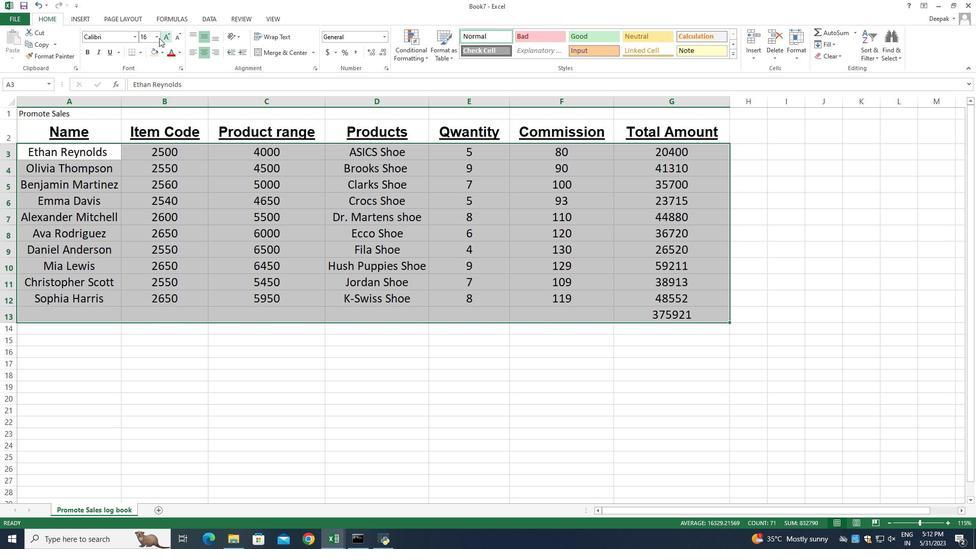 
Action: Mouse pressed left at (155, 37)
Screenshot: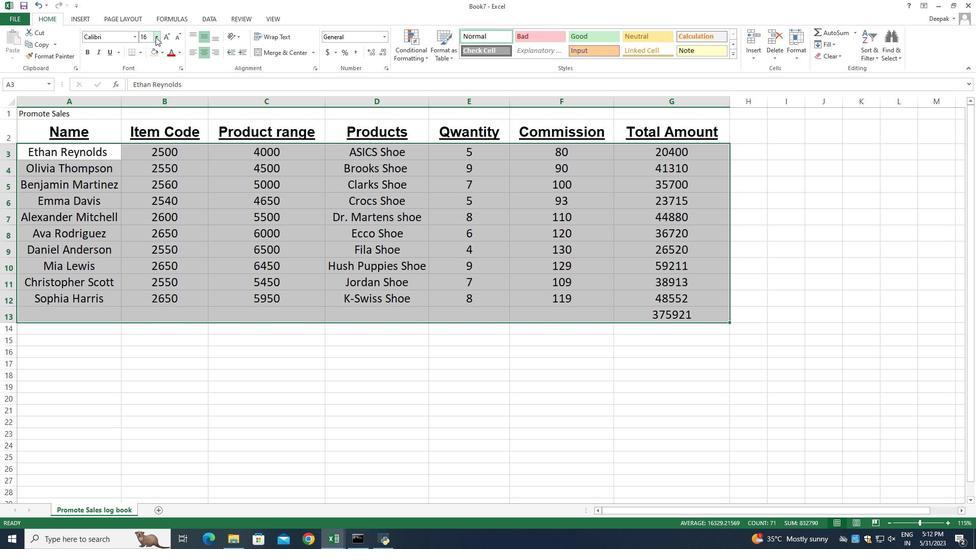 
Action: Mouse moved to (148, 114)
Screenshot: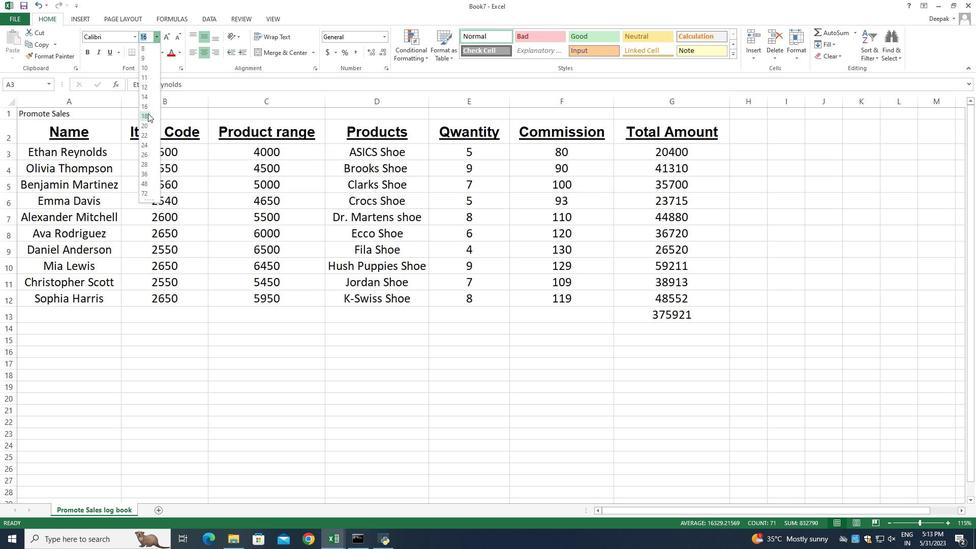 
Action: Mouse pressed left at (148, 114)
Screenshot: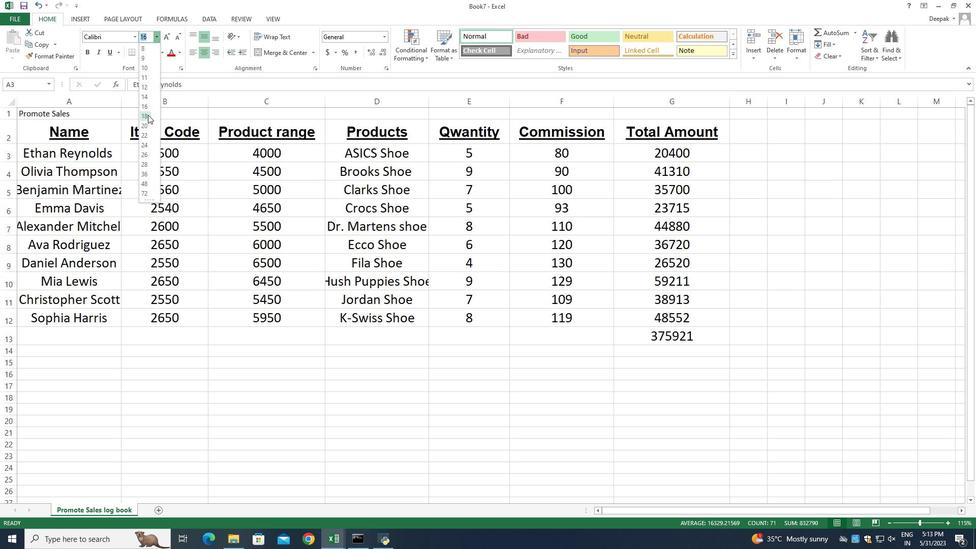 
Action: Mouse moved to (156, 36)
Screenshot: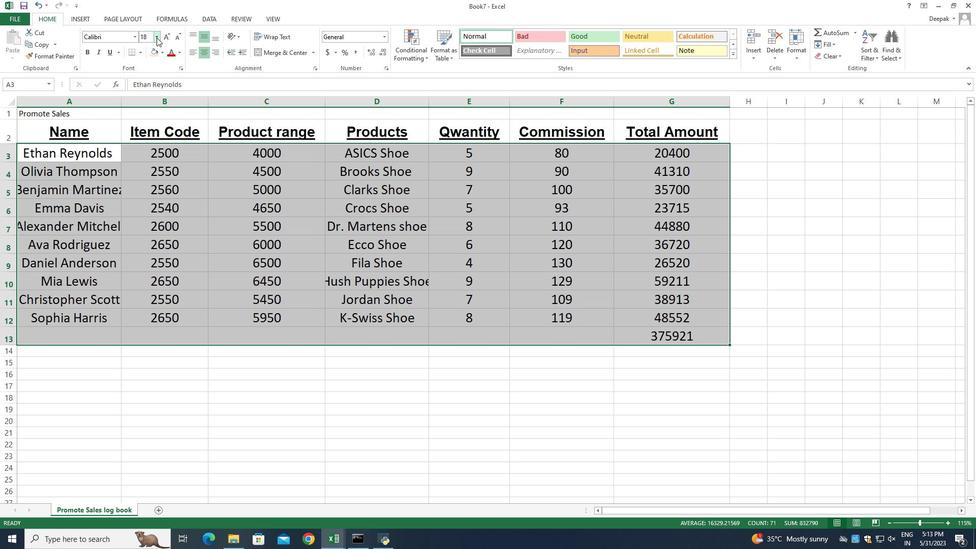 
Action: Mouse pressed left at (156, 36)
Screenshot: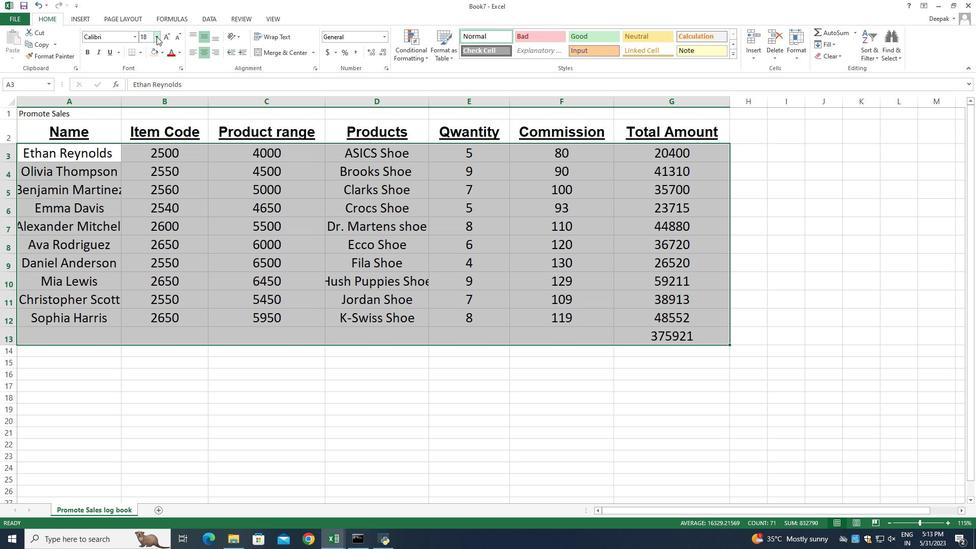 
Action: Mouse moved to (142, 55)
Screenshot: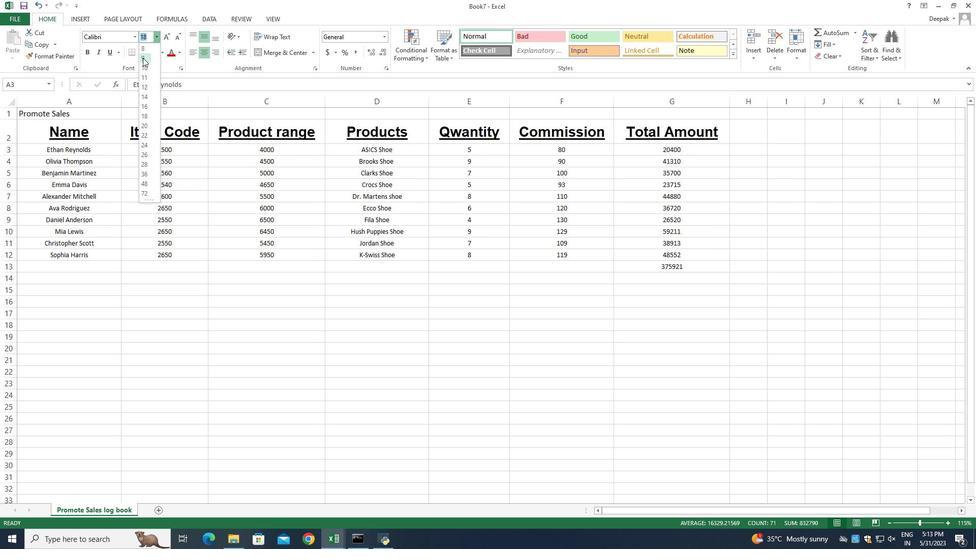 
Action: Mouse pressed left at (142, 55)
Screenshot: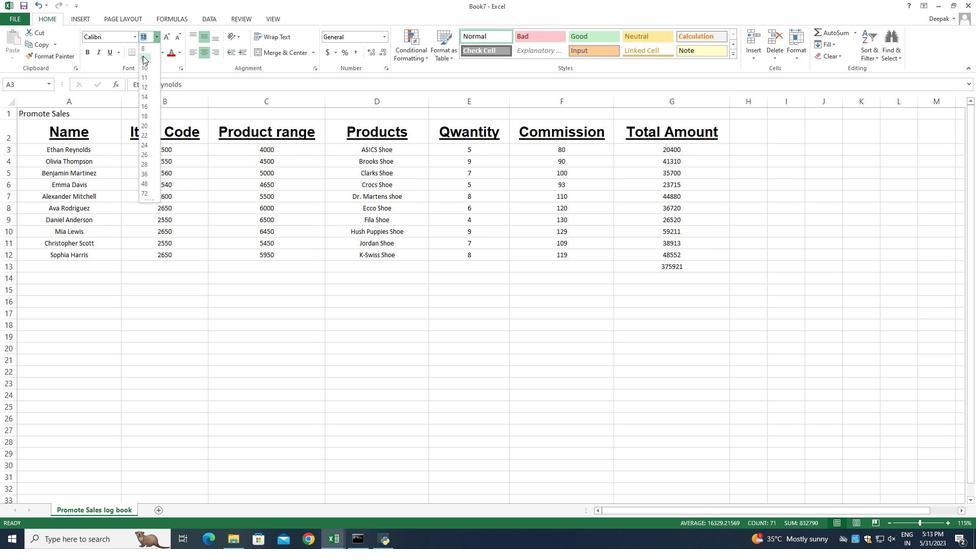 
Action: Mouse moved to (38, 125)
Screenshot: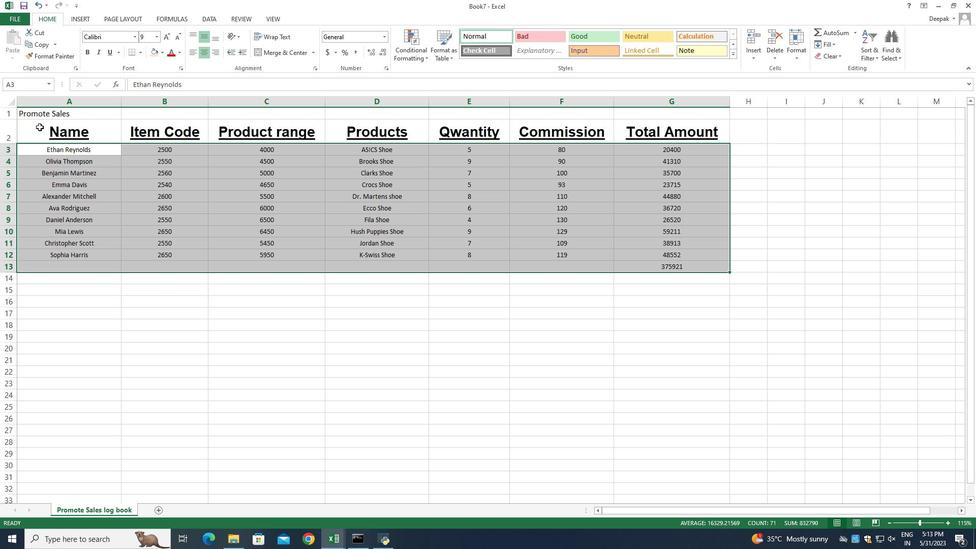 
Action: Mouse pressed left at (38, 125)
Screenshot: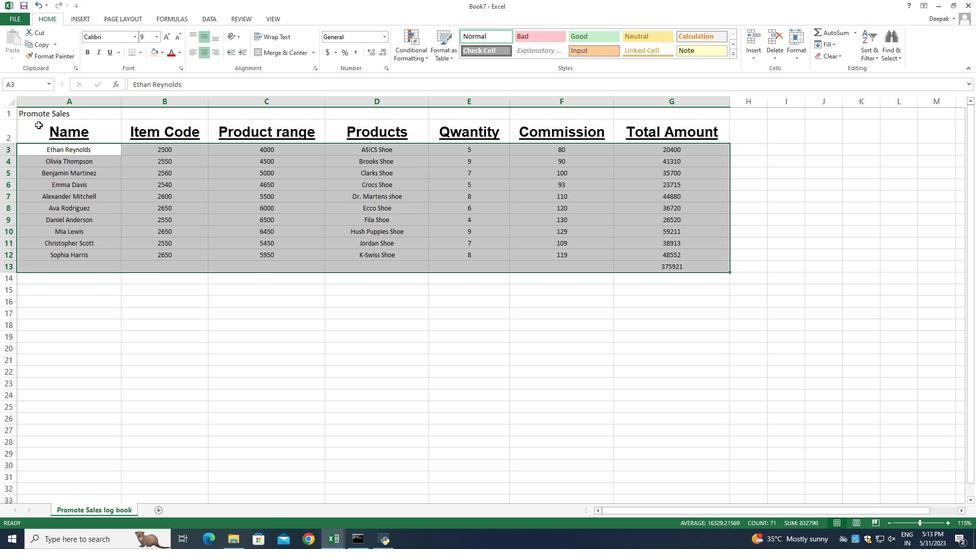 
Action: Mouse moved to (34, 128)
Screenshot: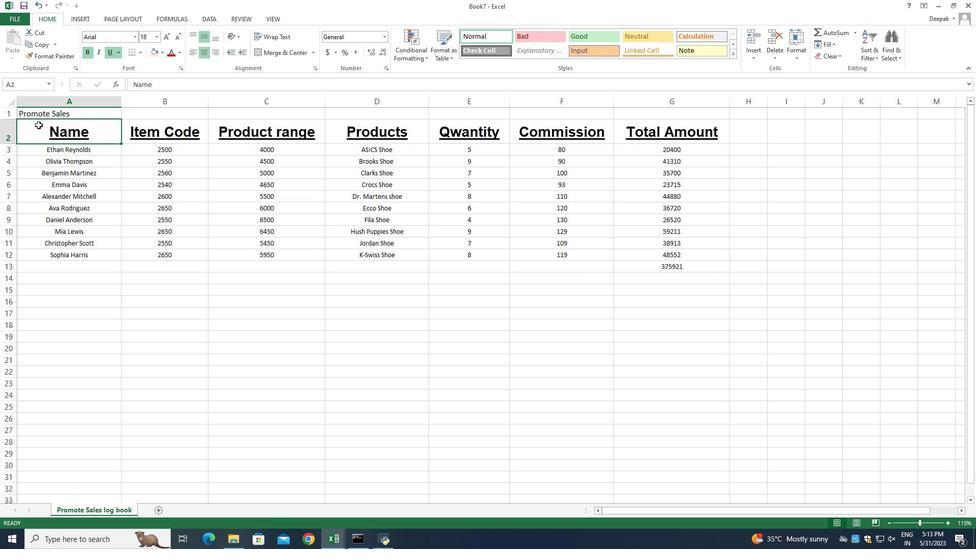 
Action: Mouse pressed left at (34, 128)
Screenshot: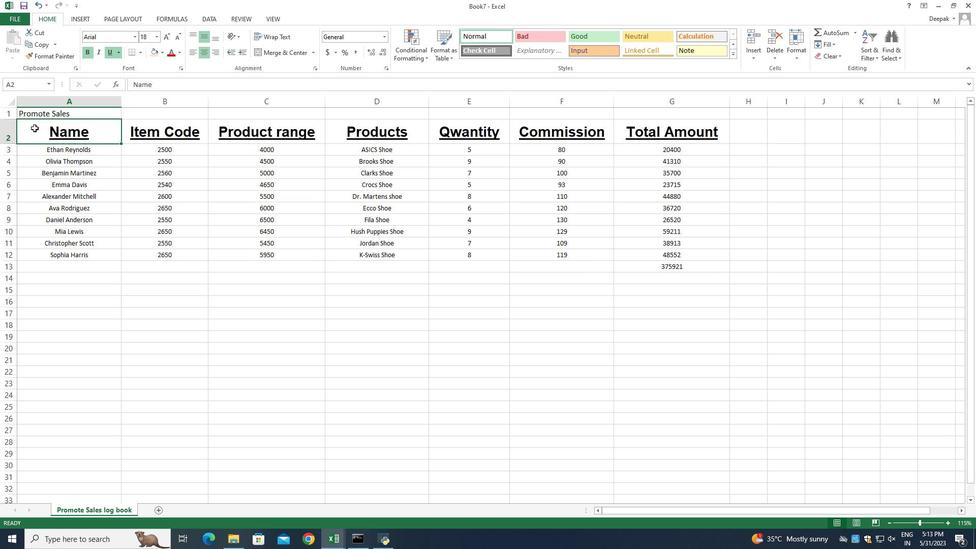 
Action: Mouse moved to (200, 51)
Screenshot: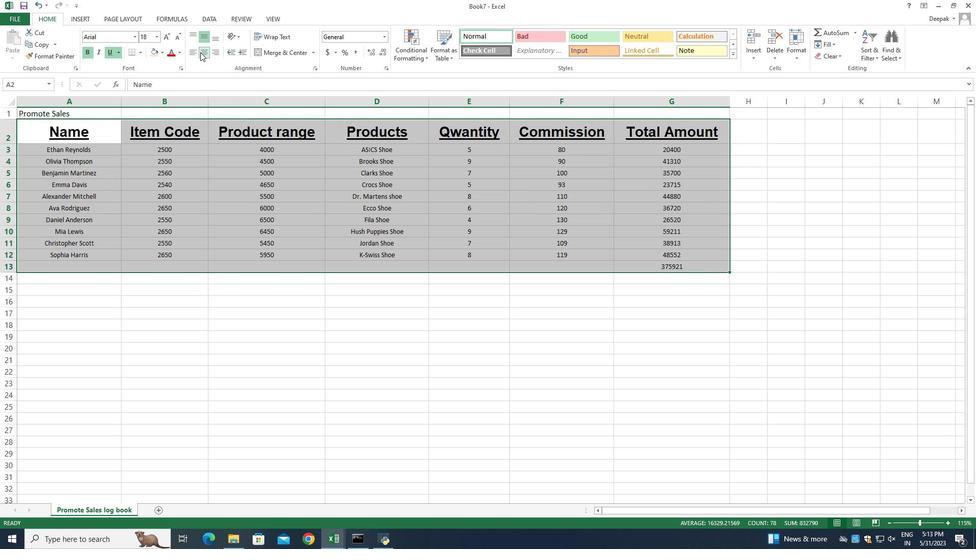 
Action: Mouse pressed left at (200, 51)
Screenshot: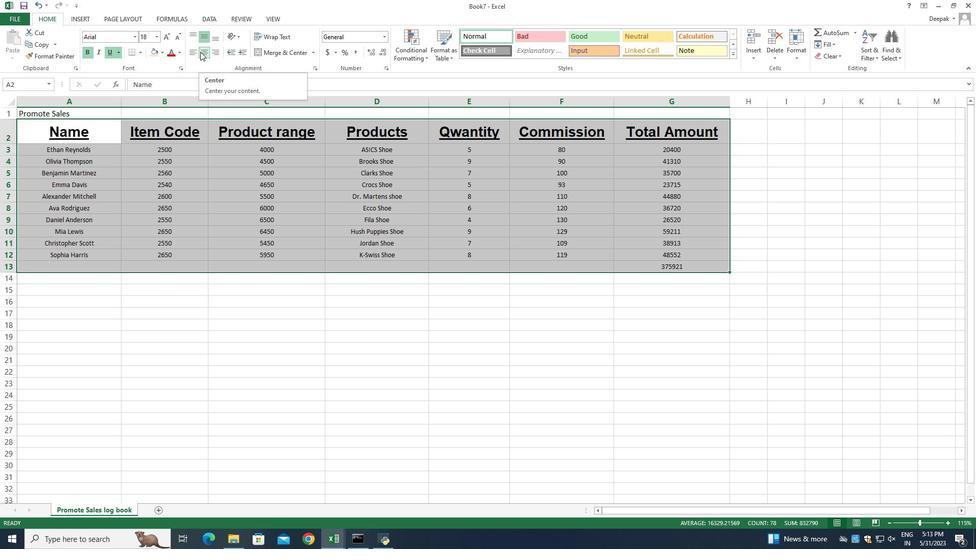 
Action: Mouse pressed left at (200, 51)
Screenshot: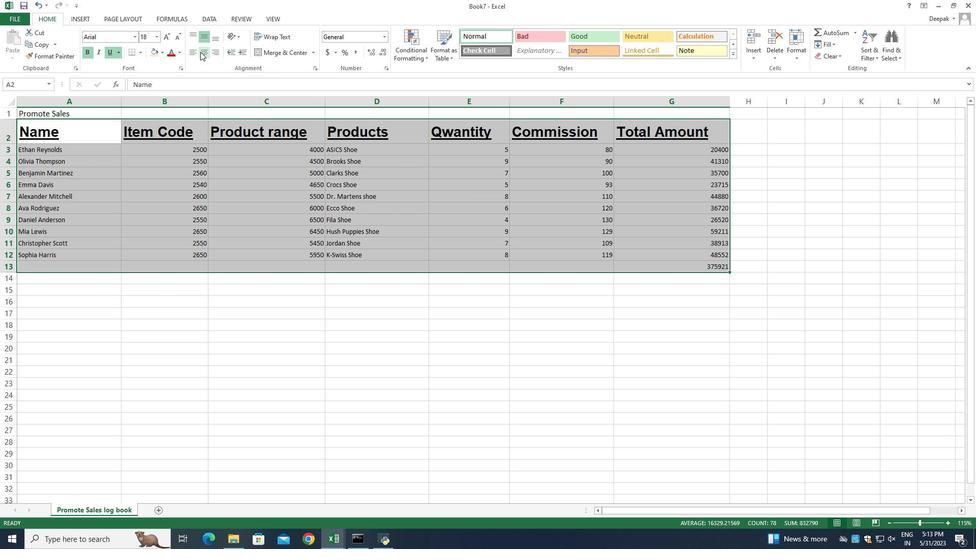 
Action: Mouse moved to (301, 292)
Screenshot: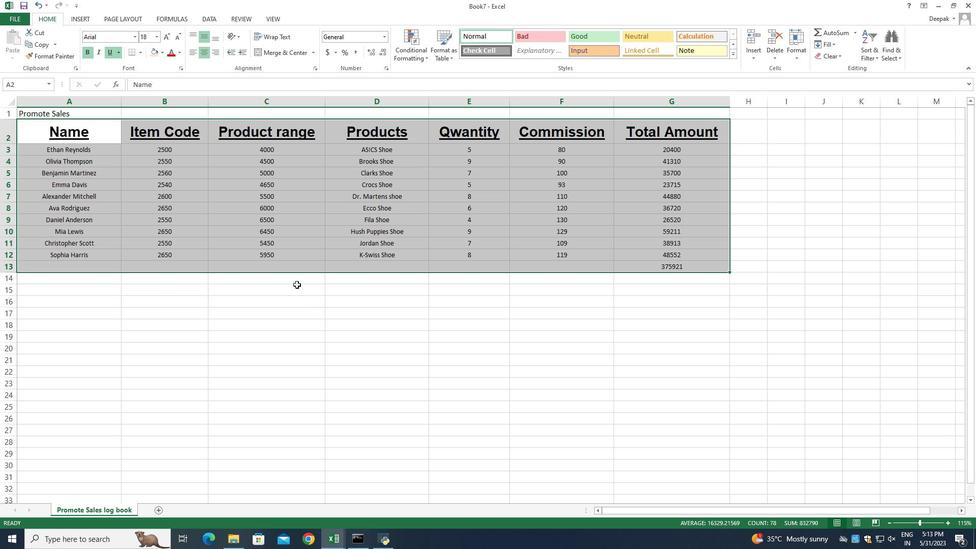 
Action: Mouse pressed left at (301, 292)
Screenshot: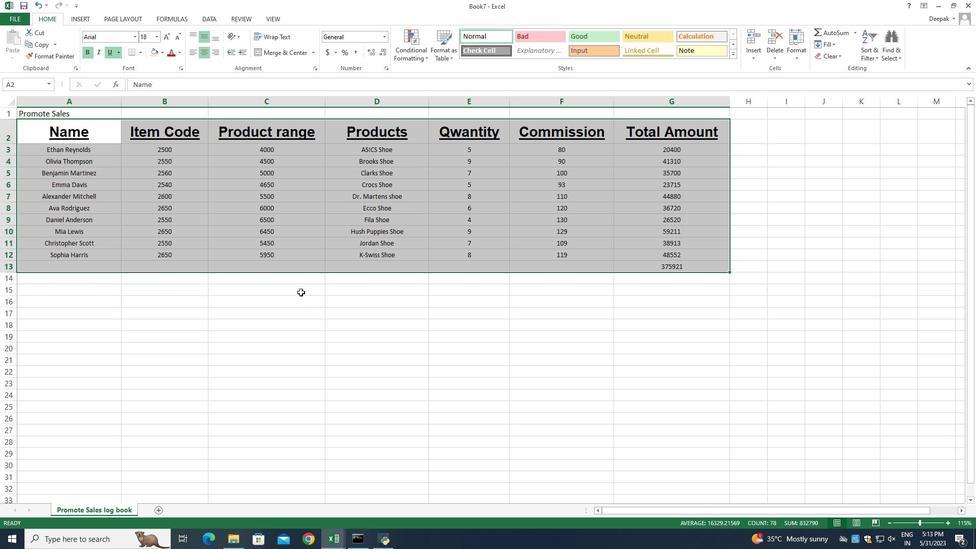
Action: Mouse moved to (41, 133)
Screenshot: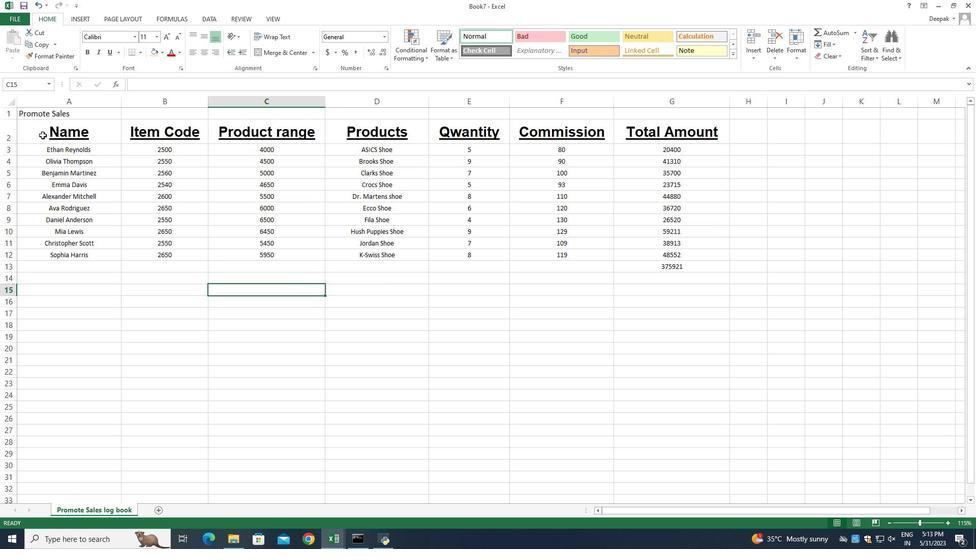 
Action: Mouse pressed left at (41, 133)
Screenshot: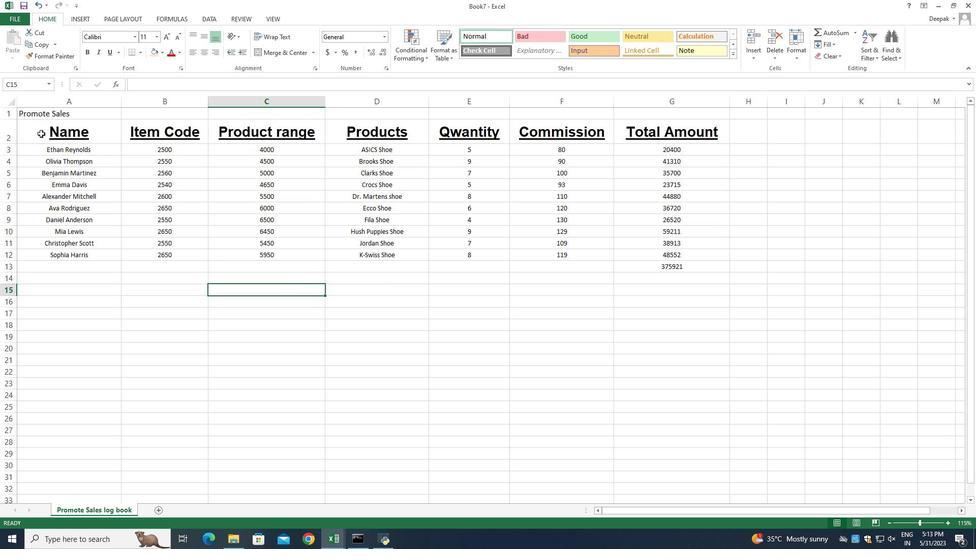 
Action: Mouse moved to (41, 133)
Screenshot: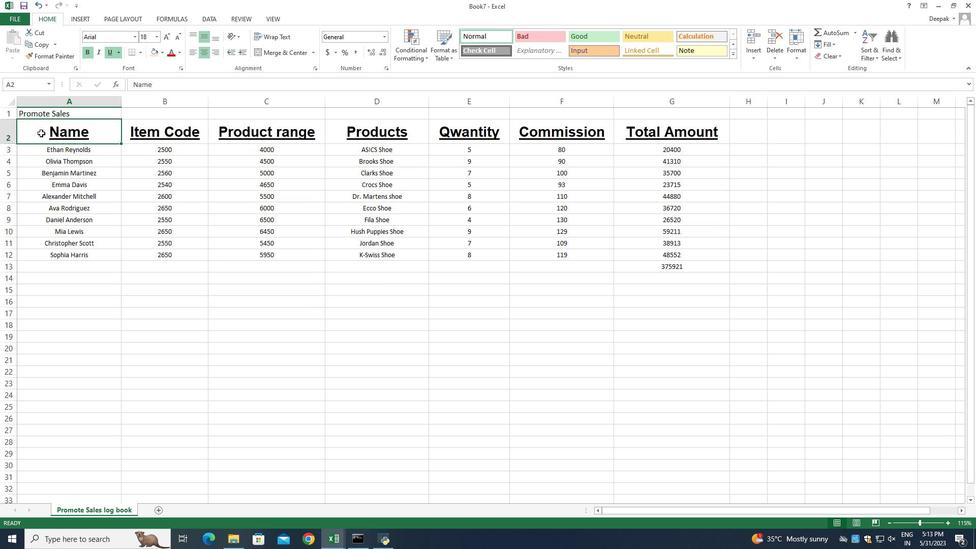 
Action: Mouse pressed left at (41, 133)
Screenshot: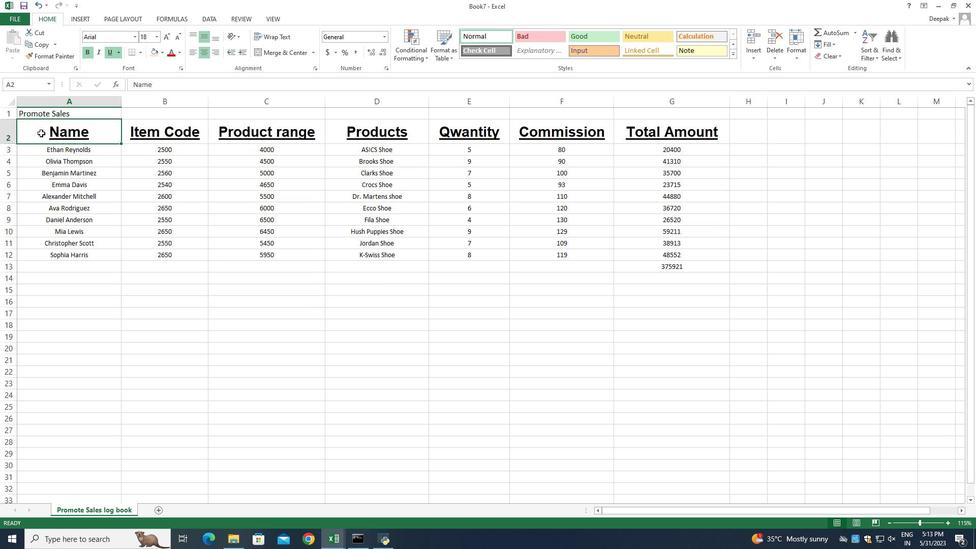 
Action: Mouse moved to (161, 53)
Screenshot: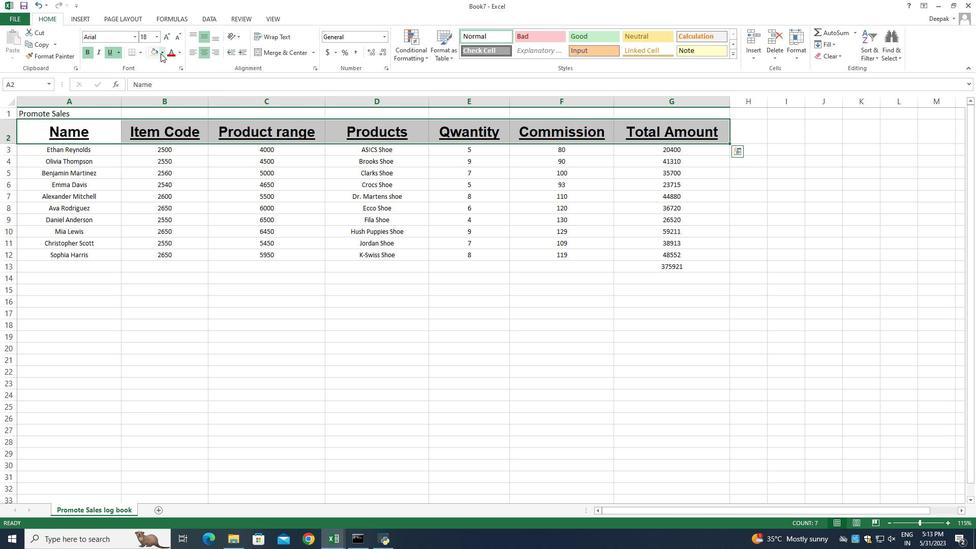 
Action: Mouse pressed left at (161, 53)
Screenshot: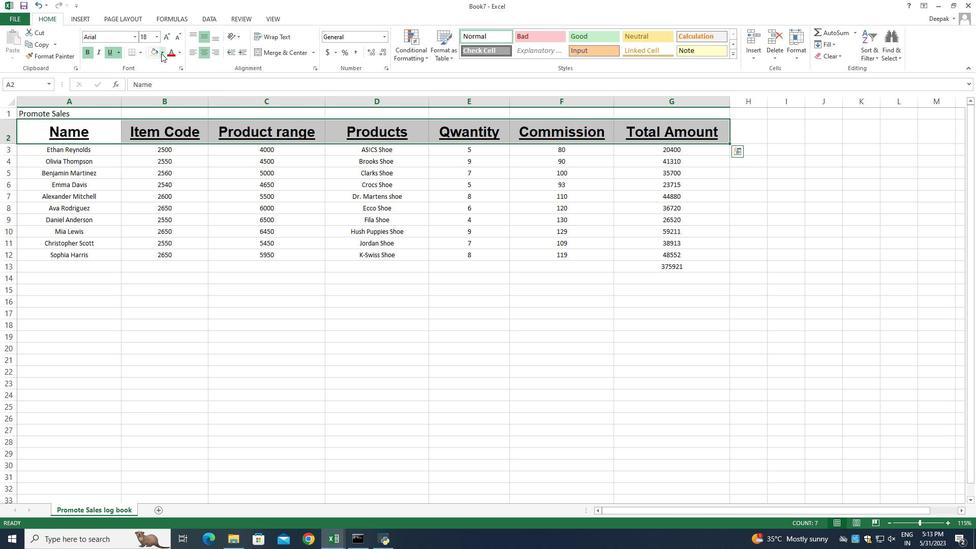 
Action: Mouse moved to (203, 88)
Screenshot: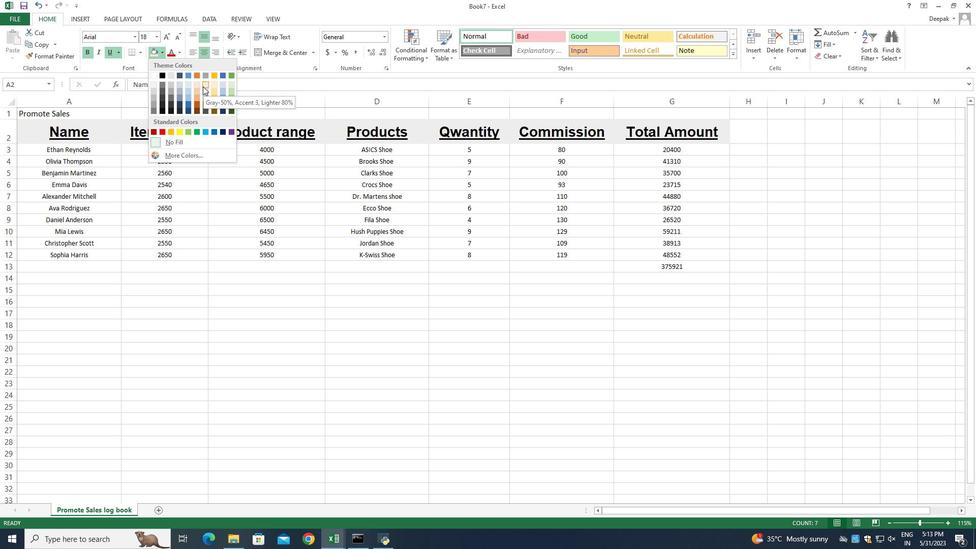 
Action: Mouse pressed left at (203, 88)
Screenshot: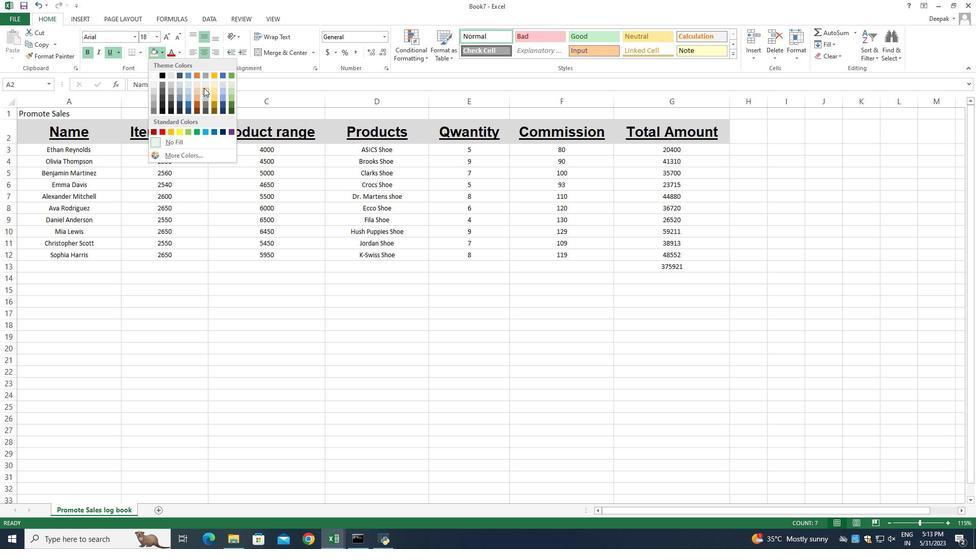 
Action: Mouse moved to (228, 164)
Screenshot: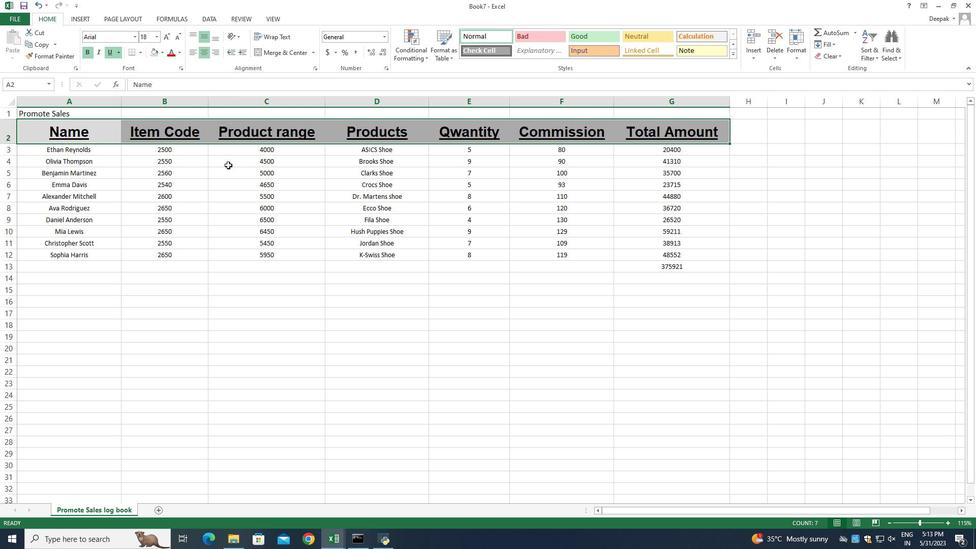 
Action: Mouse pressed left at (228, 164)
Screenshot: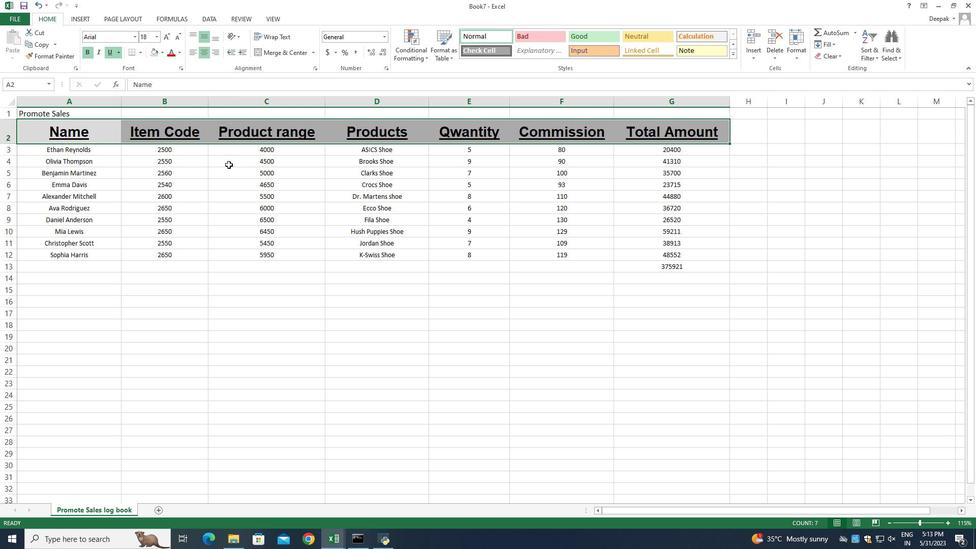 
Action: Mouse moved to (28, 147)
Screenshot: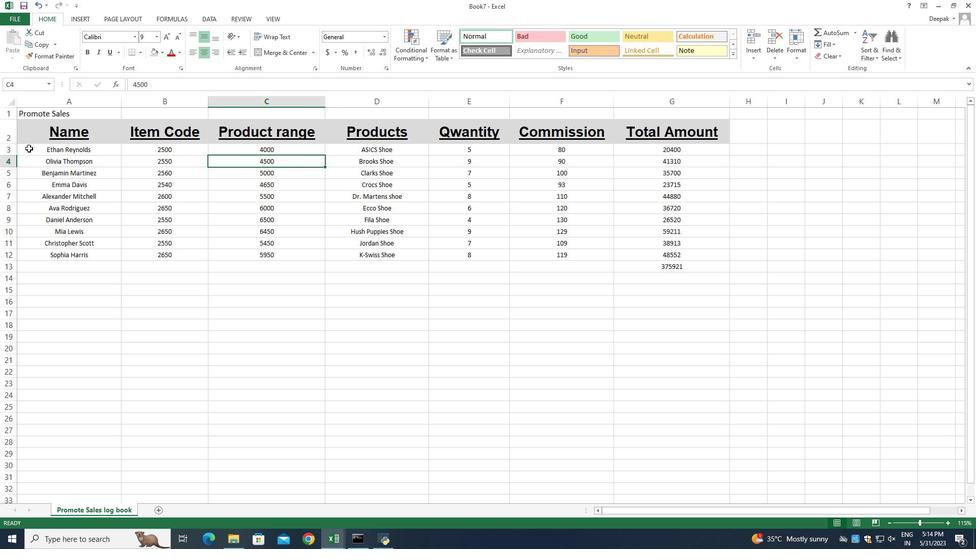 
Action: Mouse pressed left at (28, 147)
Screenshot: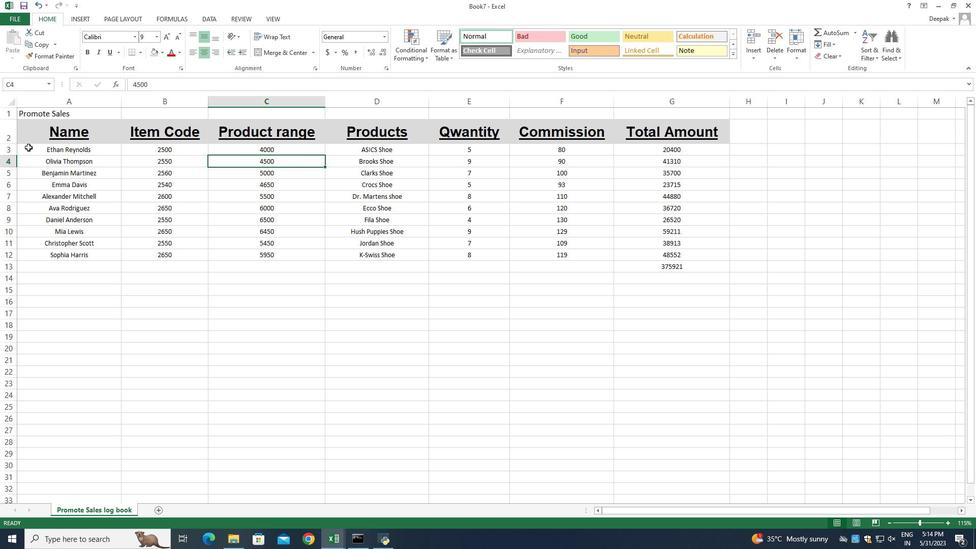 
Action: Mouse moved to (177, 53)
Screenshot: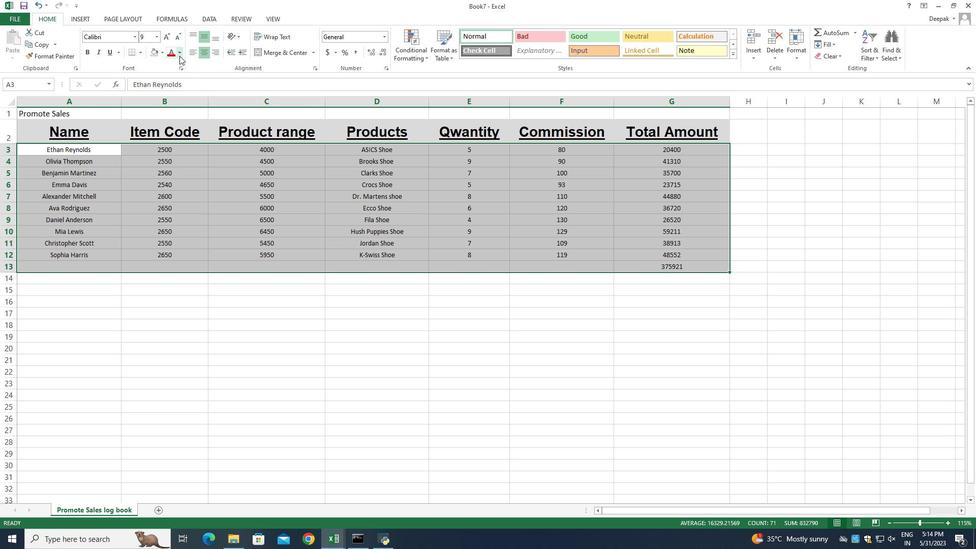 
Action: Mouse pressed left at (177, 53)
Screenshot: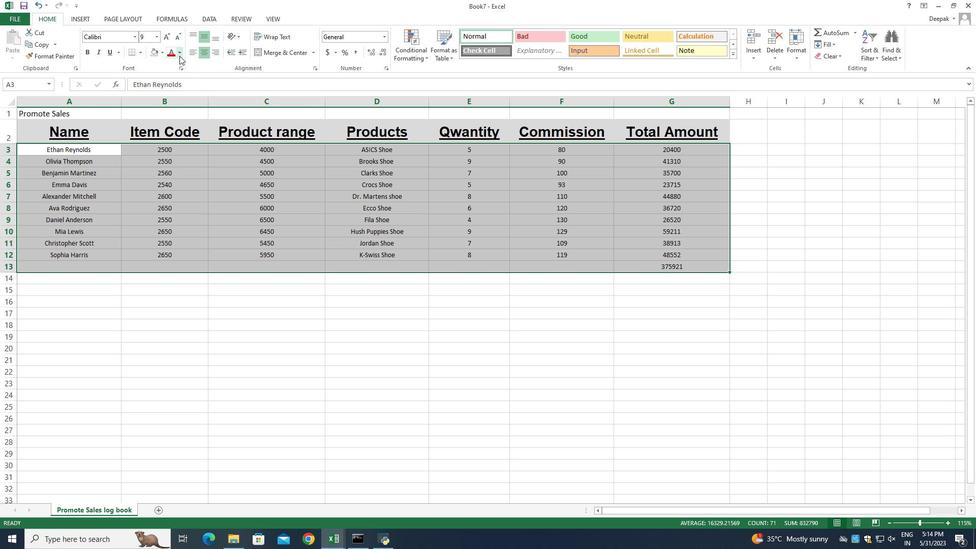 
Action: Mouse moved to (179, 141)
Screenshot: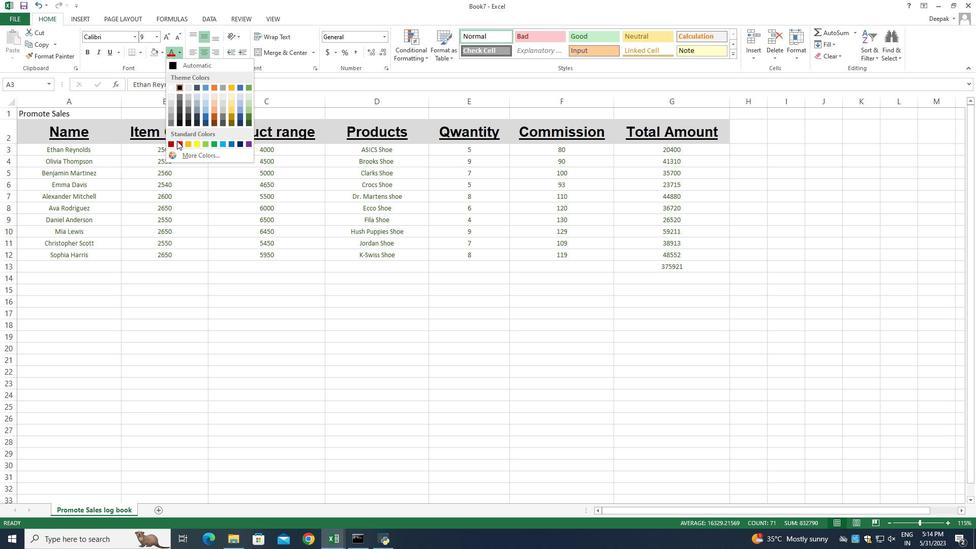 
Action: Mouse pressed left at (179, 141)
Screenshot: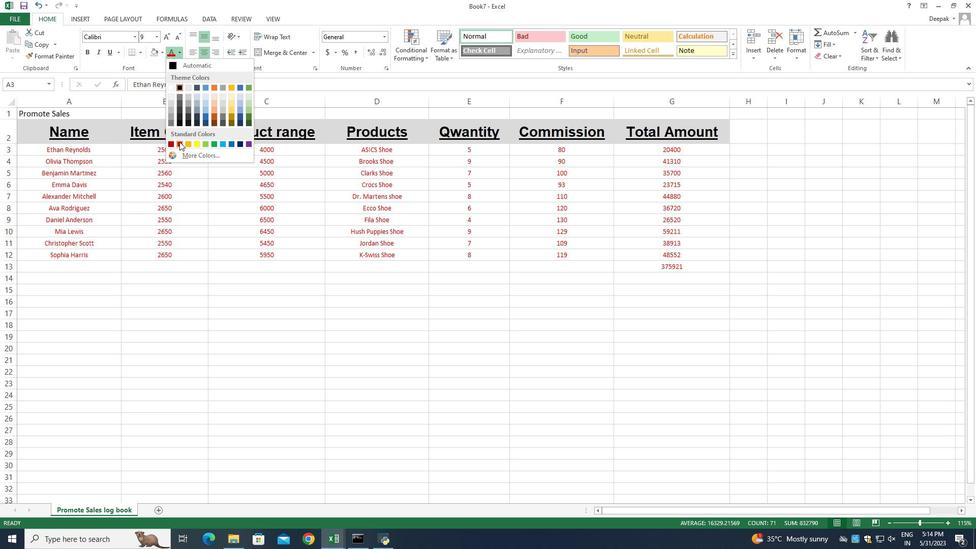 
Action: Mouse moved to (758, 269)
Screenshot: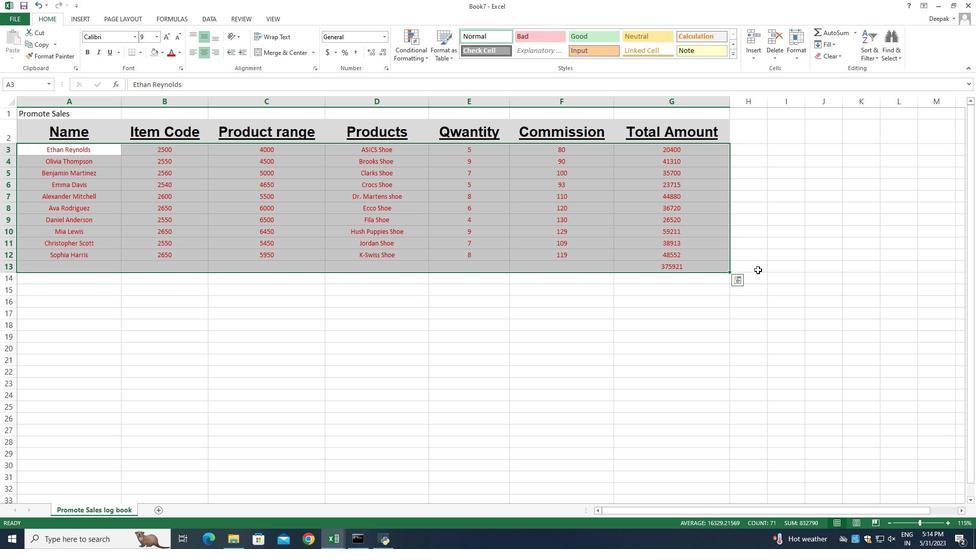 
Action: Mouse pressed left at (758, 269)
Screenshot: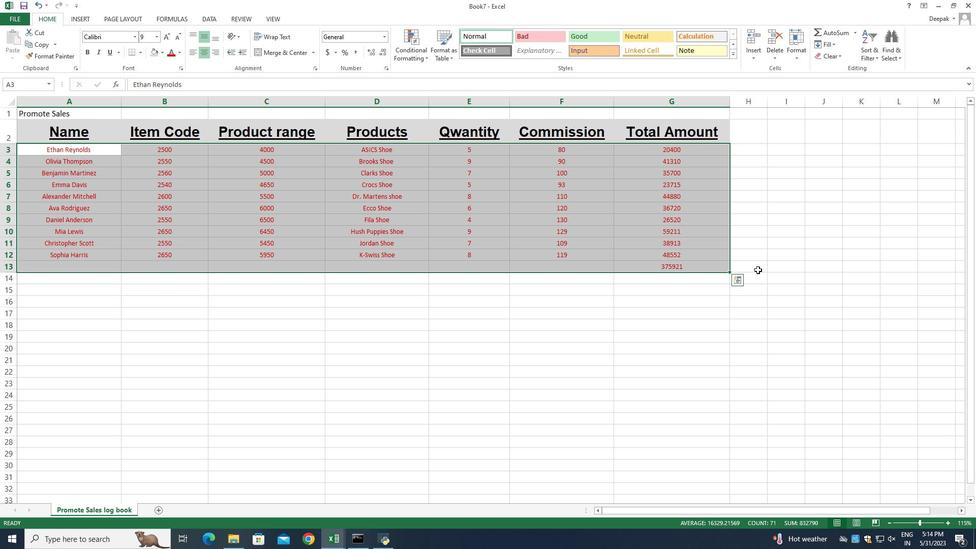 
Action: Mouse moved to (33, 127)
Screenshot: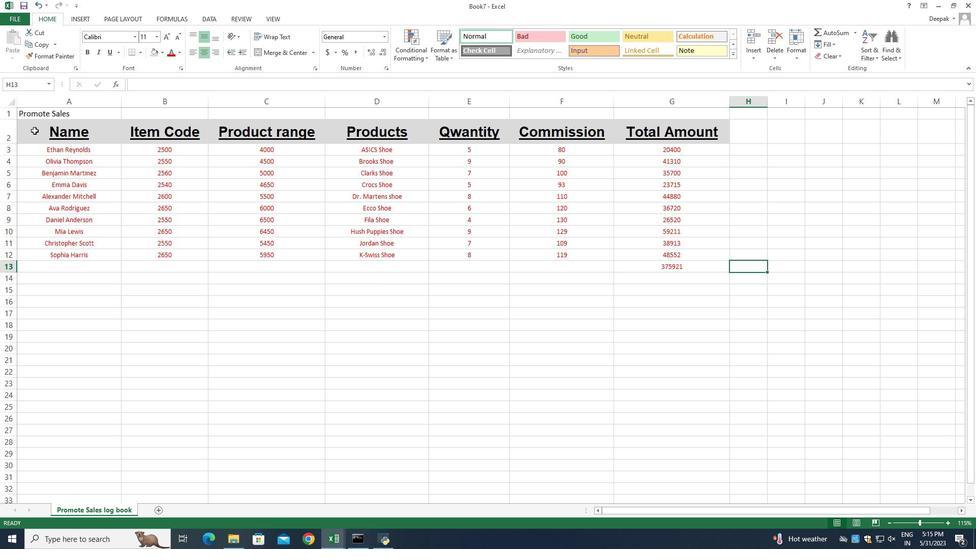 
Action: Mouse pressed left at (33, 127)
Screenshot: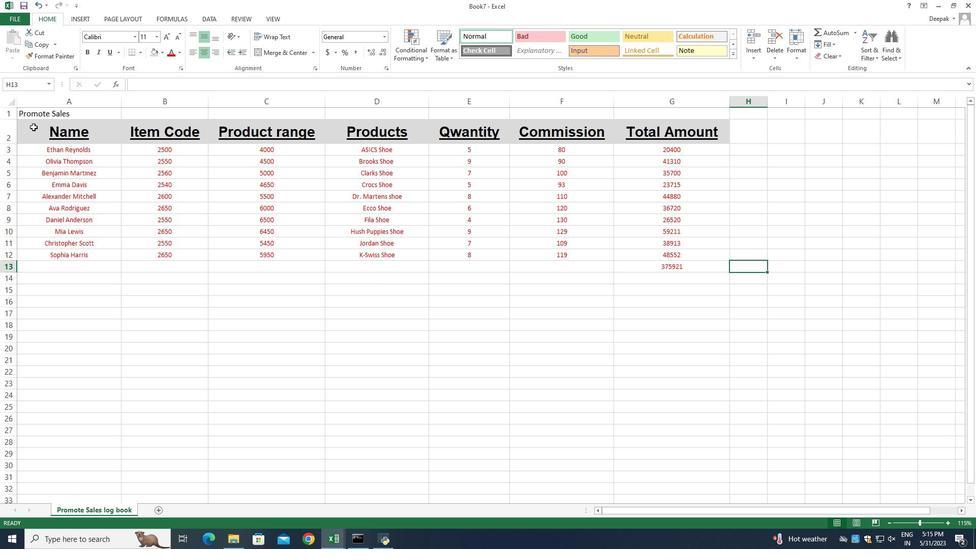 
Action: Mouse moved to (139, 54)
Screenshot: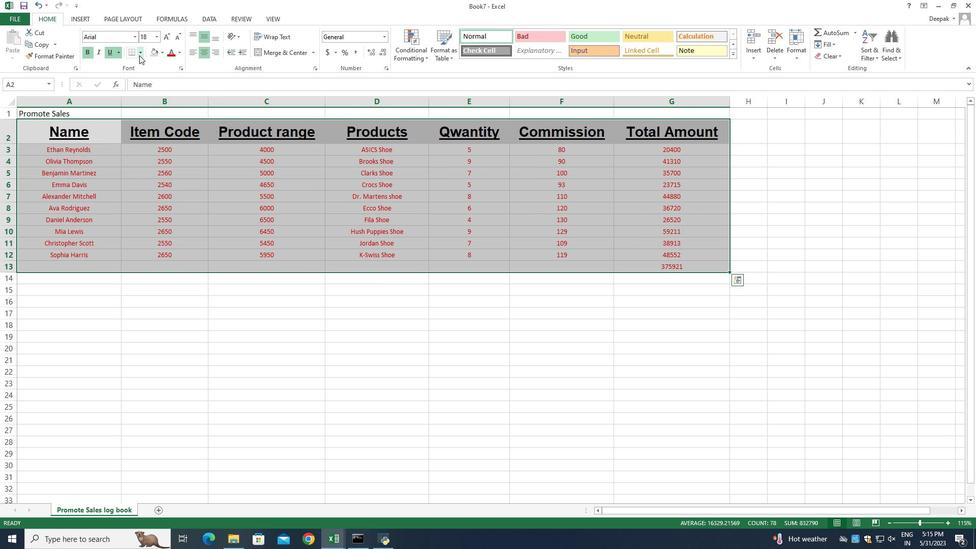 
Action: Mouse pressed left at (139, 54)
Screenshot: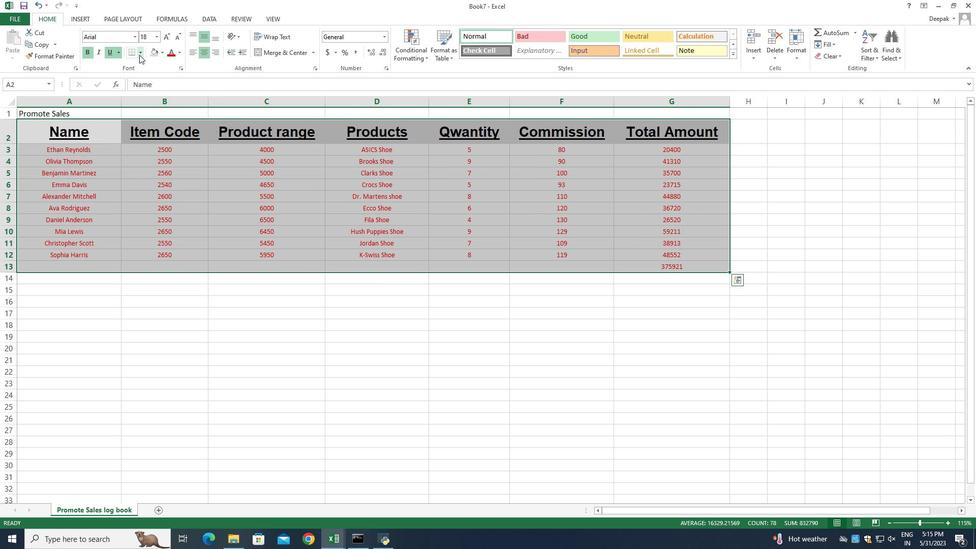 
Action: Mouse moved to (180, 153)
Screenshot: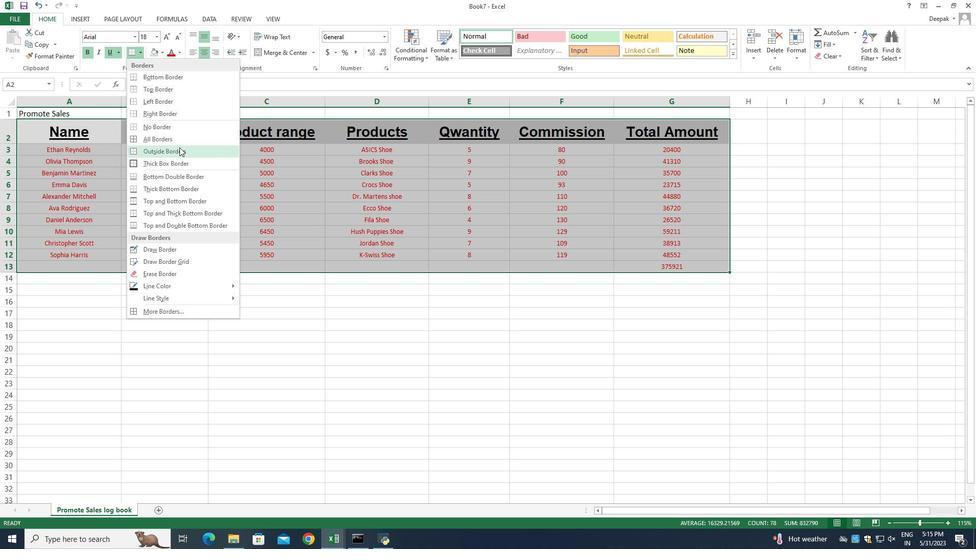 
Action: Mouse pressed left at (180, 153)
Screenshot: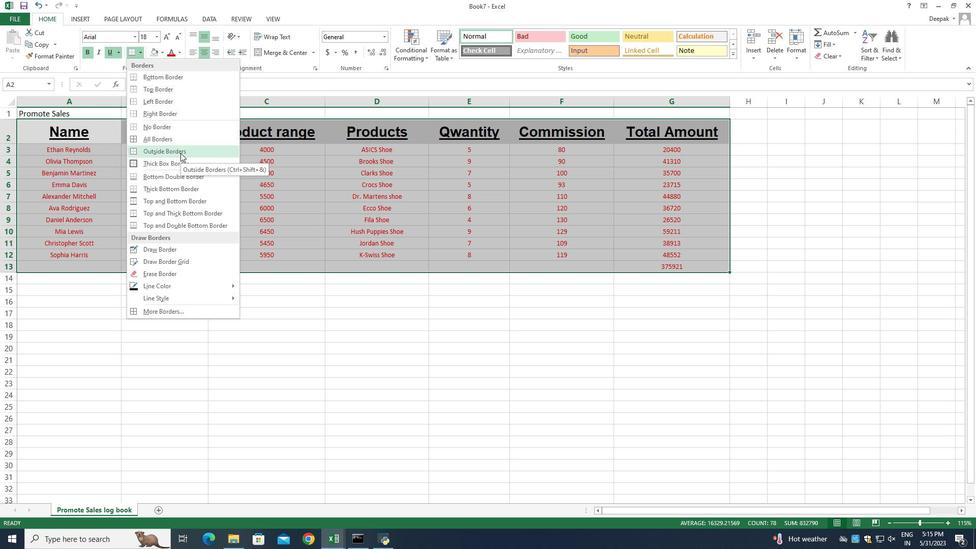 
Action: Mouse moved to (500, 285)
Screenshot: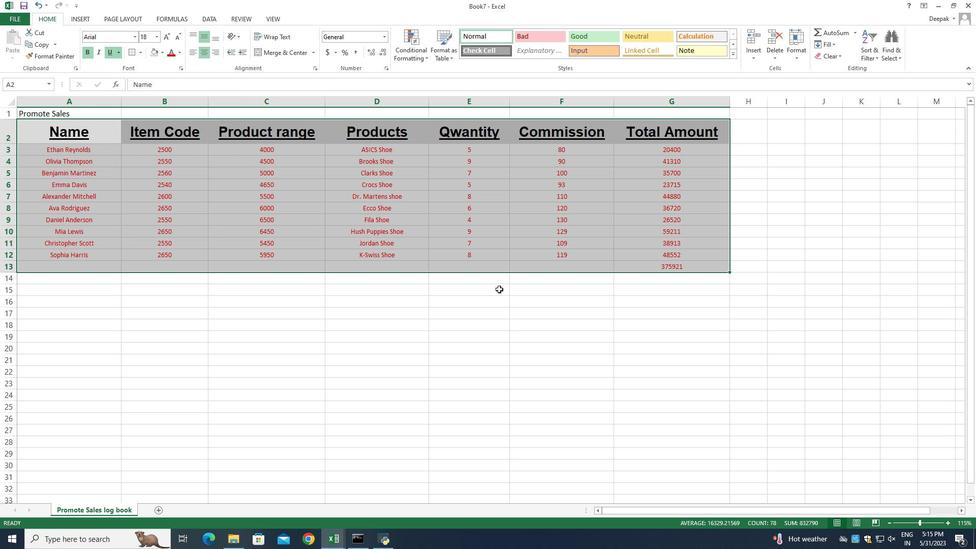 
Action: Mouse pressed left at (500, 285)
Screenshot: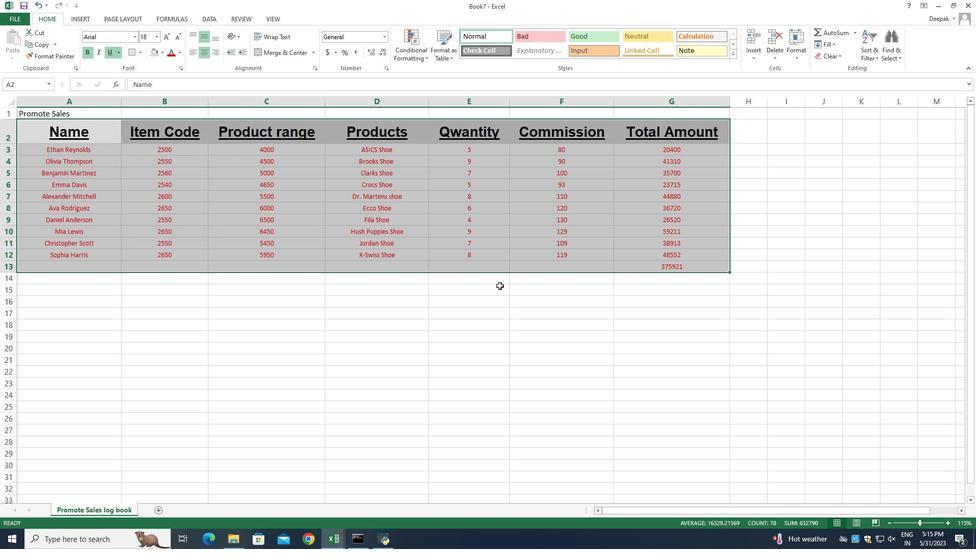 
Action: Mouse moved to (438, 268)
Screenshot: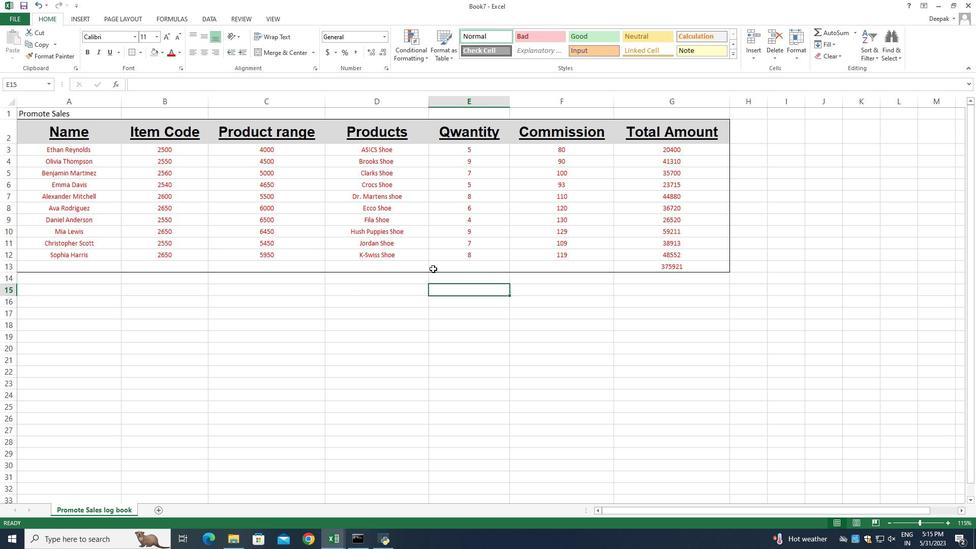 
Action: Mouse scrolled (438, 268) with delta (0, 0)
Screenshot: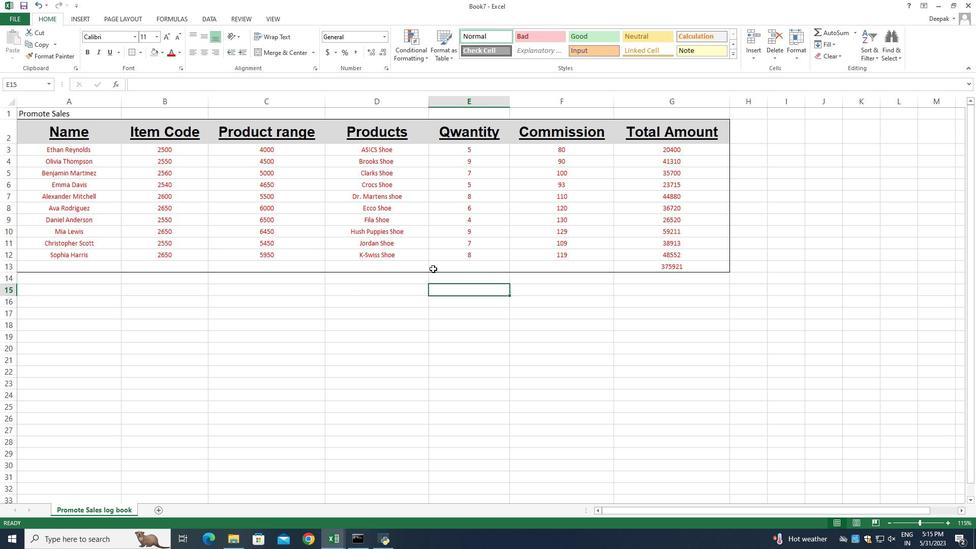 
Action: Mouse moved to (430, 267)
Screenshot: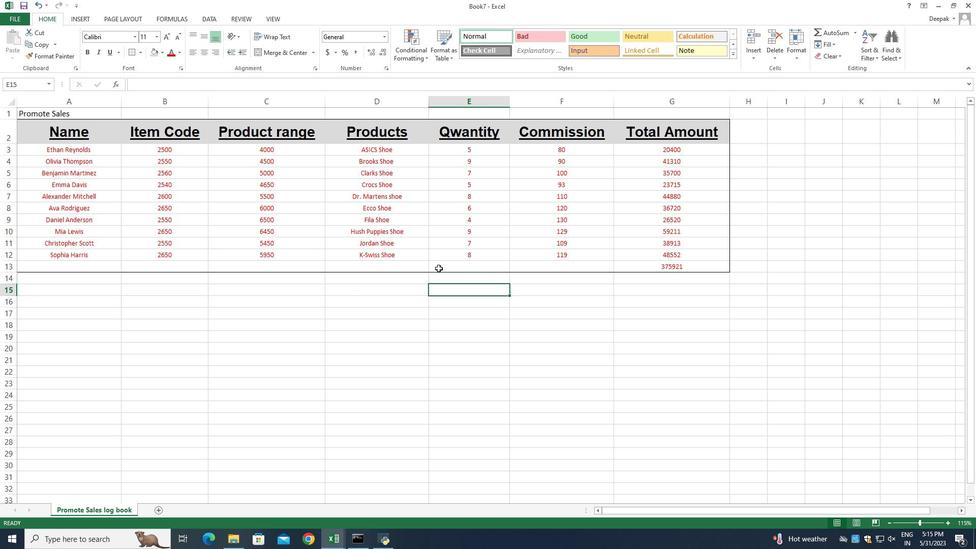 
Action: Mouse scrolled (434, 266) with delta (0, 0)
Screenshot: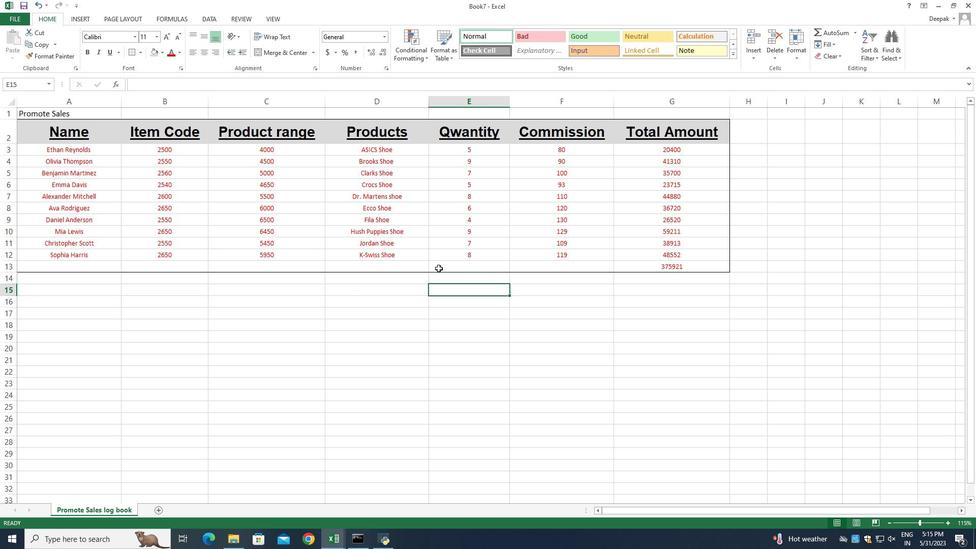 
Action: Mouse moved to (363, 279)
Screenshot: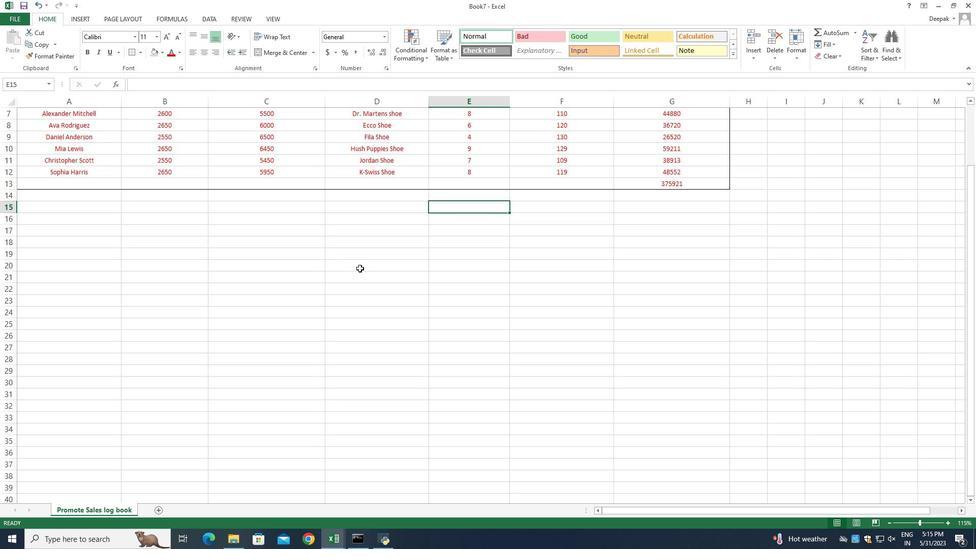 
Action: Mouse scrolled (363, 280) with delta (0, 0)
Screenshot: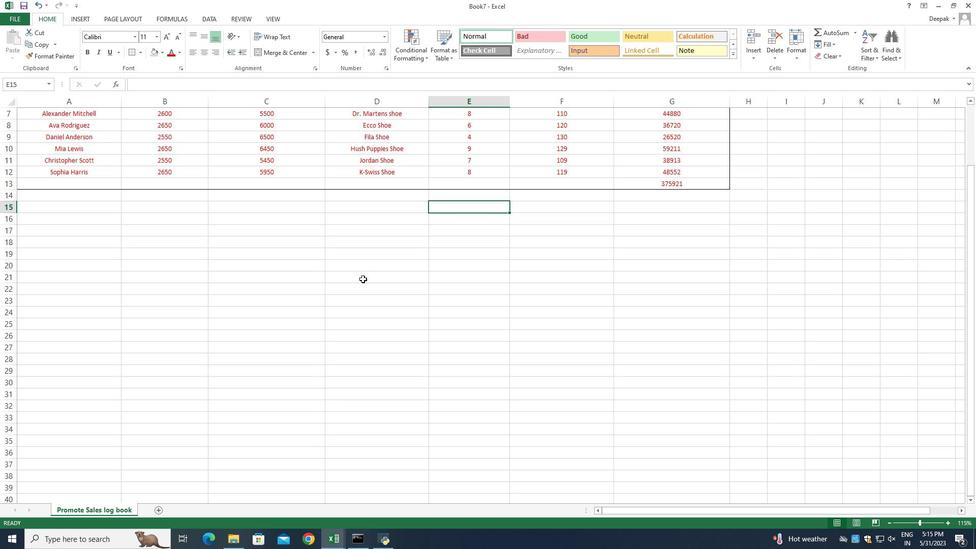 
Action: Mouse moved to (380, 282)
Screenshot: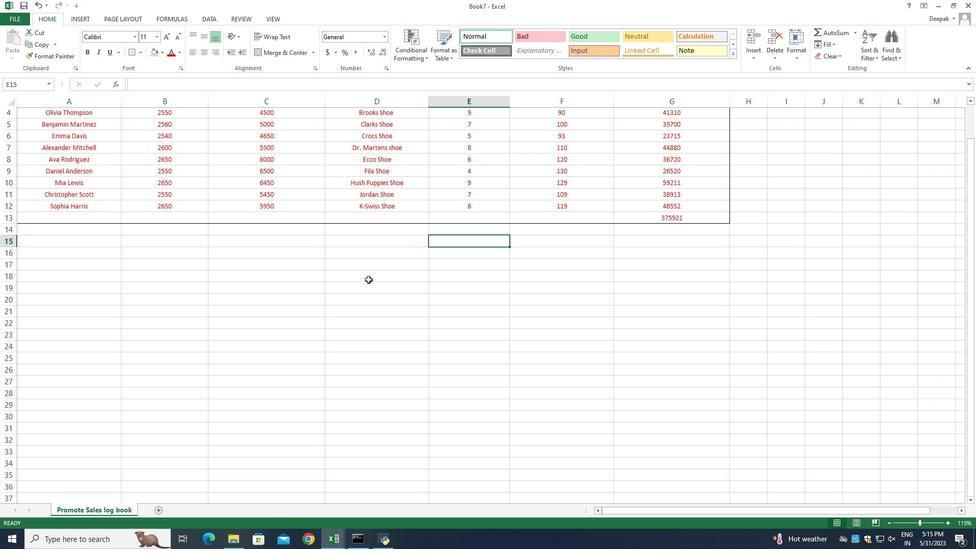 
Action: Mouse scrolled (380, 281) with delta (0, 0)
Screenshot: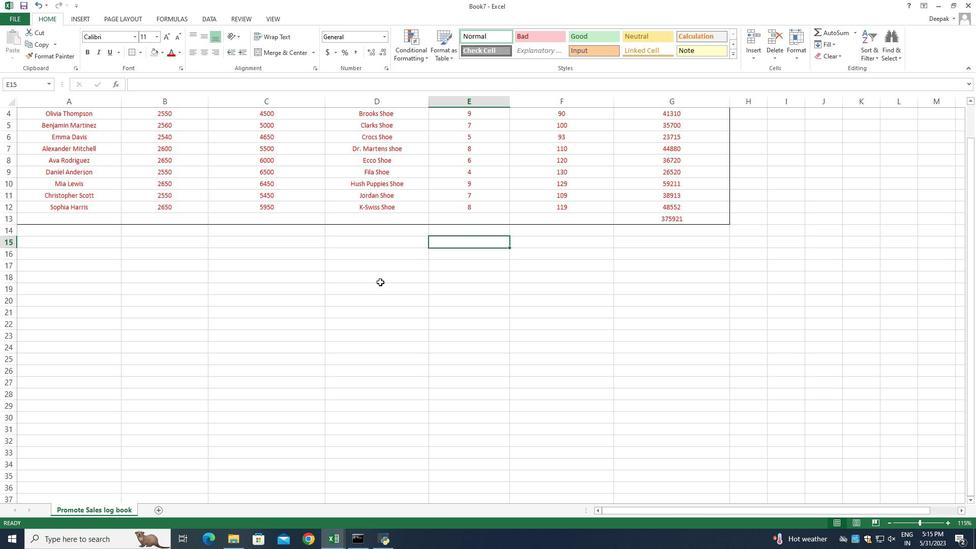 
Action: Mouse scrolled (380, 281) with delta (0, 0)
Screenshot: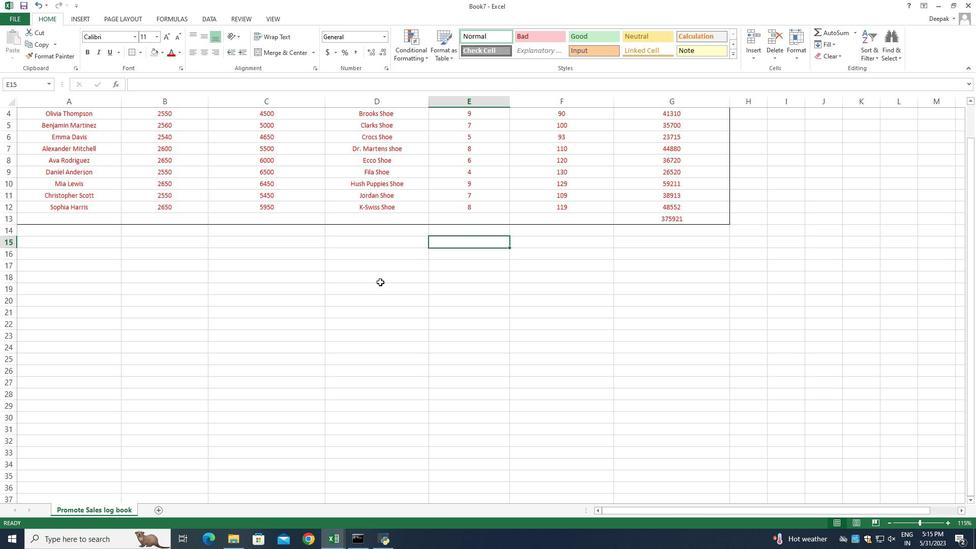 
Action: Mouse scrolled (380, 282) with delta (0, 0)
Screenshot: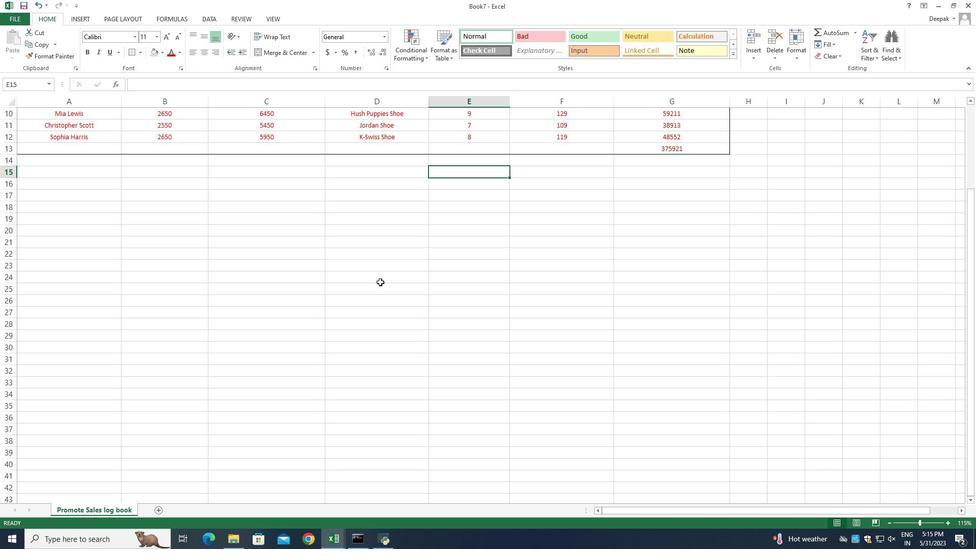 
Action: Mouse moved to (380, 282)
Screenshot: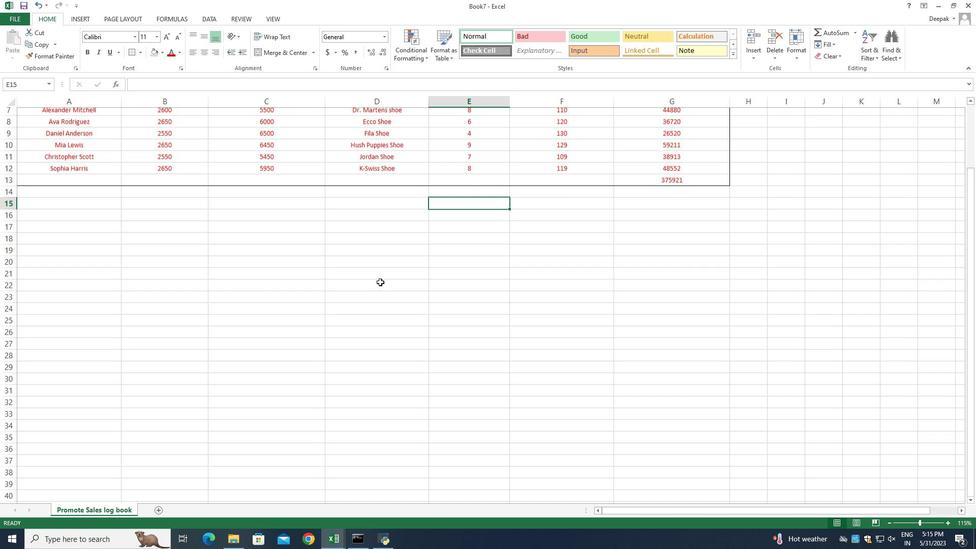 
Action: Mouse scrolled (380, 283) with delta (0, 0)
Screenshot: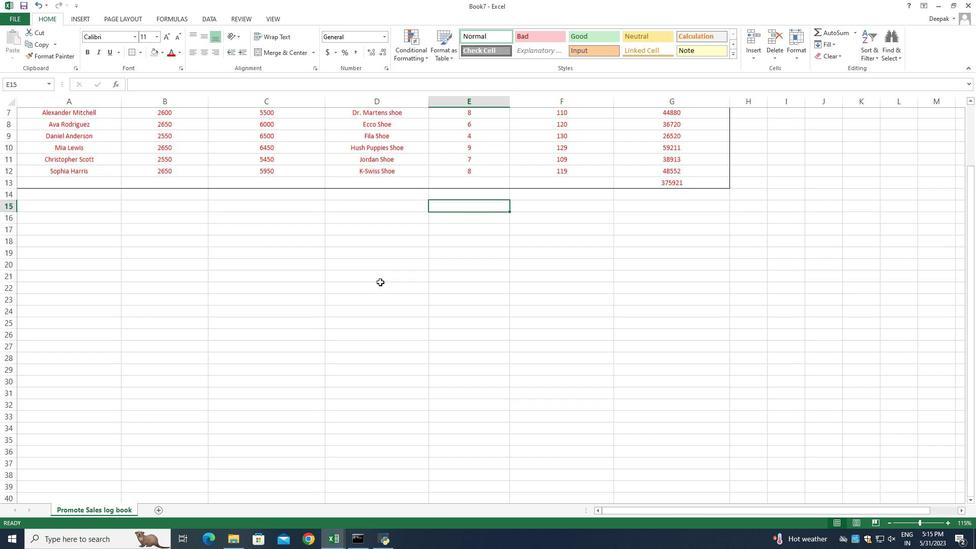 
Action: Mouse moved to (380, 283)
Screenshot: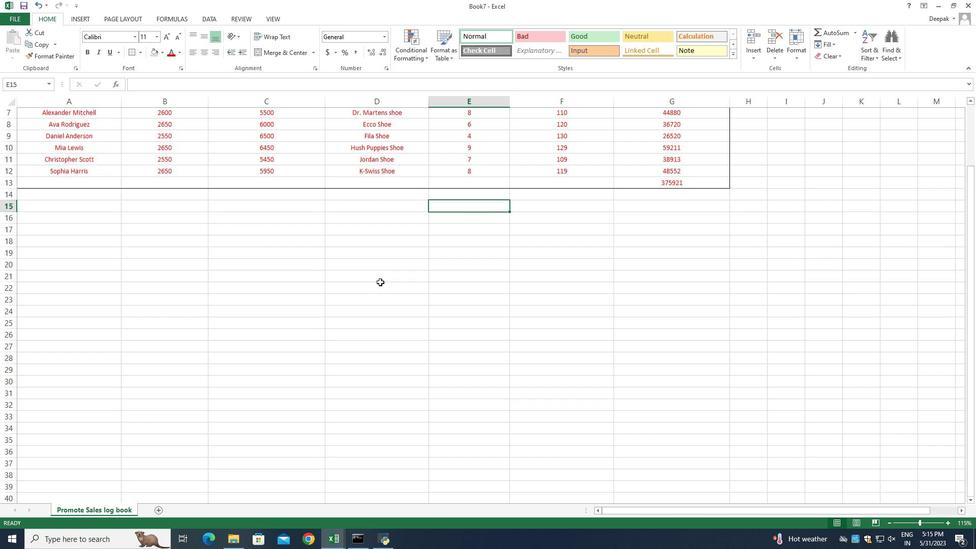 
Action: Mouse scrolled (380, 283) with delta (0, 0)
Screenshot: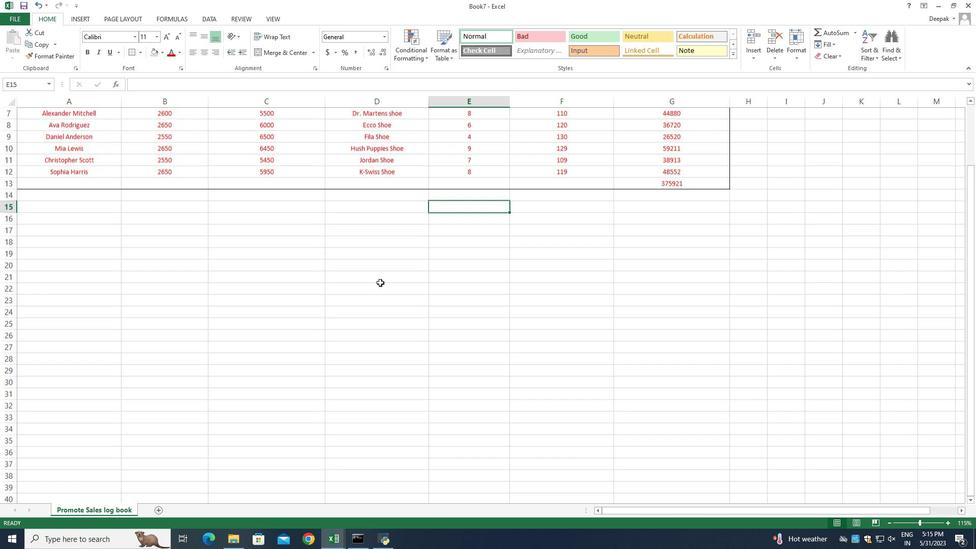 
Action: Mouse moved to (431, 298)
Screenshot: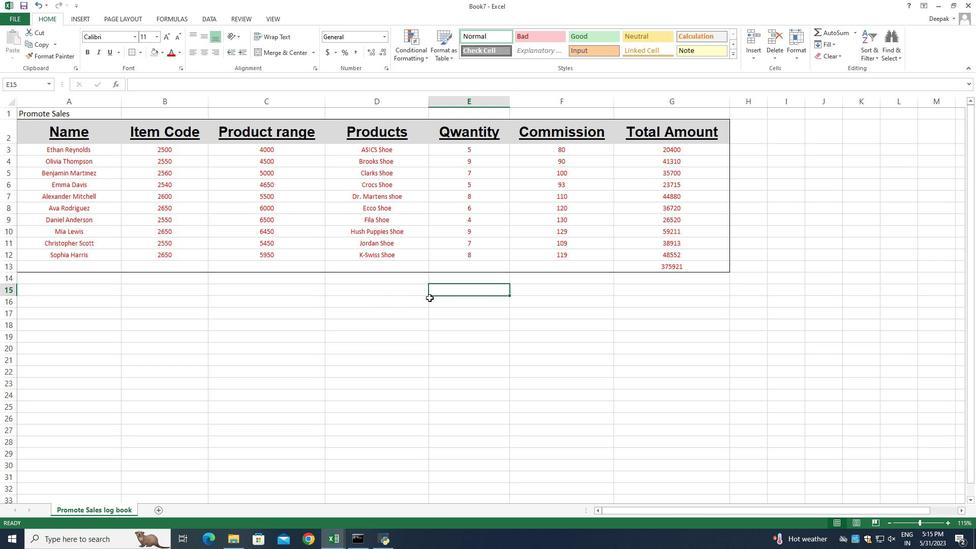 
Action: Mouse scrolled (431, 298) with delta (0, 0)
Screenshot: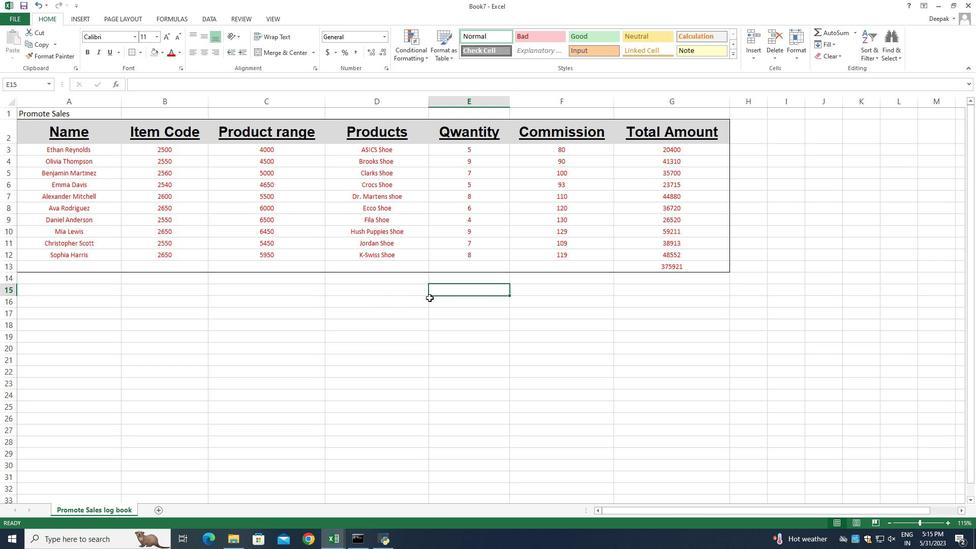 
Action: Mouse moved to (431, 298)
Screenshot: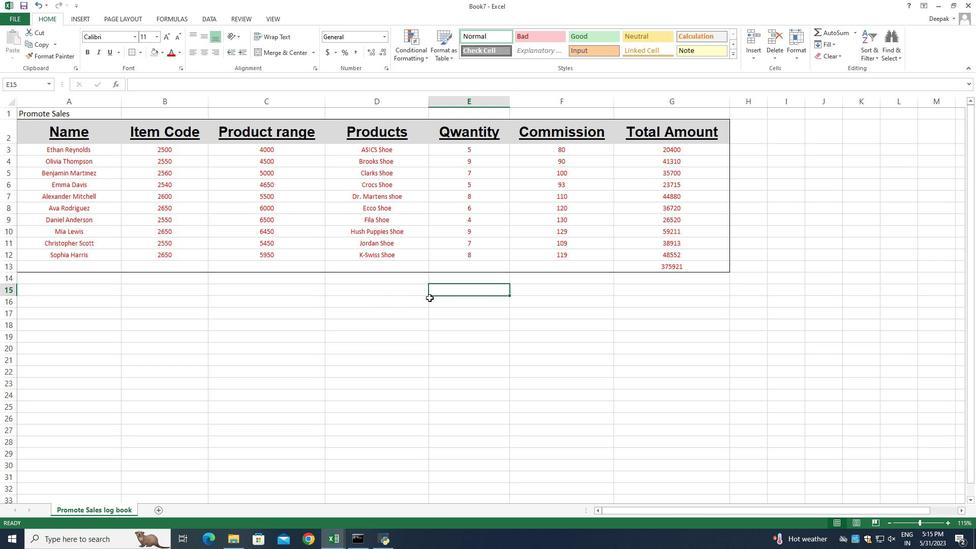 
Action: Mouse scrolled (431, 298) with delta (0, 0)
Screenshot: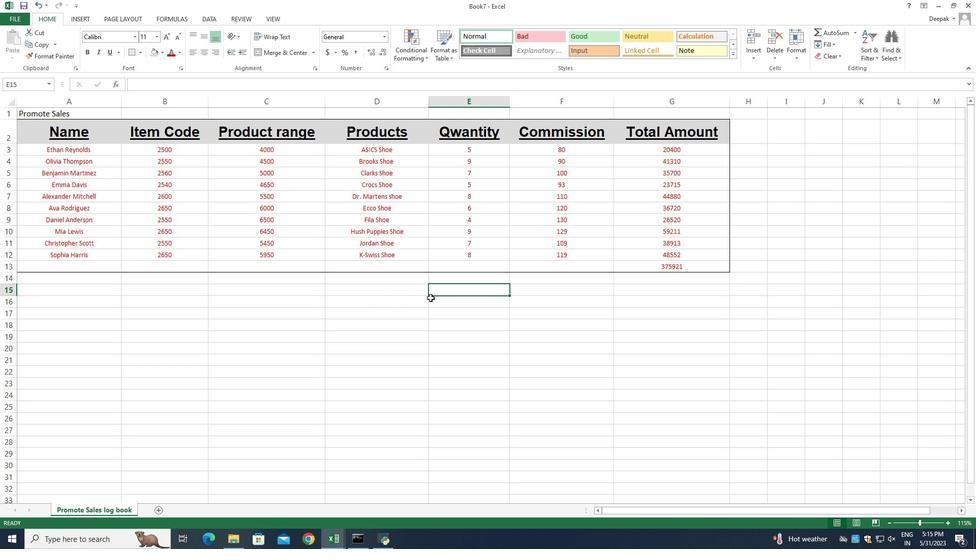 
Action: Mouse scrolled (431, 298) with delta (0, 0)
Screenshot: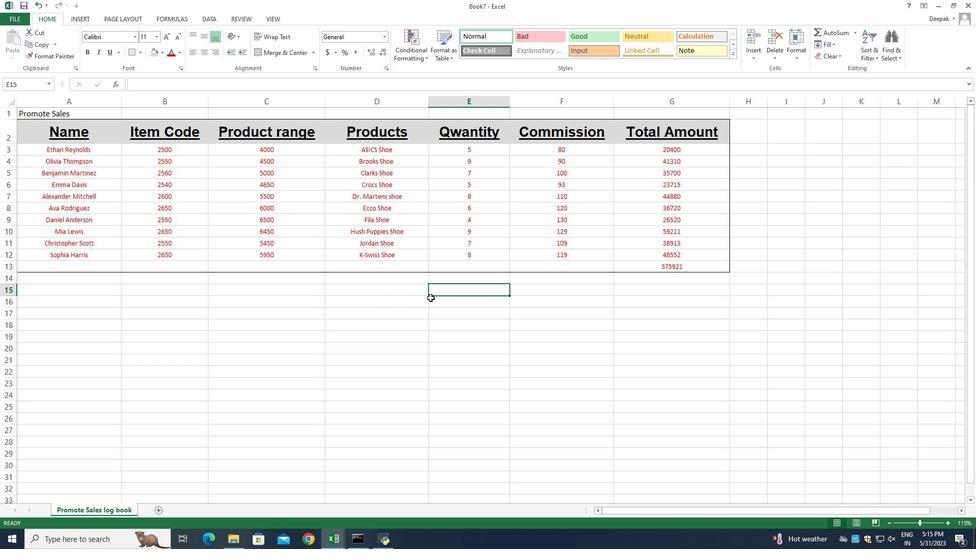 
Action: Mouse scrolled (431, 298) with delta (0, 0)
Screenshot: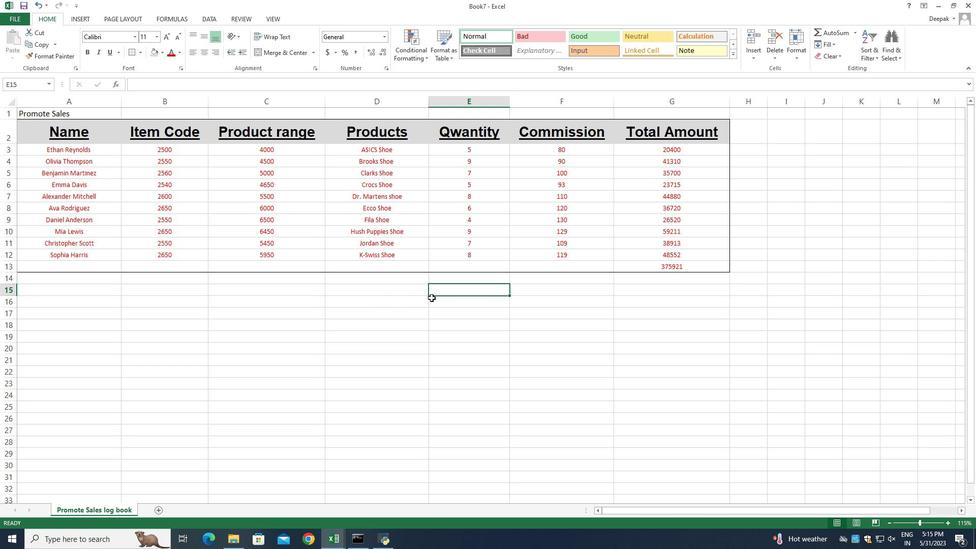 
Action: Mouse moved to (354, 251)
Screenshot: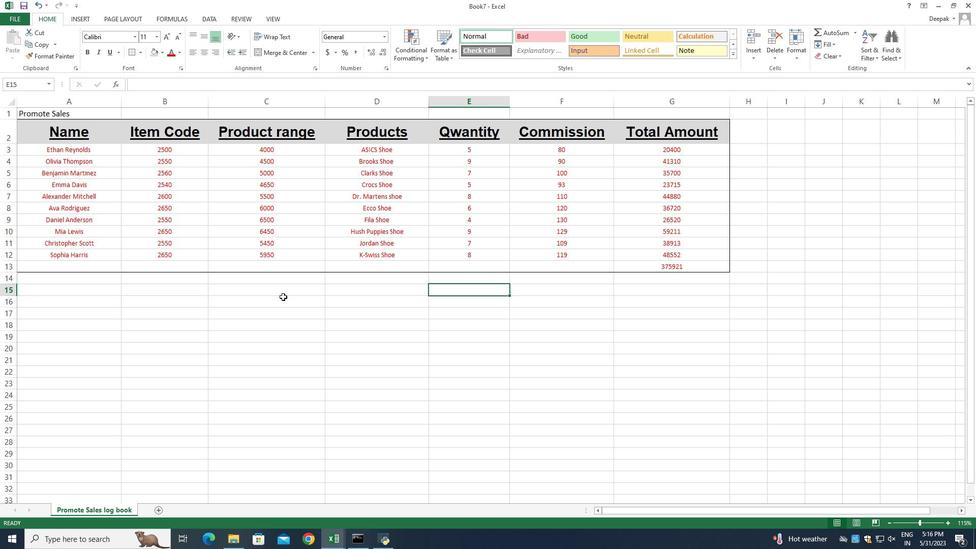 
Action: Mouse scrolled (354, 251) with delta (0, 0)
Screenshot: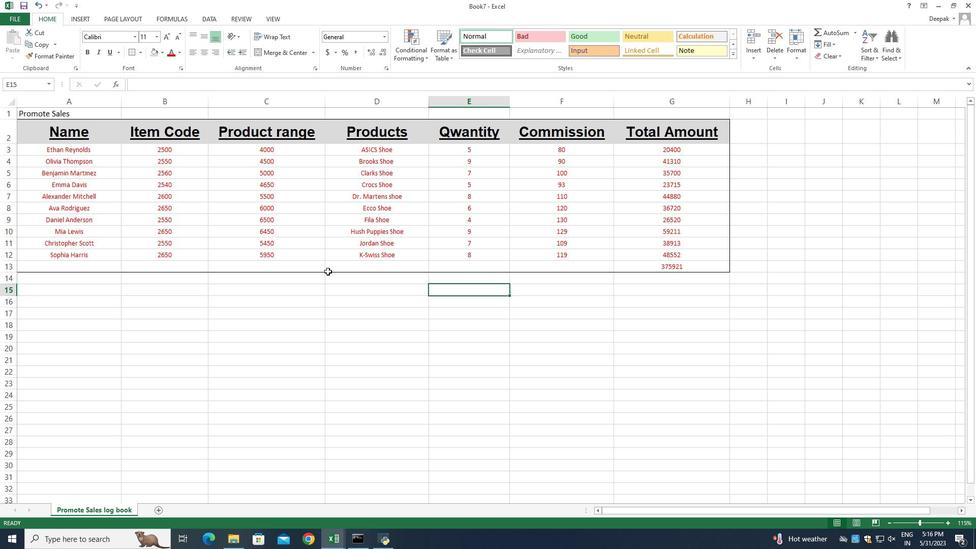 
Action: Mouse moved to (400, 240)
Screenshot: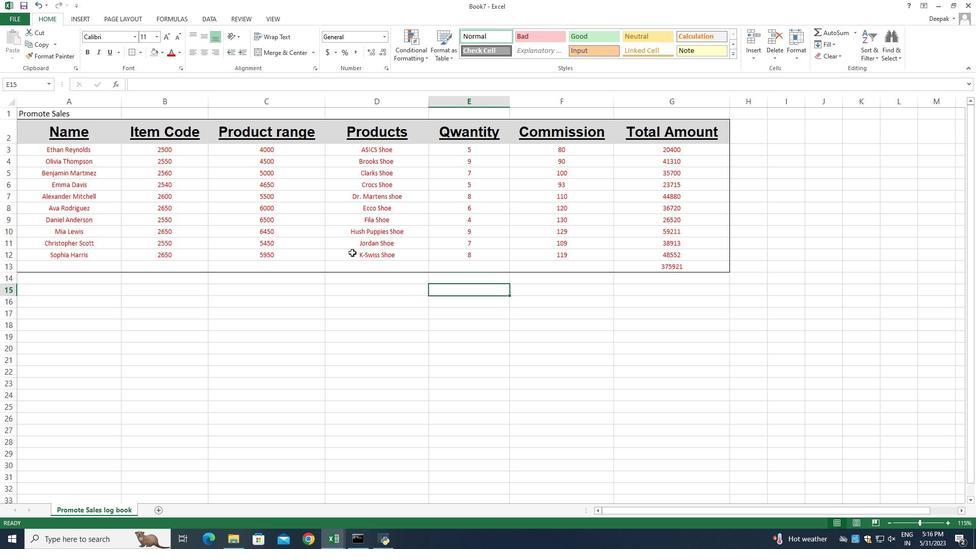 
Action: Mouse scrolled (400, 240) with delta (0, 0)
Screenshot: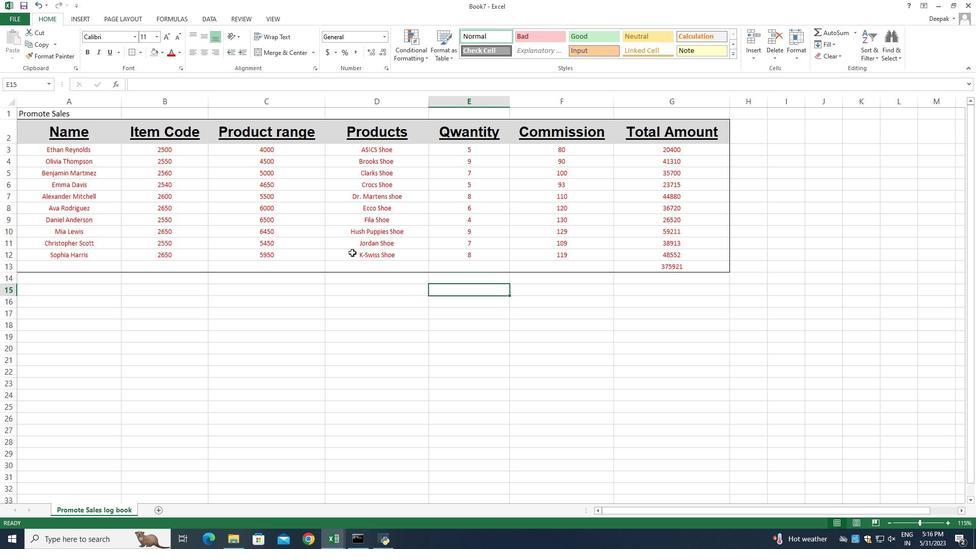 
Action: Mouse moved to (427, 240)
Screenshot: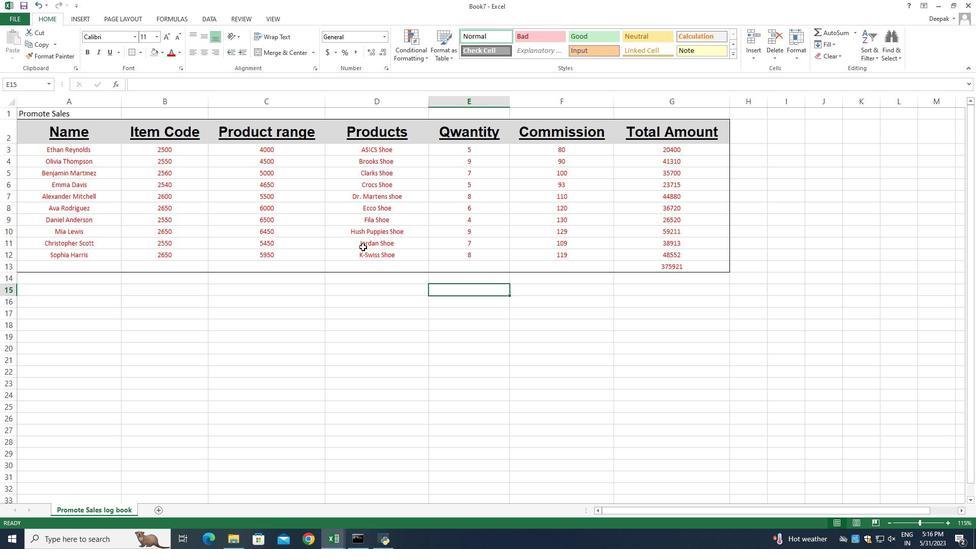 
Action: Mouse scrolled (427, 240) with delta (0, 0)
Screenshot: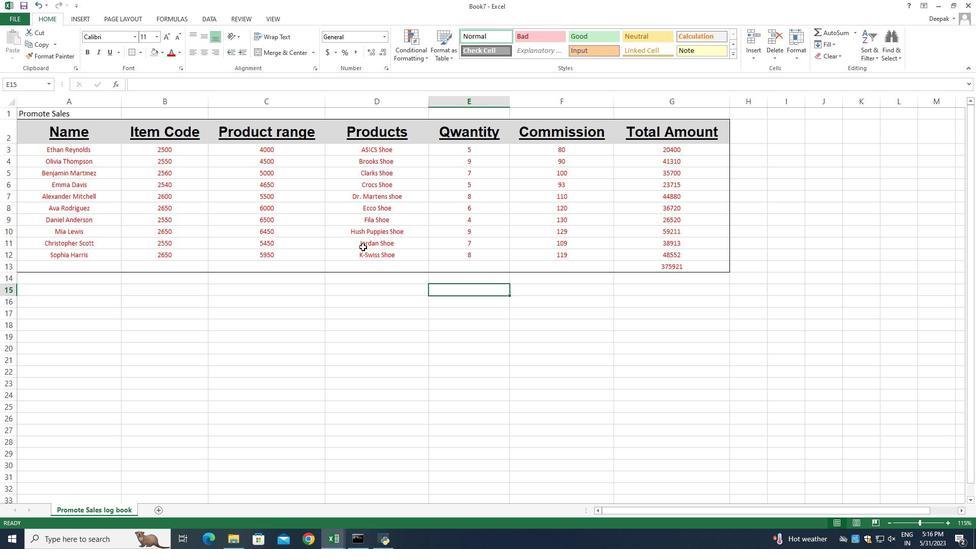 
Action: Mouse moved to (475, 240)
Screenshot: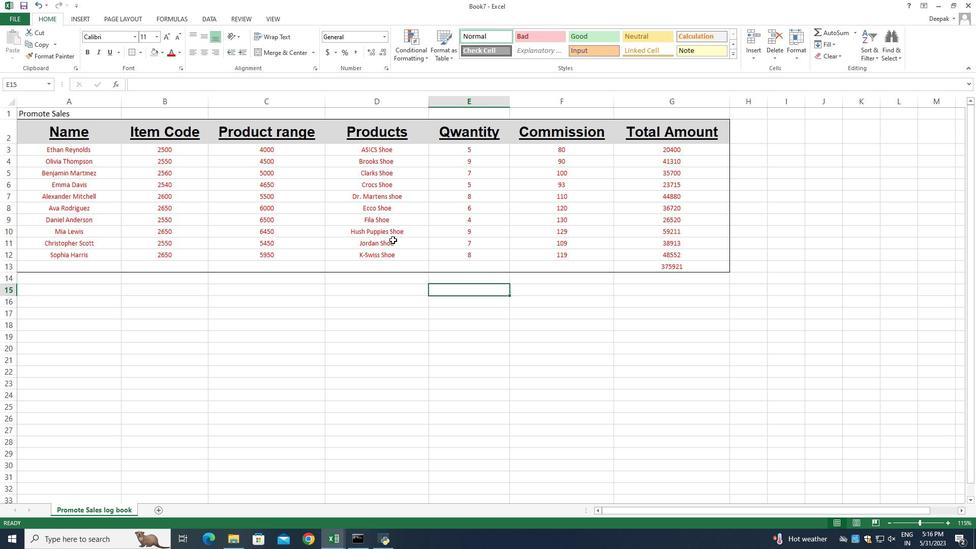 
Action: Mouse scrolled (475, 240) with delta (0, 0)
Screenshot: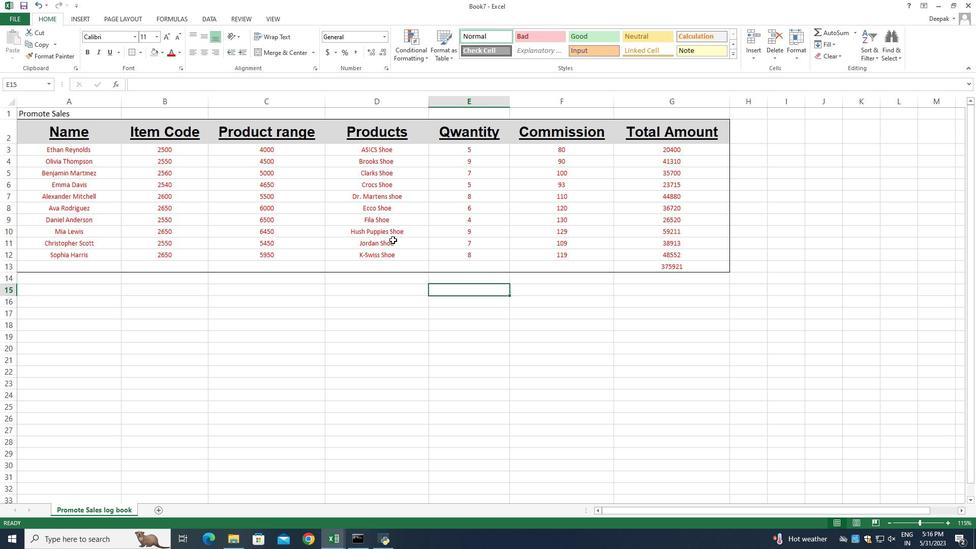 
Action: Mouse moved to (743, 236)
Screenshot: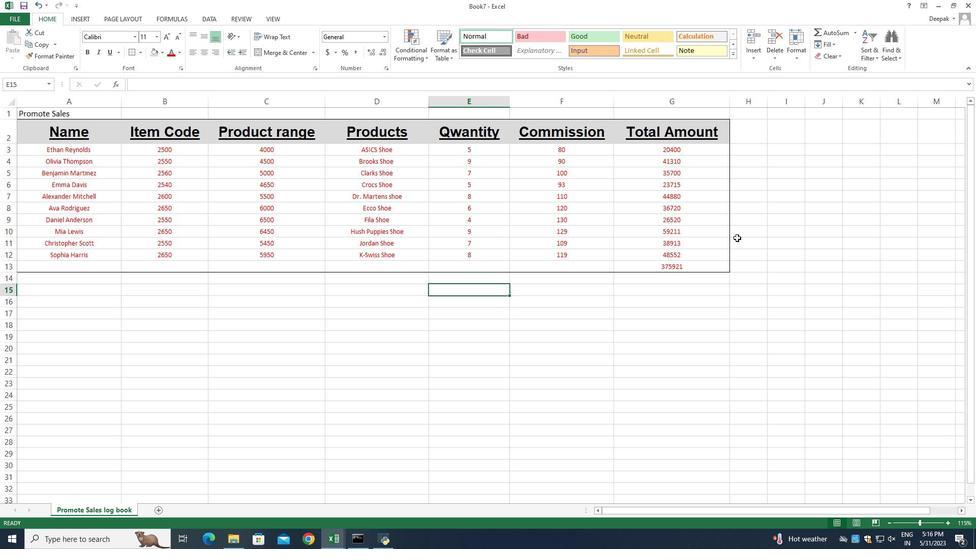 
Action: Mouse scrolled (743, 236) with delta (0, 0)
Screenshot: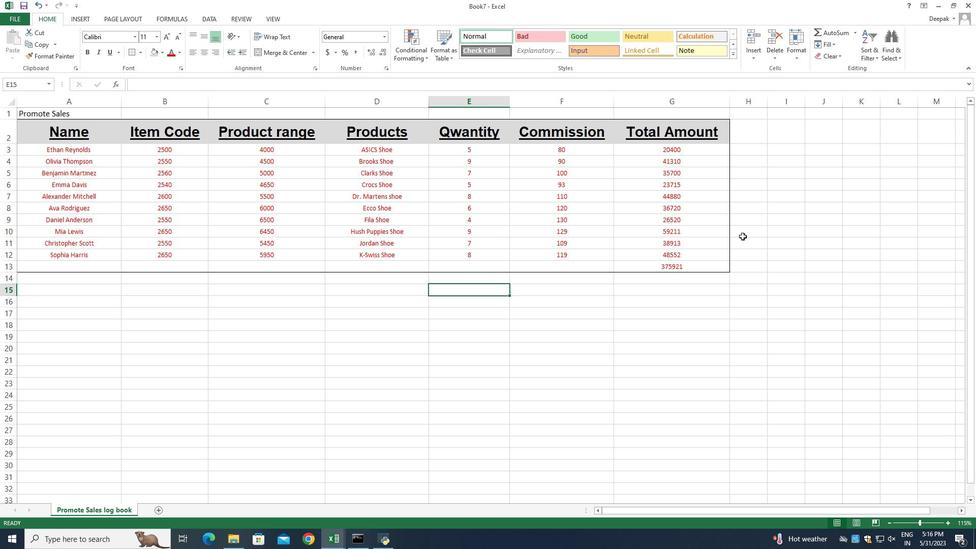 
Action: Mouse scrolled (743, 236) with delta (0, 0)
Screenshot: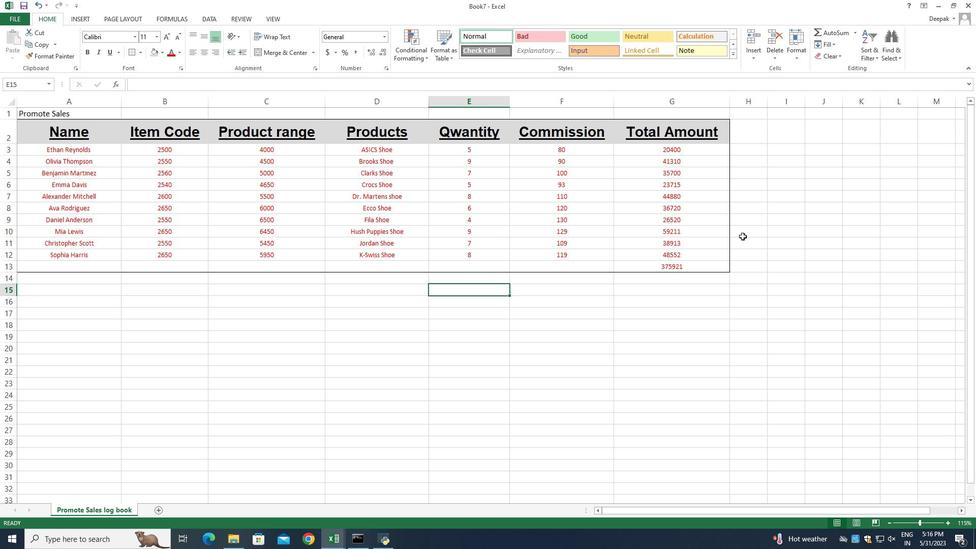 
Action: Mouse moved to (403, 253)
Screenshot: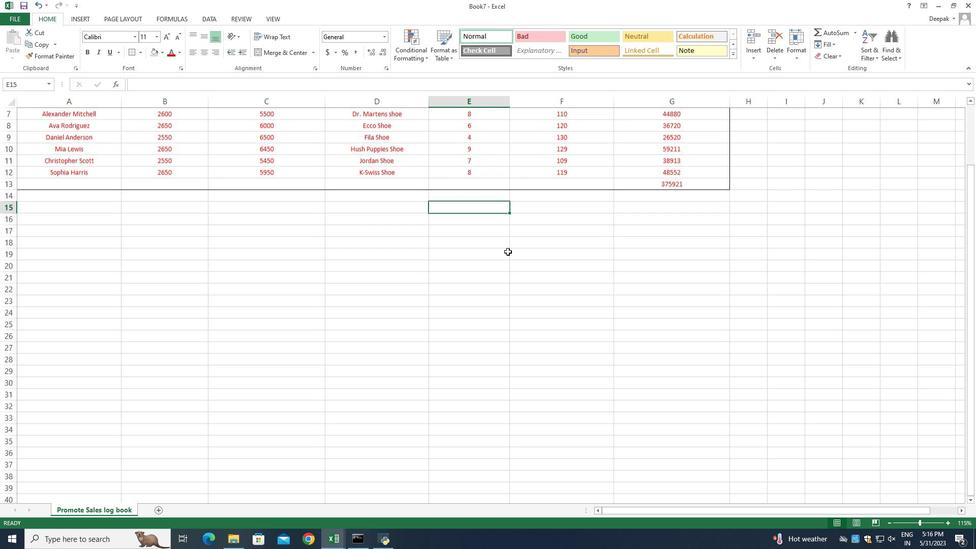
Action: Mouse scrolled (403, 253) with delta (0, 0)
Screenshot: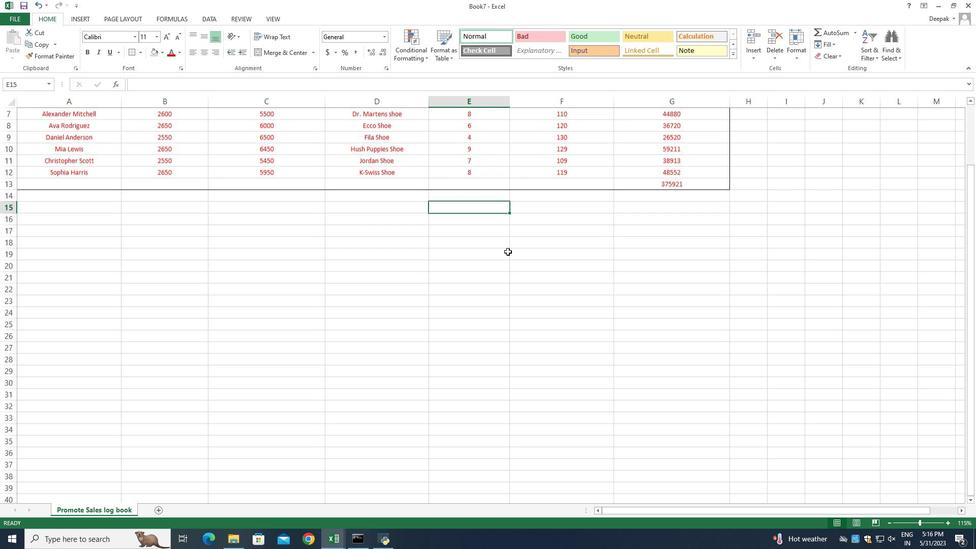 
Action: Mouse moved to (393, 253)
Screenshot: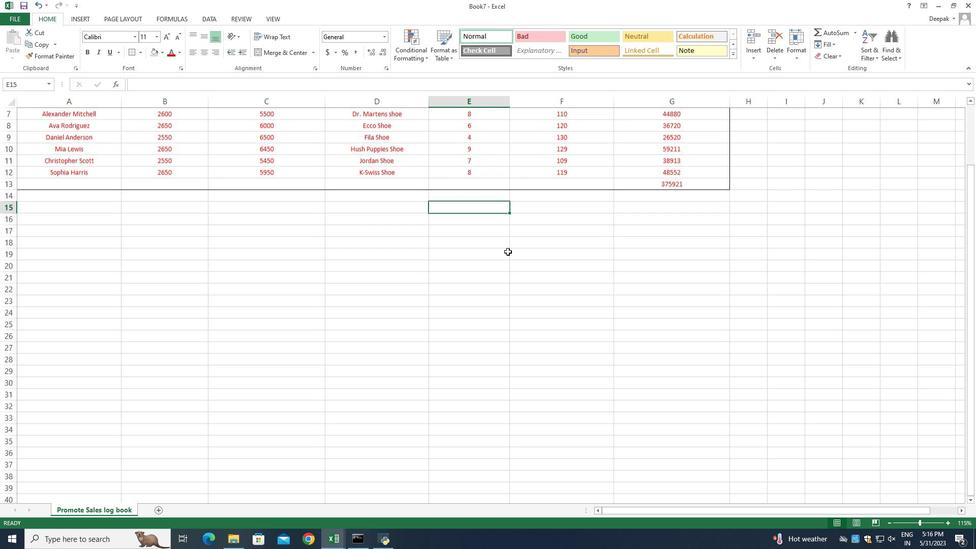 
Action: Mouse scrolled (393, 253) with delta (0, 0)
Screenshot: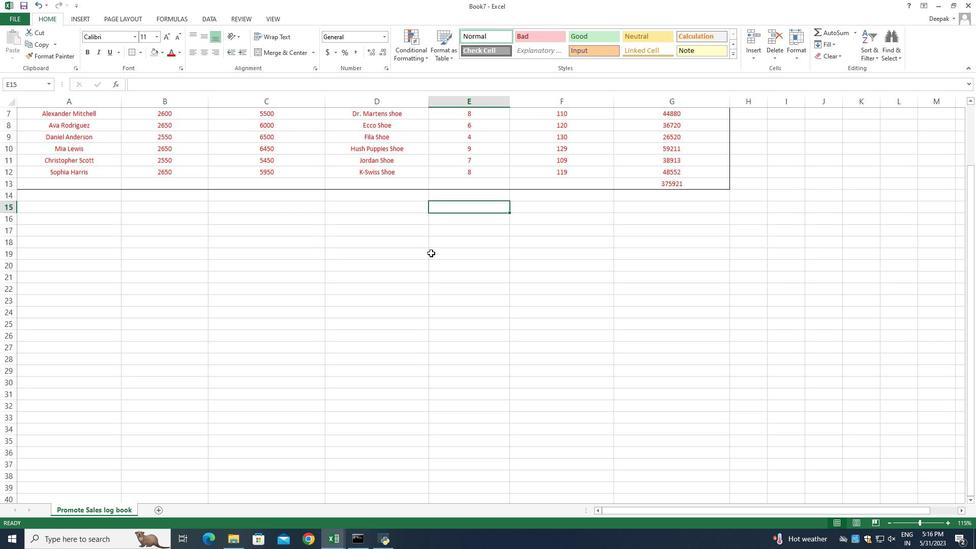 
Action: Mouse moved to (380, 253)
Screenshot: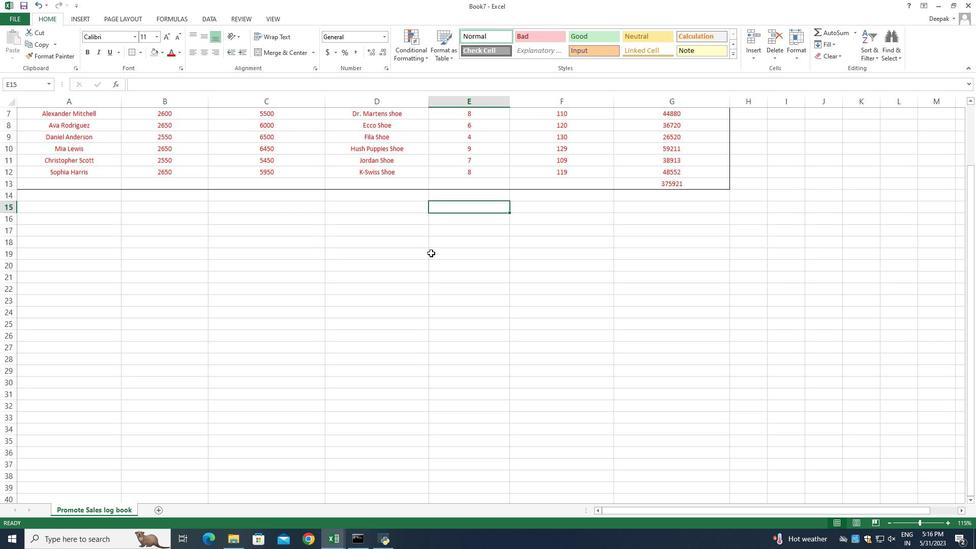 
Action: Mouse scrolled (380, 253) with delta (0, 0)
Screenshot: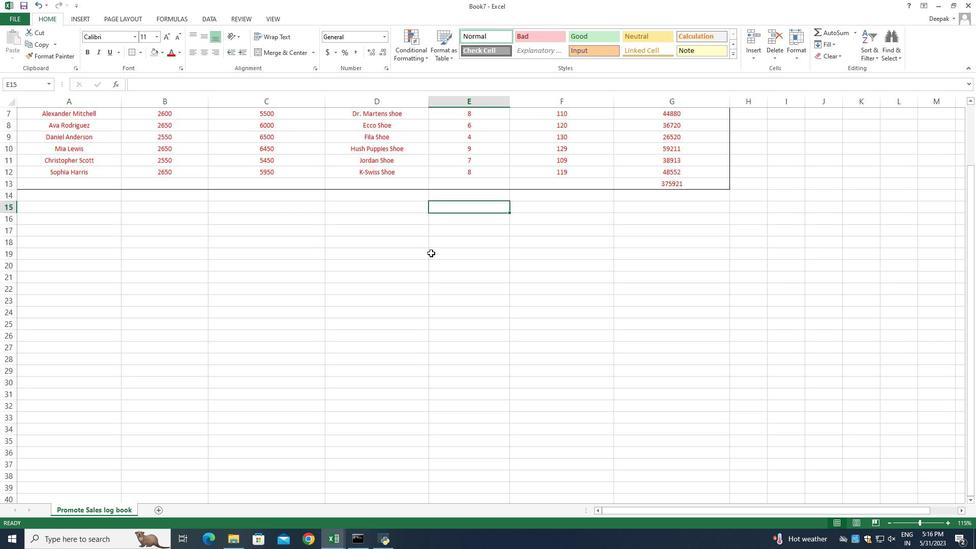
Action: Mouse moved to (287, 266)
Screenshot: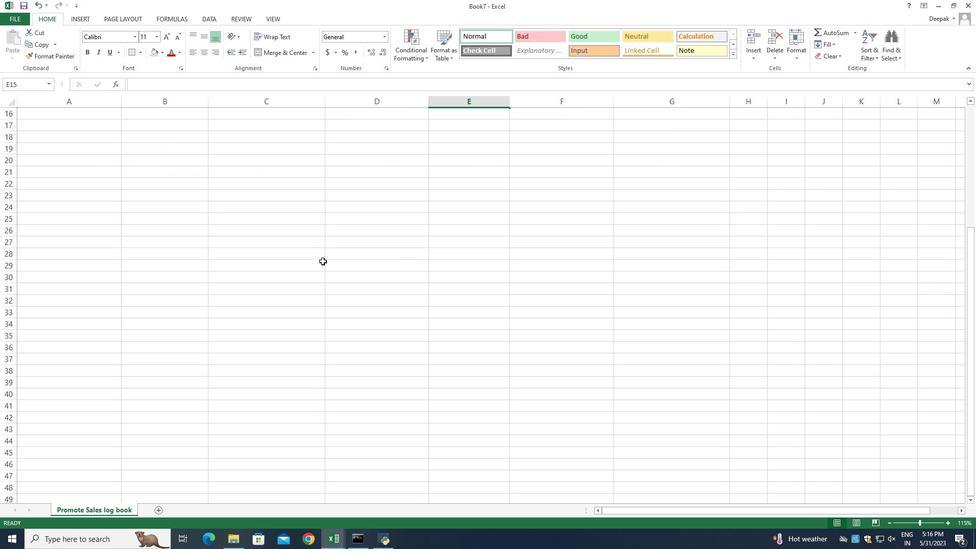 
Action: Mouse scrolled (287, 266) with delta (0, 0)
Screenshot: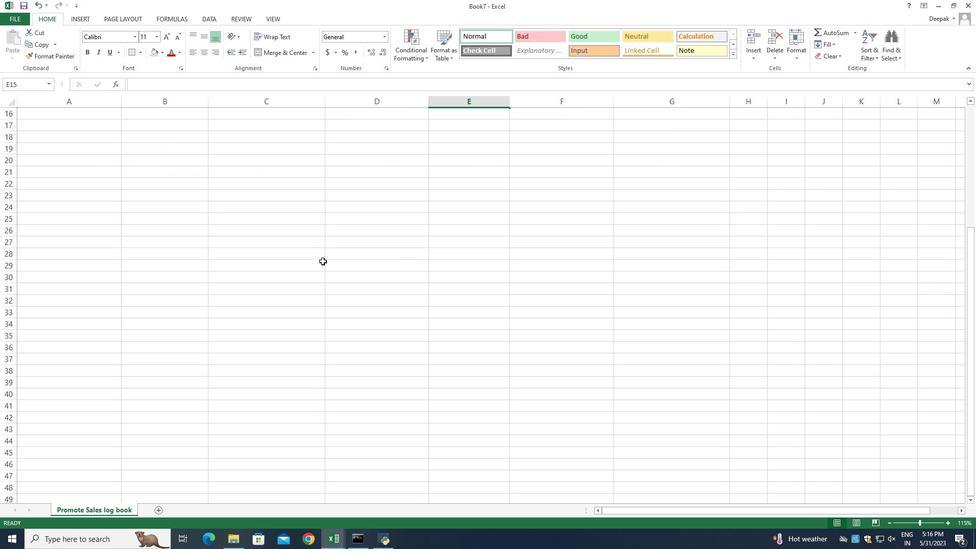 
Action: Mouse scrolled (287, 266) with delta (0, 0)
Screenshot: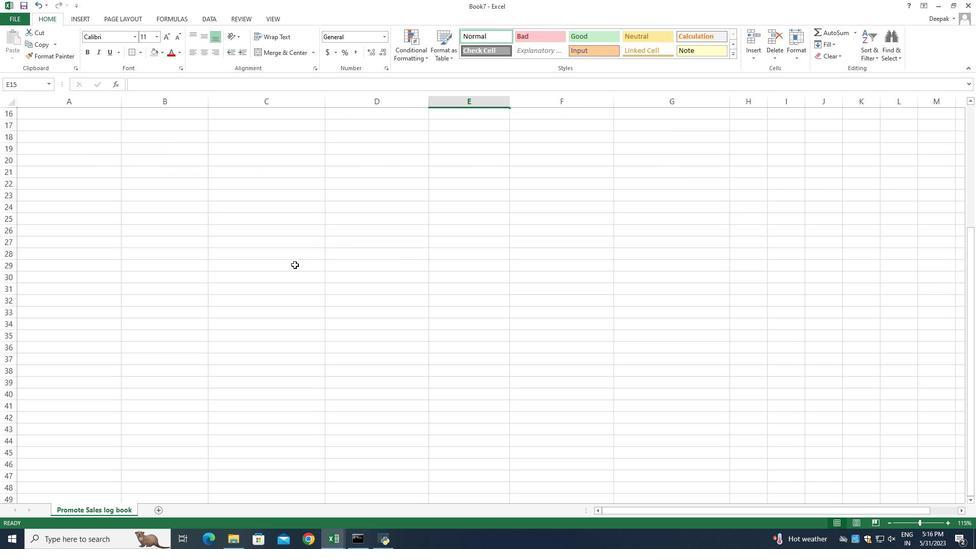 
Action: Mouse scrolled (287, 266) with delta (0, 0)
Screenshot: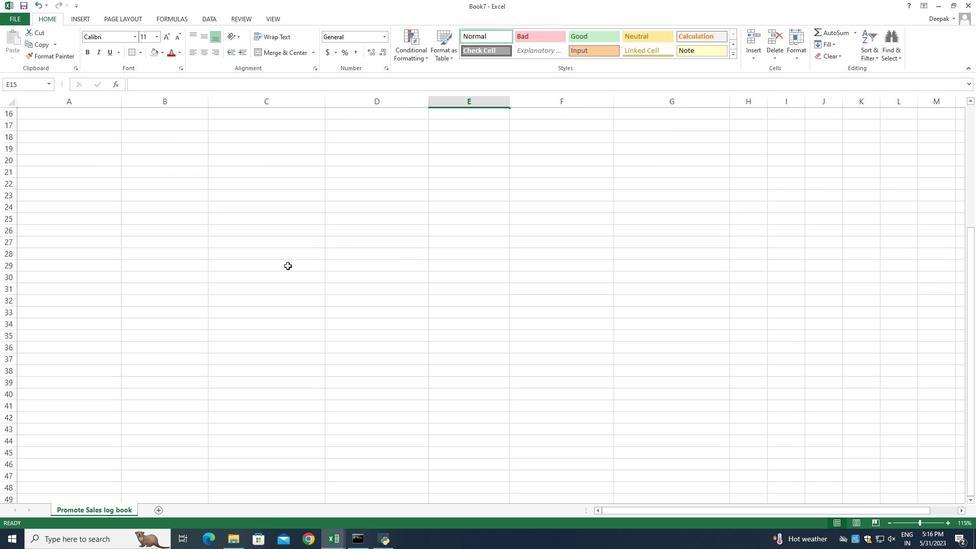 
Action: Mouse moved to (301, 274)
Screenshot: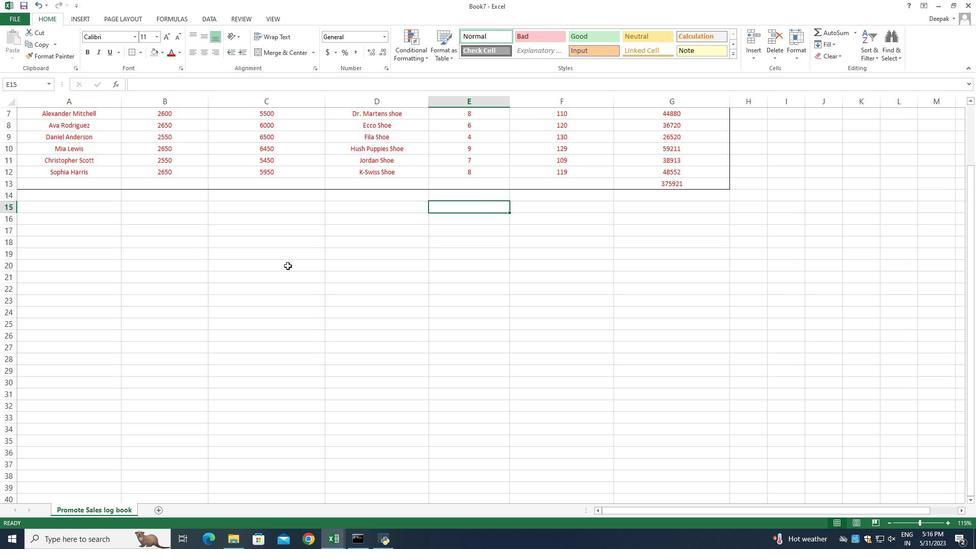 
Action: Mouse scrolled (301, 274) with delta (0, 0)
Screenshot: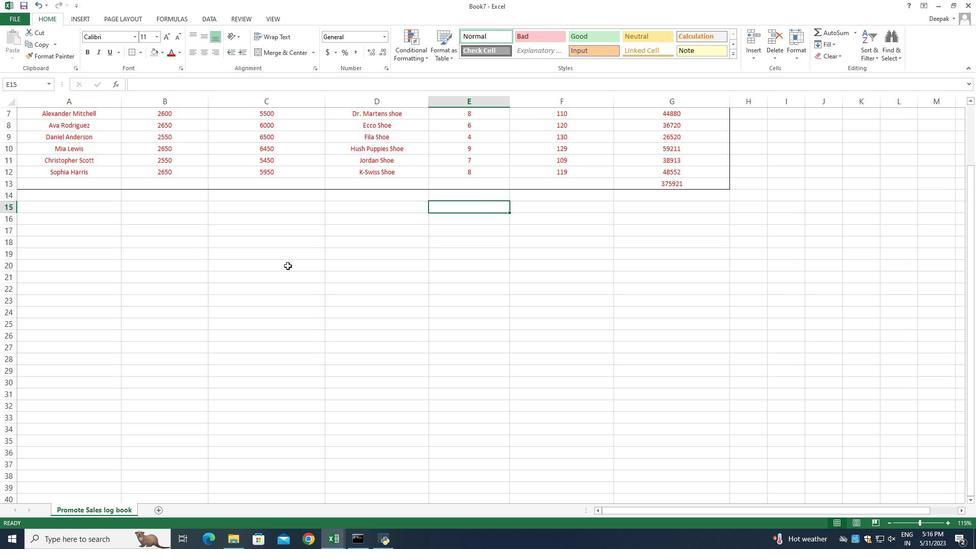 
Action: Mouse scrolled (301, 274) with delta (0, 0)
Screenshot: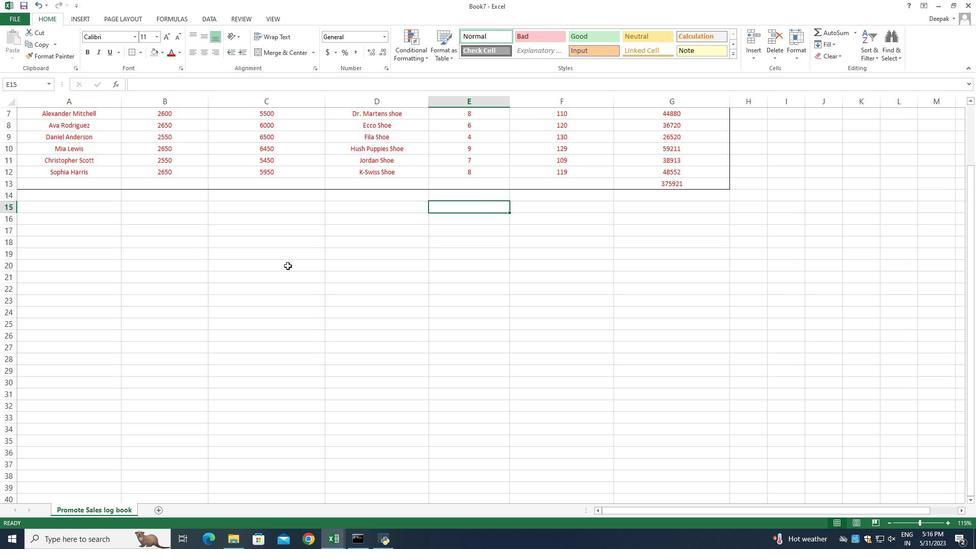 
Action: Mouse moved to (302, 274)
Screenshot: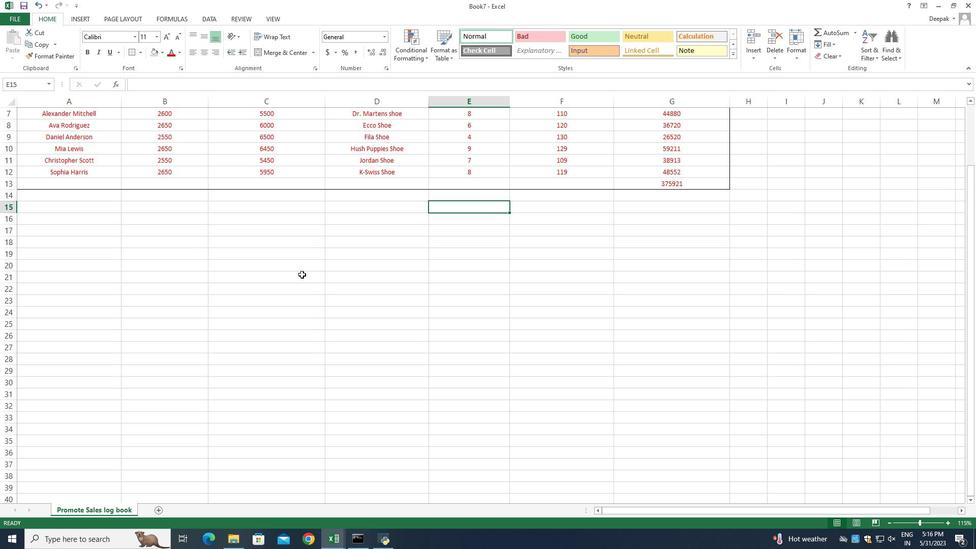 
Action: Mouse scrolled (302, 275) with delta (0, 0)
Screenshot: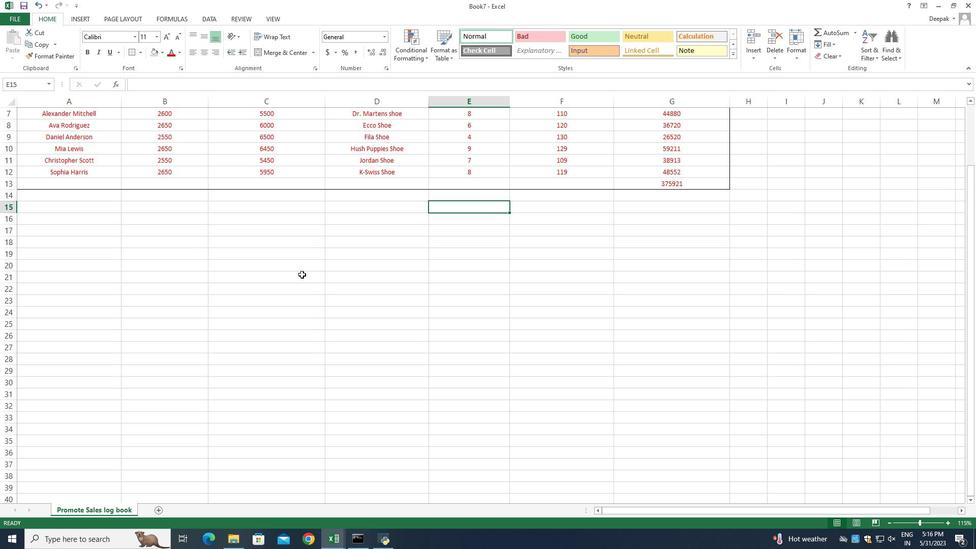 
Action: Mouse moved to (302, 274)
Screenshot: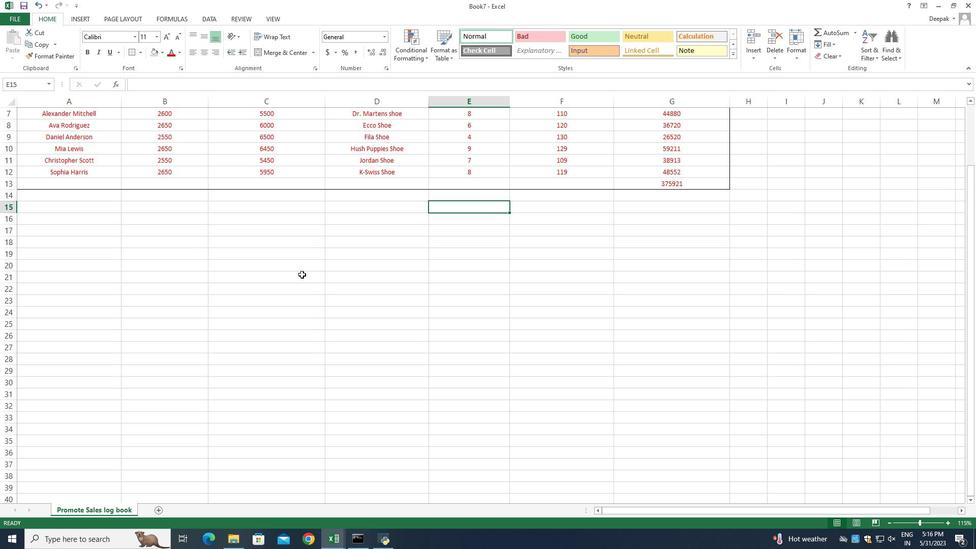
Action: Mouse scrolled (302, 275) with delta (0, 0)
Screenshot: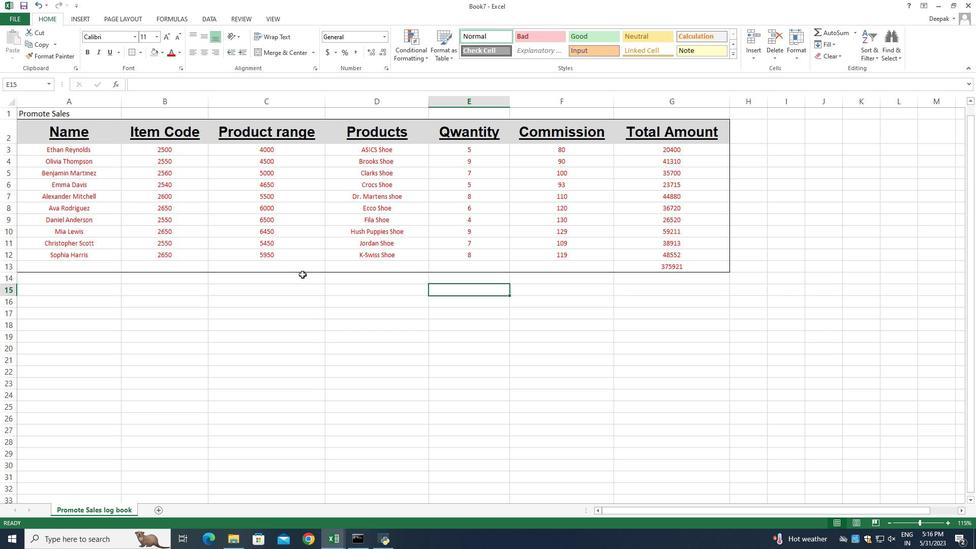 
Action: Mouse scrolled (302, 275) with delta (0, 0)
Screenshot: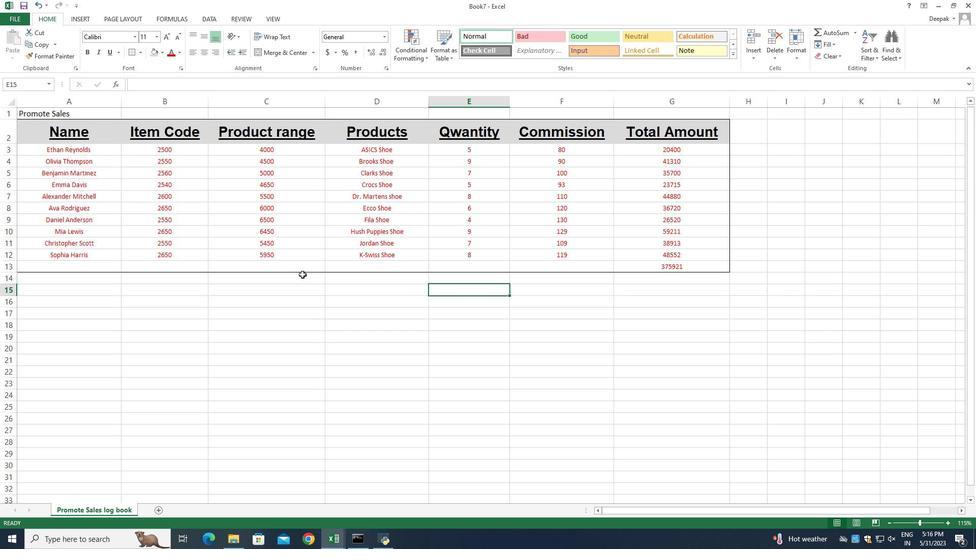 
Action: Mouse scrolled (302, 275) with delta (0, 0)
Screenshot: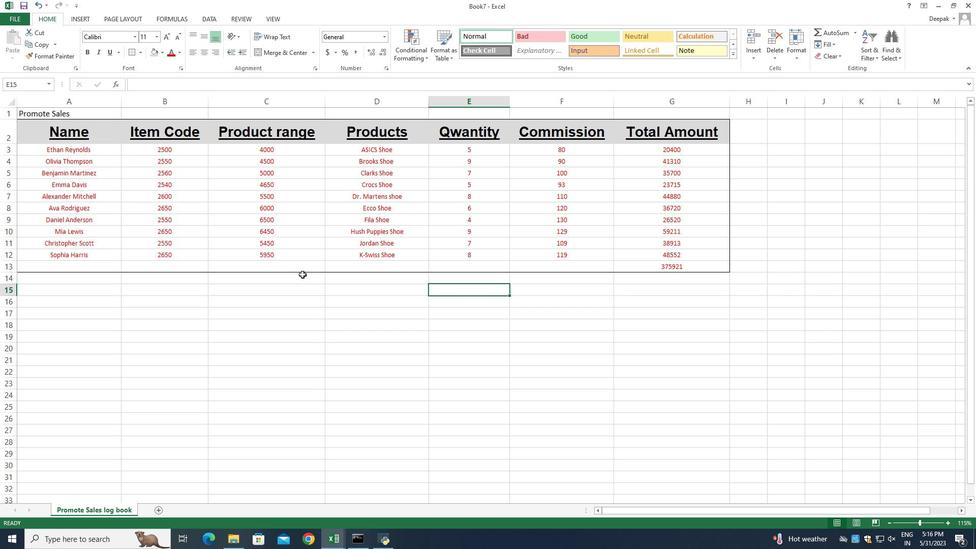 
Action: Mouse moved to (331, 301)
Screenshot: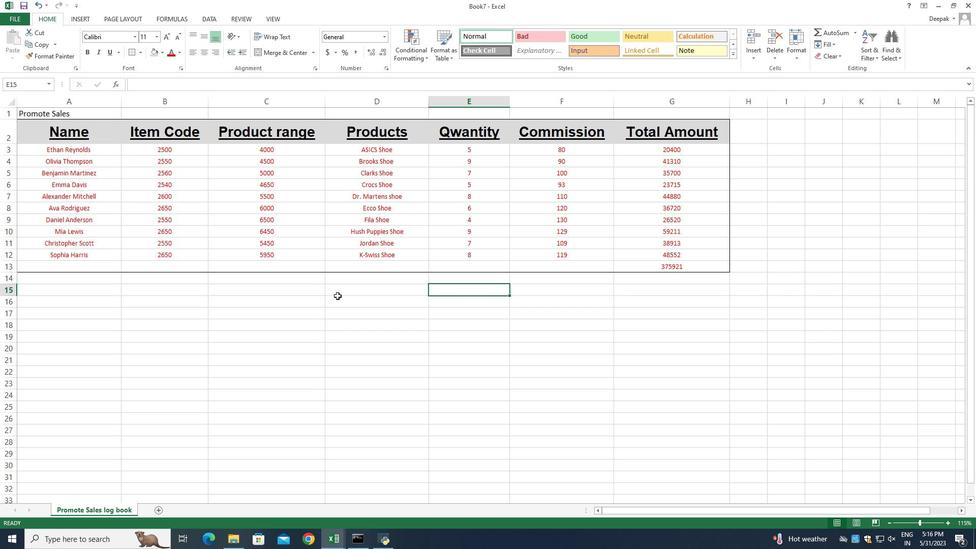 
Action: Mouse scrolled (331, 301) with delta (0, 0)
Screenshot: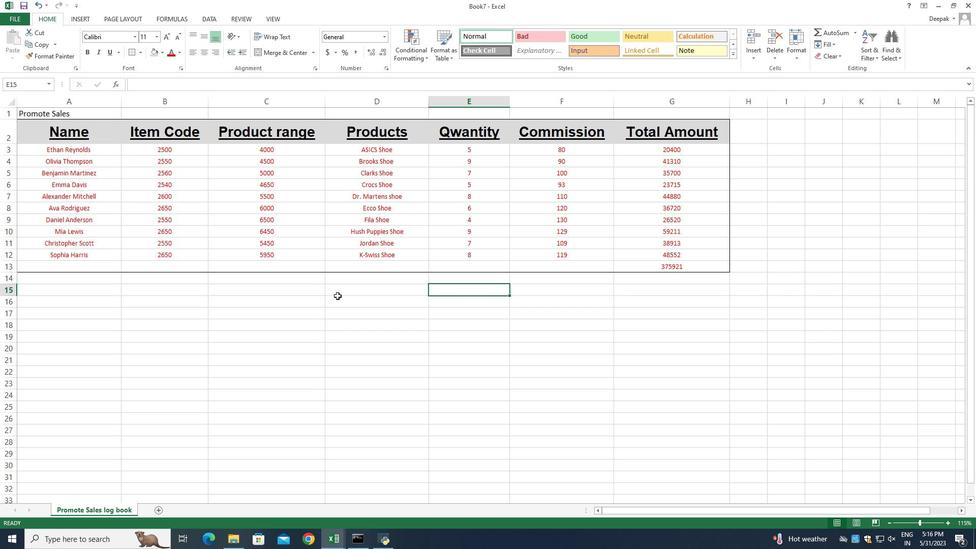 
Action: Mouse moved to (331, 295)
Screenshot: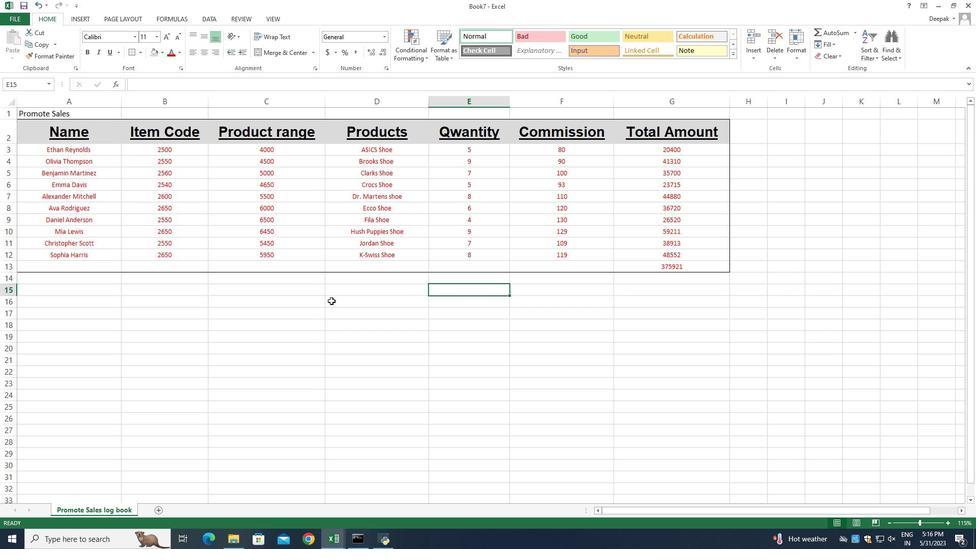 
Action: Mouse scrolled (331, 294) with delta (0, 0)
Screenshot: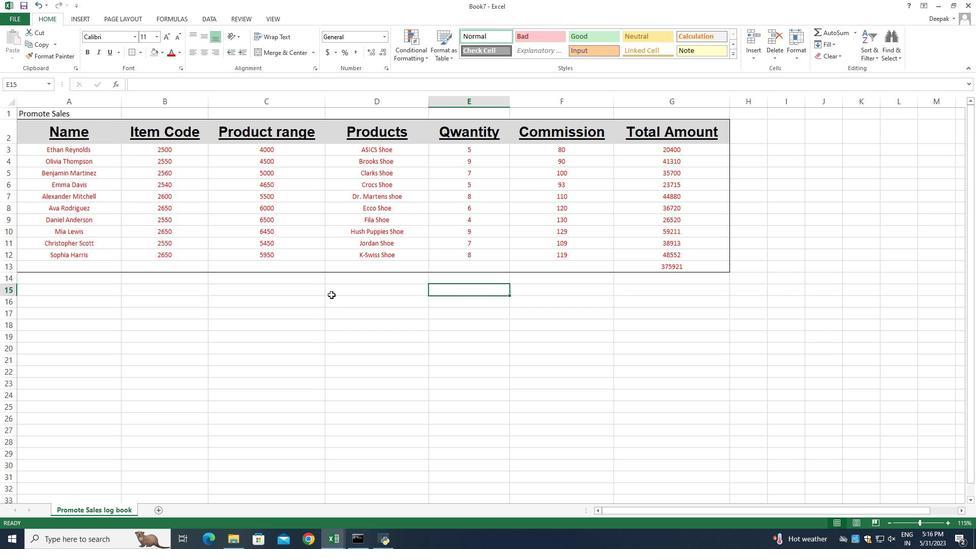 
Action: Mouse scrolled (331, 294) with delta (0, 0)
Screenshot: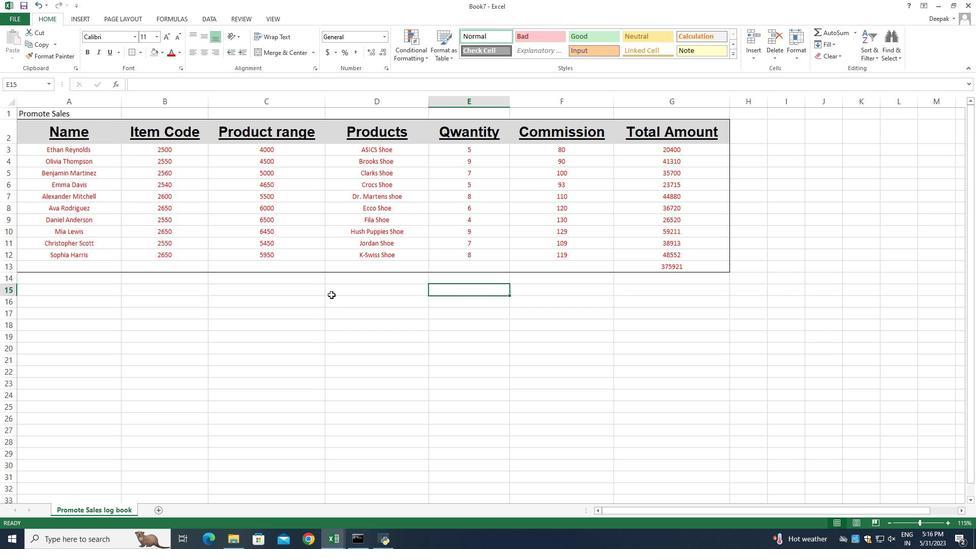 
Action: Mouse scrolled (331, 294) with delta (0, 0)
Screenshot: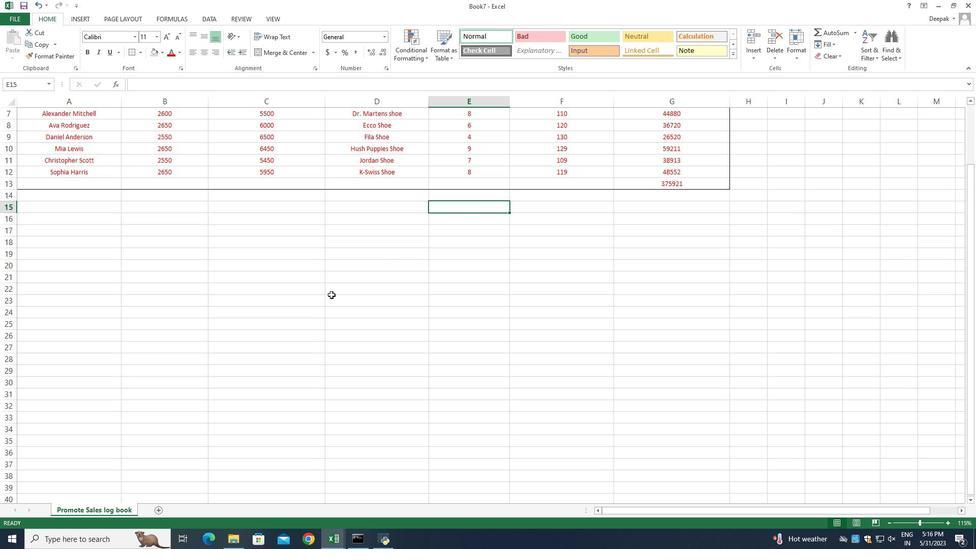 
Action: Mouse moved to (331, 295)
Screenshot: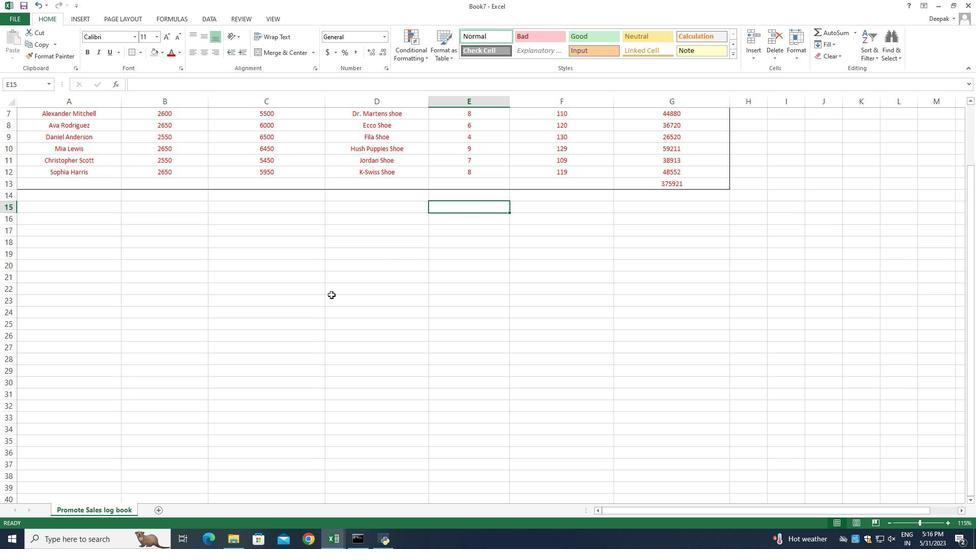 
Action: Mouse scrolled (331, 294) with delta (0, 0)
Screenshot: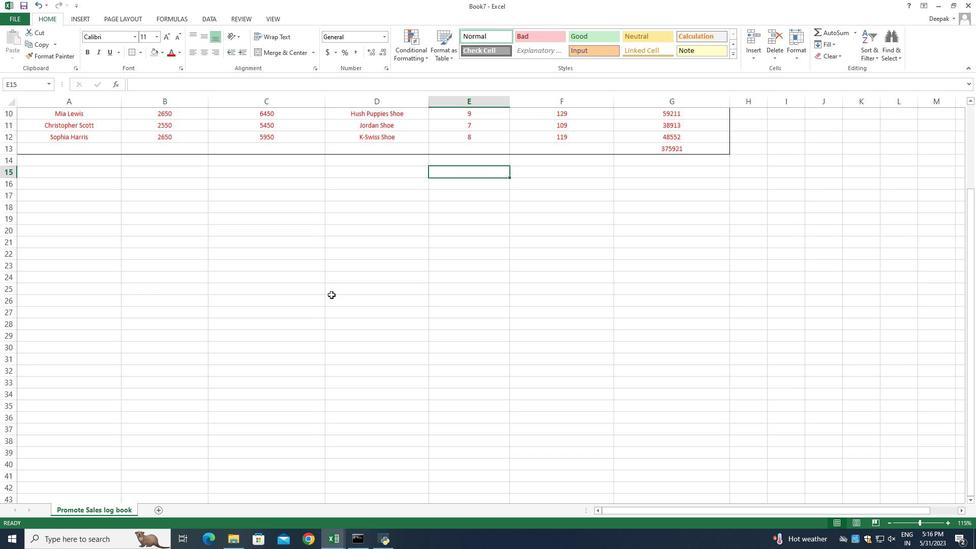 
Action: Mouse scrolled (331, 294) with delta (0, 0)
Screenshot: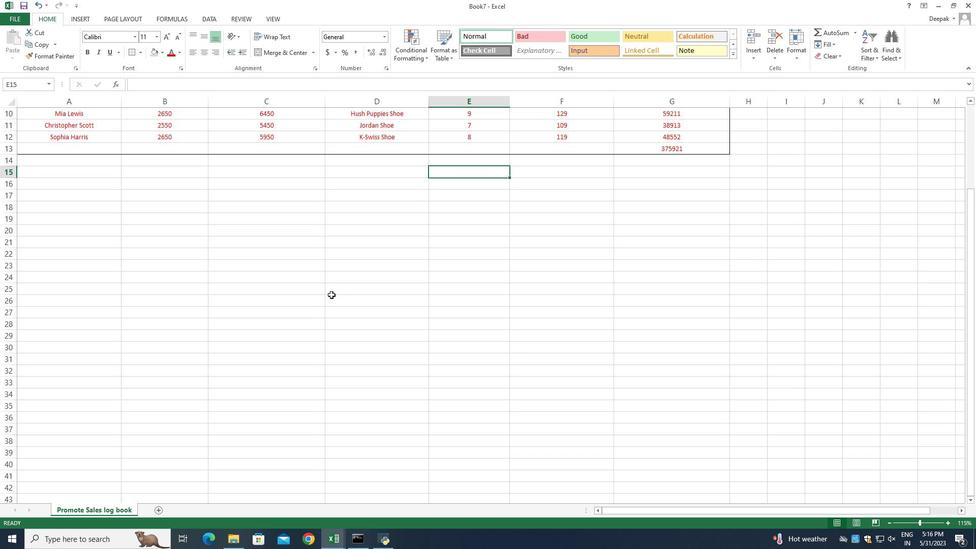 
Action: Mouse scrolled (331, 294) with delta (0, 0)
Screenshot: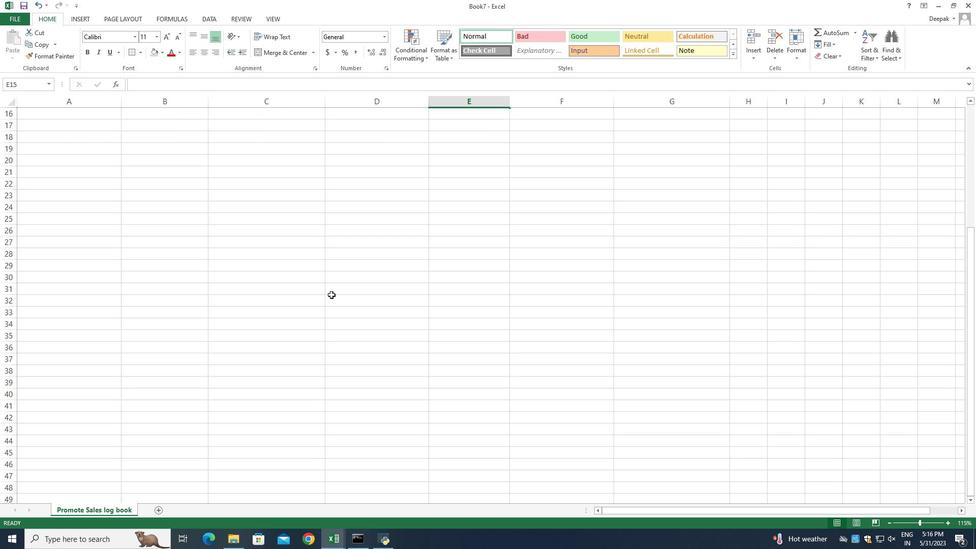 
Action: Mouse scrolled (331, 294) with delta (0, 0)
Screenshot: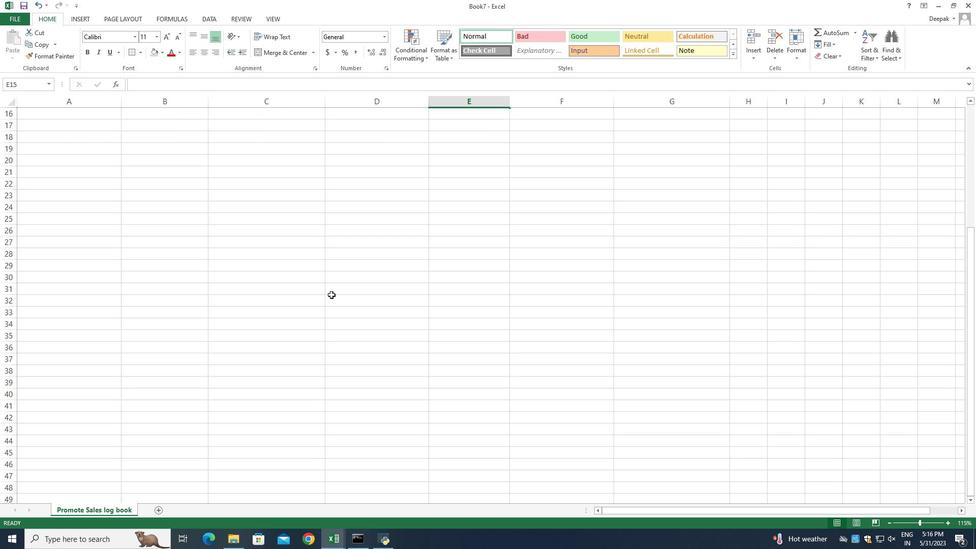 
Action: Mouse moved to (313, 265)
Screenshot: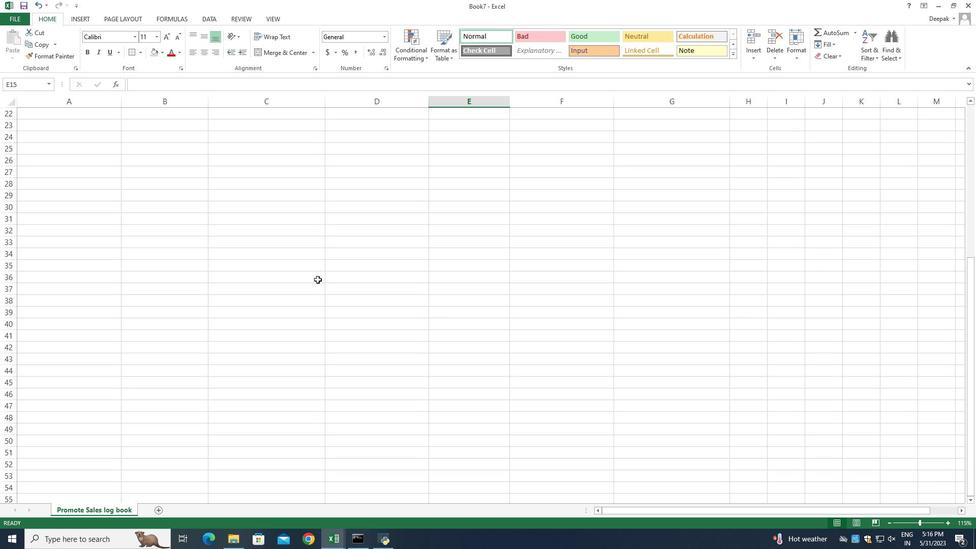 
Action: Mouse scrolled (313, 265) with delta (0, 0)
Screenshot: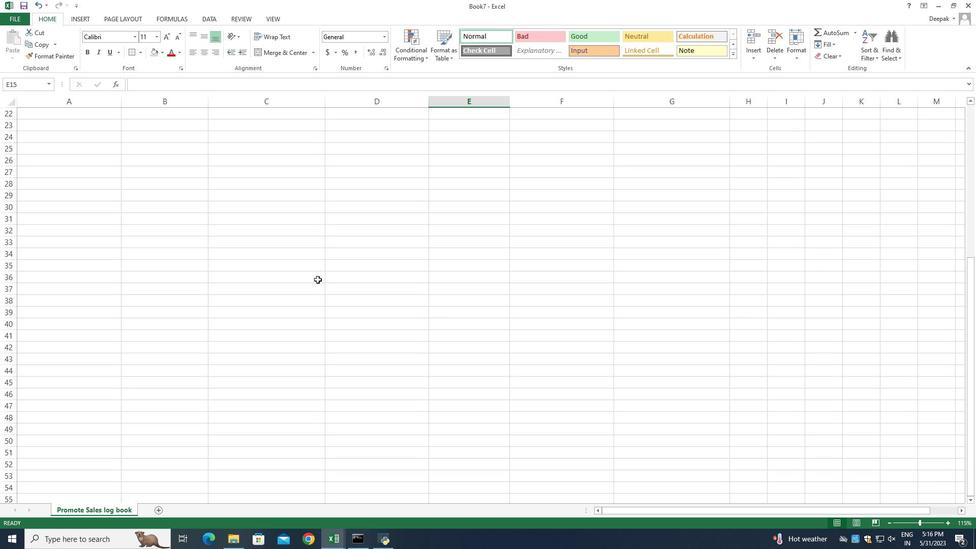 
Action: Mouse moved to (313, 263)
Screenshot: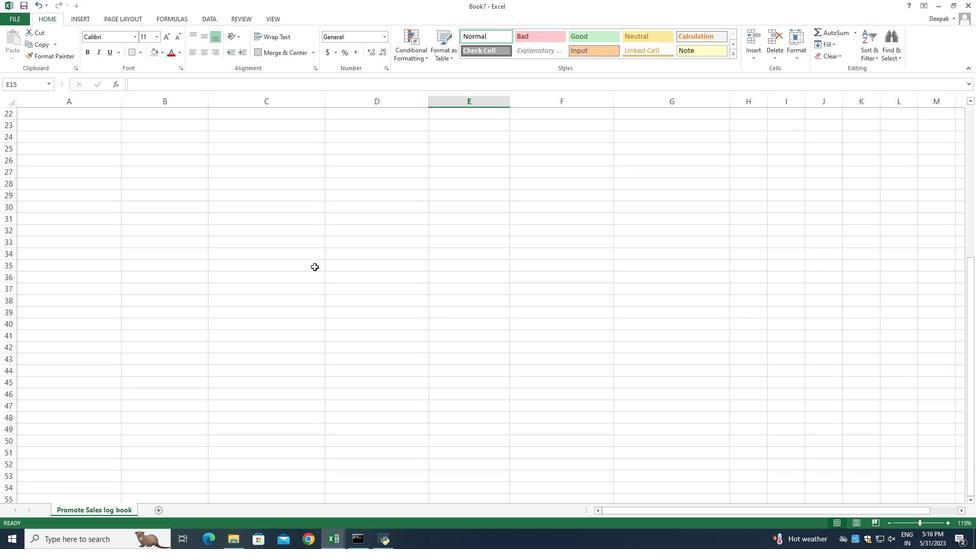 
Action: Mouse scrolled (313, 264) with delta (0, 0)
Screenshot: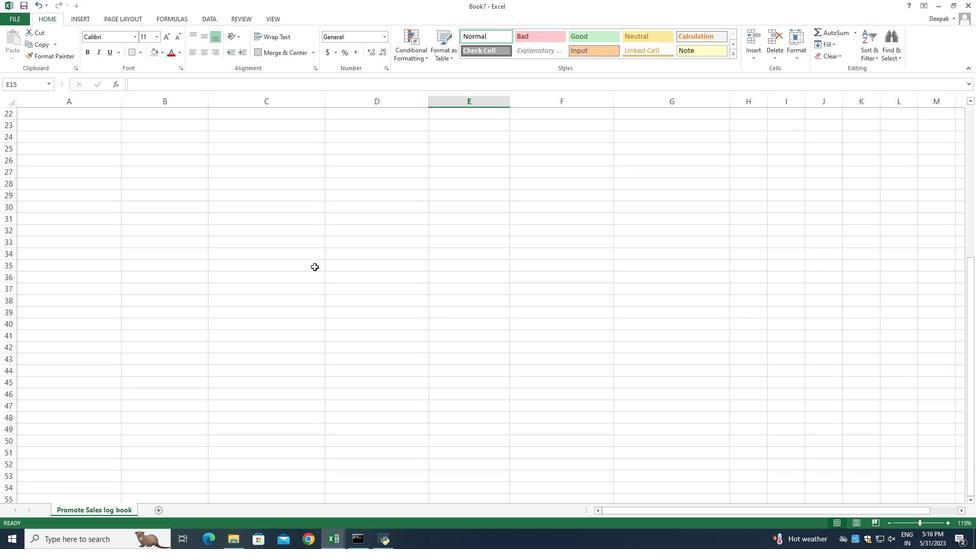 
Action: Mouse moved to (313, 262)
Screenshot: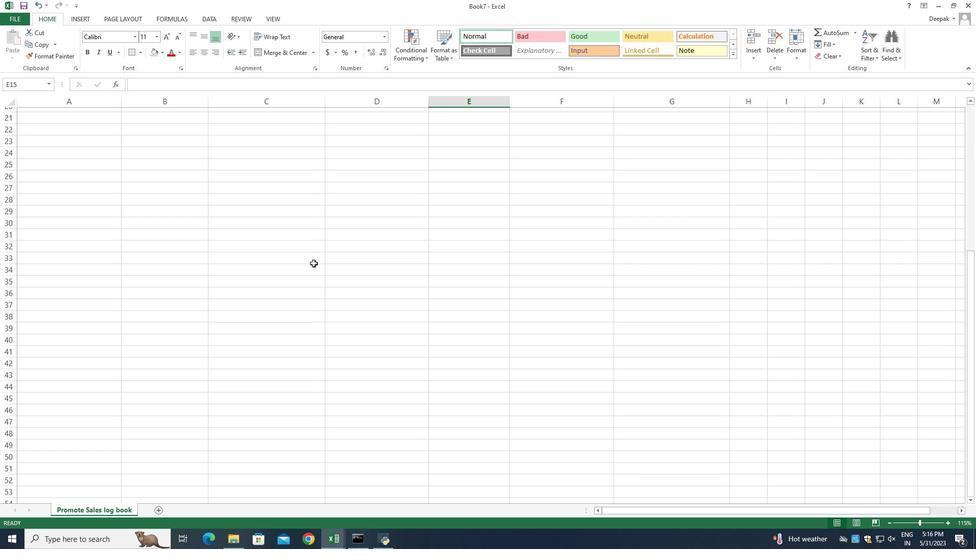 
Action: Mouse scrolled (313, 263) with delta (0, 0)
Screenshot: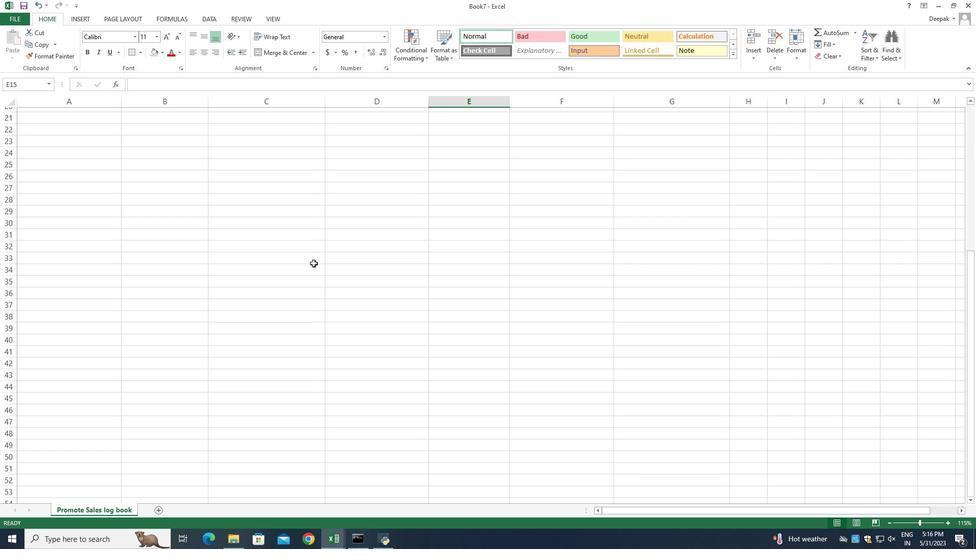
Action: Mouse scrolled (313, 263) with delta (0, 0)
Screenshot: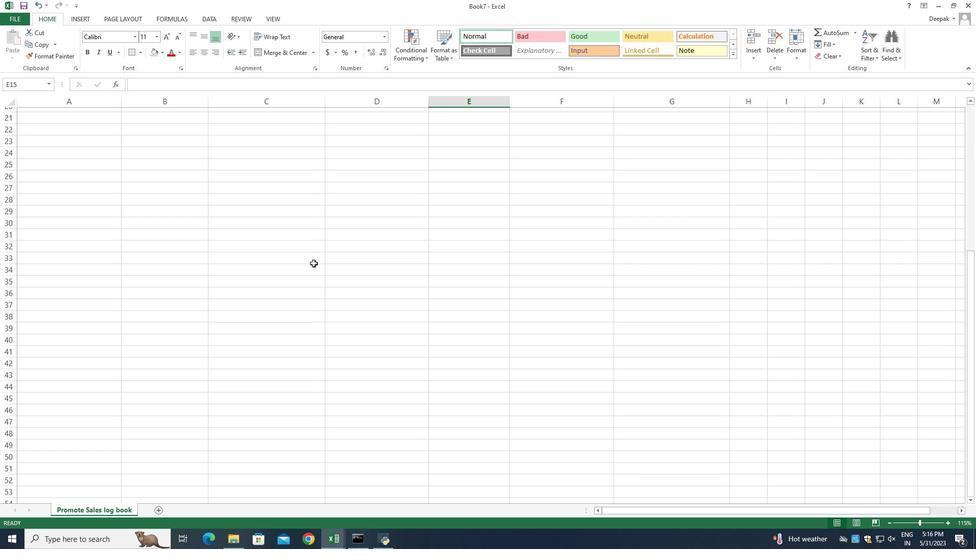 
Action: Mouse moved to (310, 254)
Screenshot: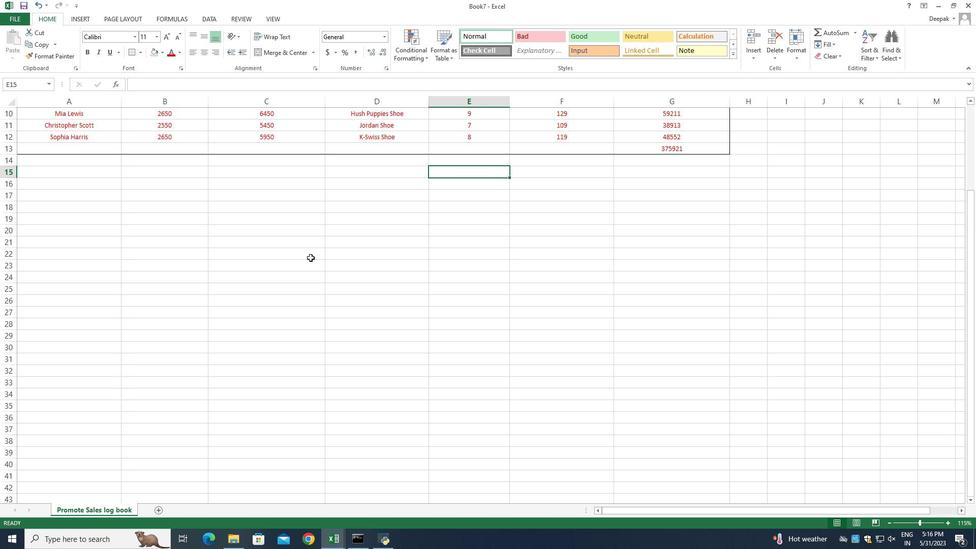 
Action: Mouse scrolled (310, 255) with delta (0, 0)
Screenshot: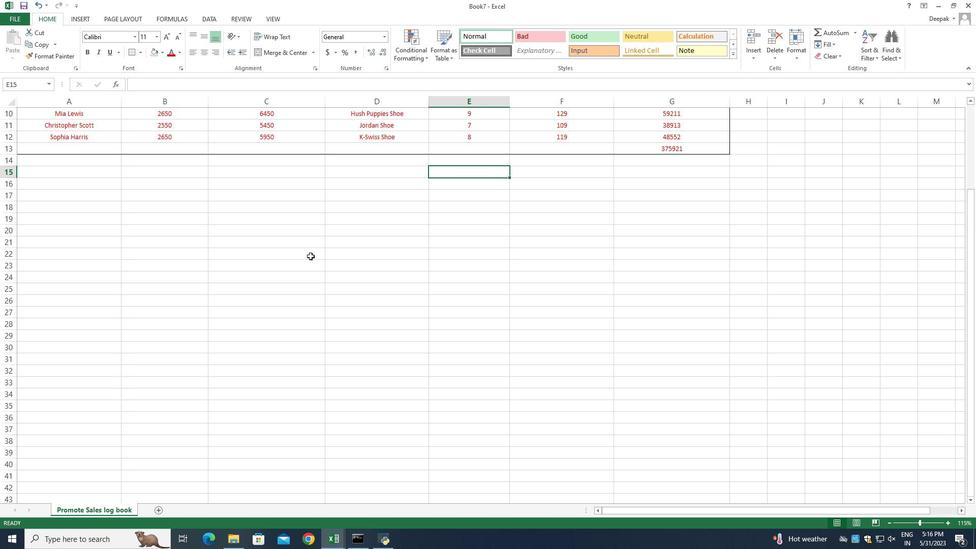 
Action: Mouse moved to (310, 254)
Screenshot: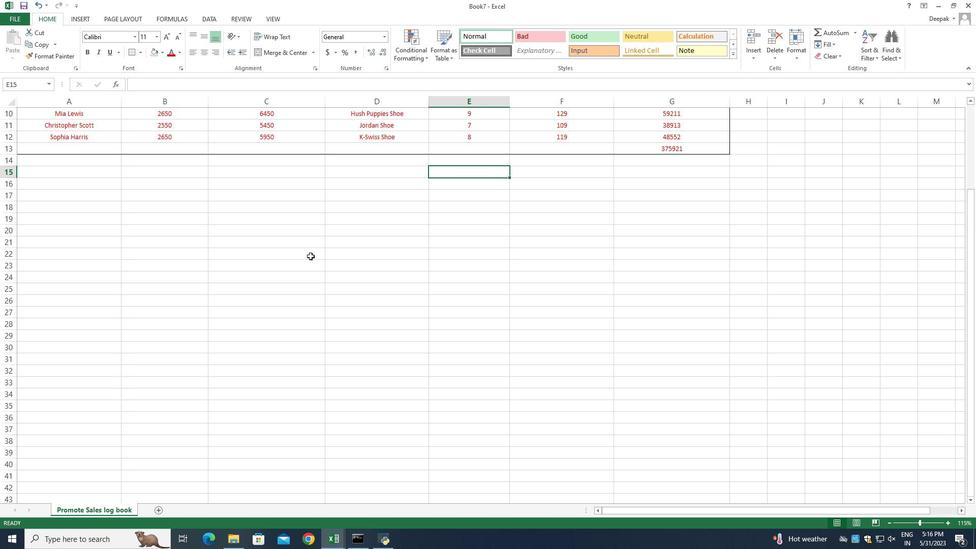 
Action: Mouse scrolled (310, 254) with delta (0, 0)
Screenshot: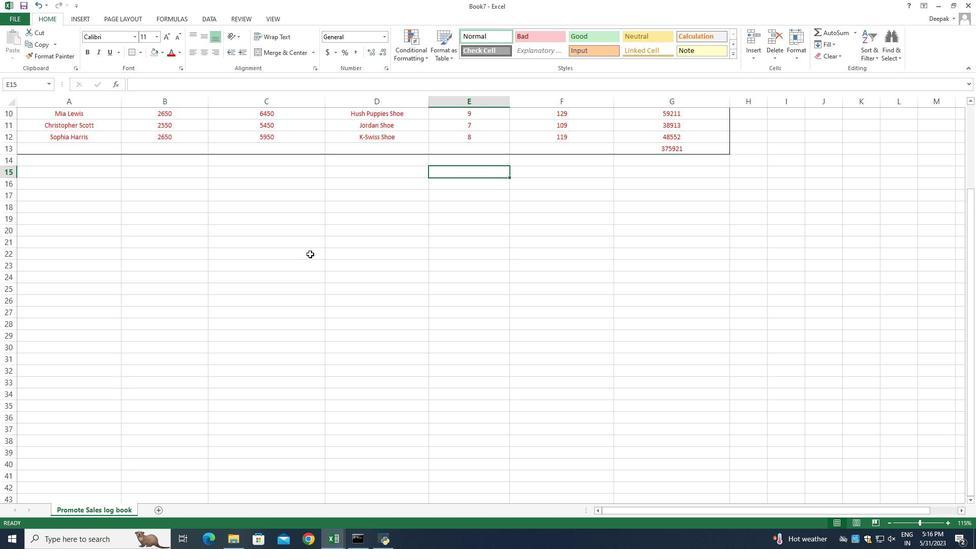 
Action: Mouse scrolled (310, 254) with delta (0, 0)
Screenshot: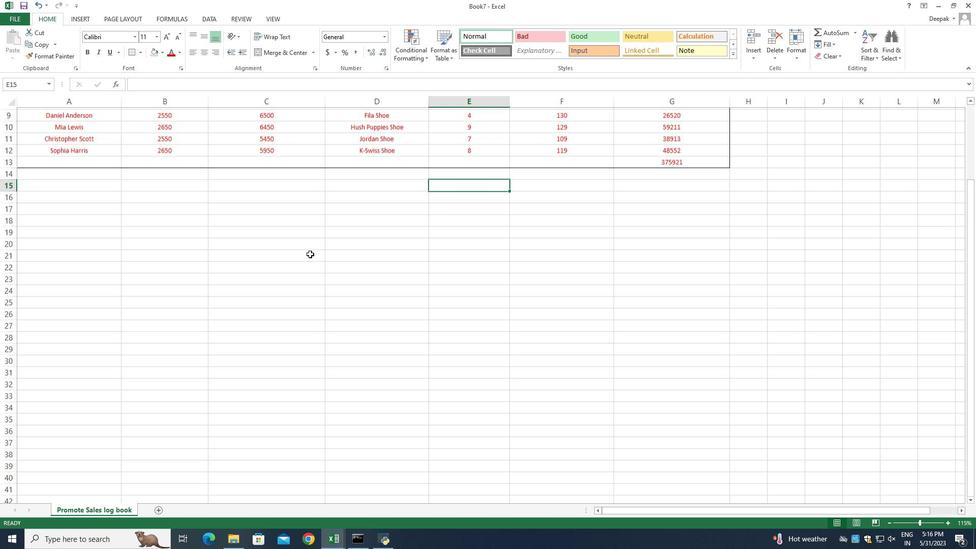 
Action: Mouse scrolled (310, 254) with delta (0, 0)
Screenshot: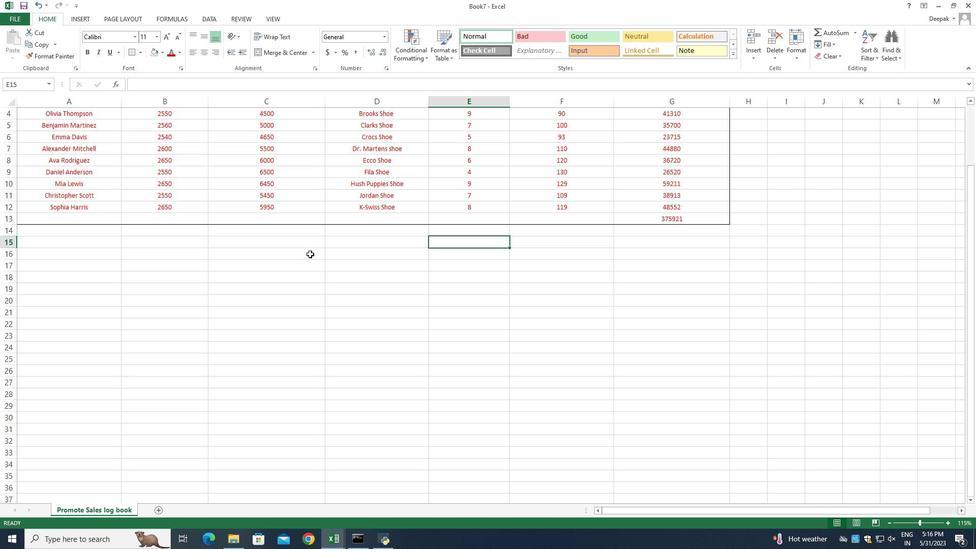 
Action: Mouse scrolled (310, 254) with delta (0, 0)
Screenshot: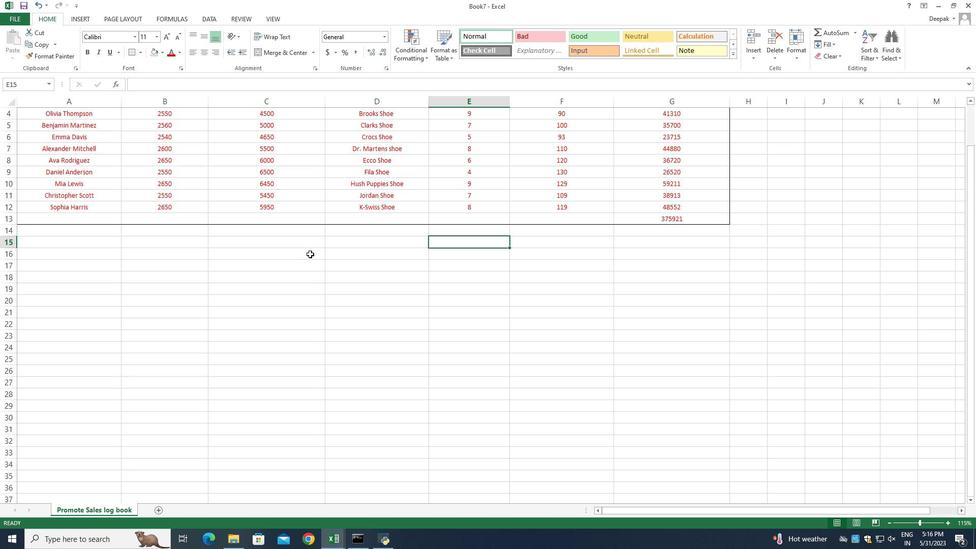 
Action: Mouse moved to (310, 249)
Screenshot: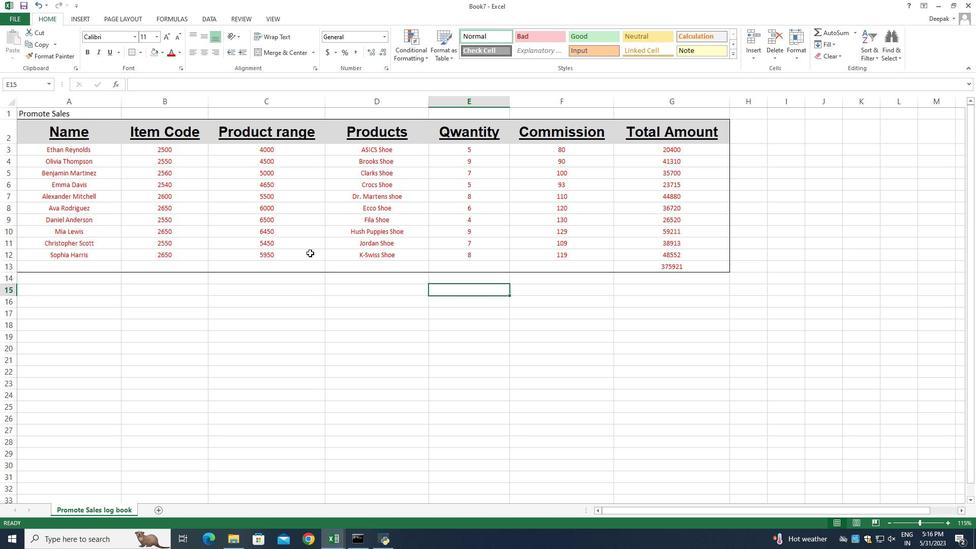 
Action: Mouse scrolled (310, 250) with delta (0, 0)
Screenshot: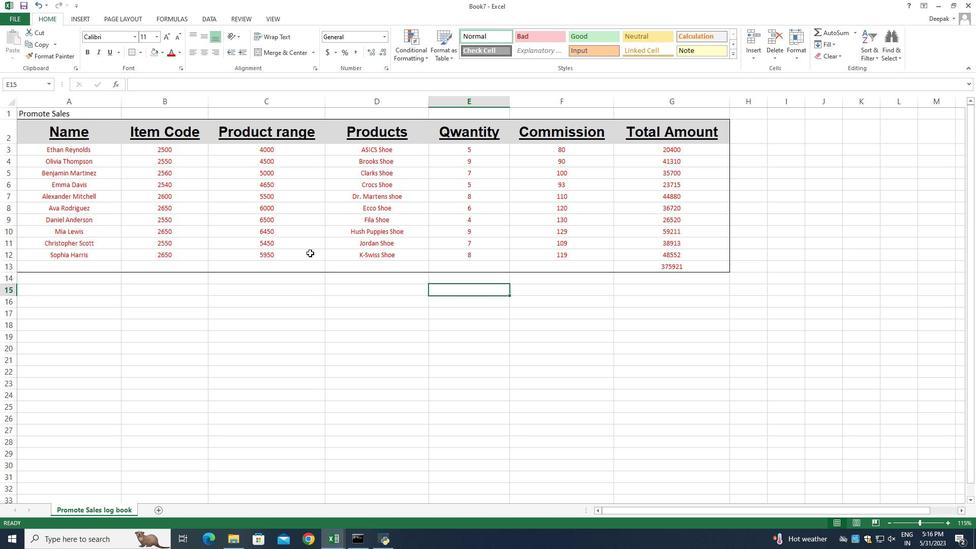 
Action: Mouse moved to (311, 247)
Screenshot: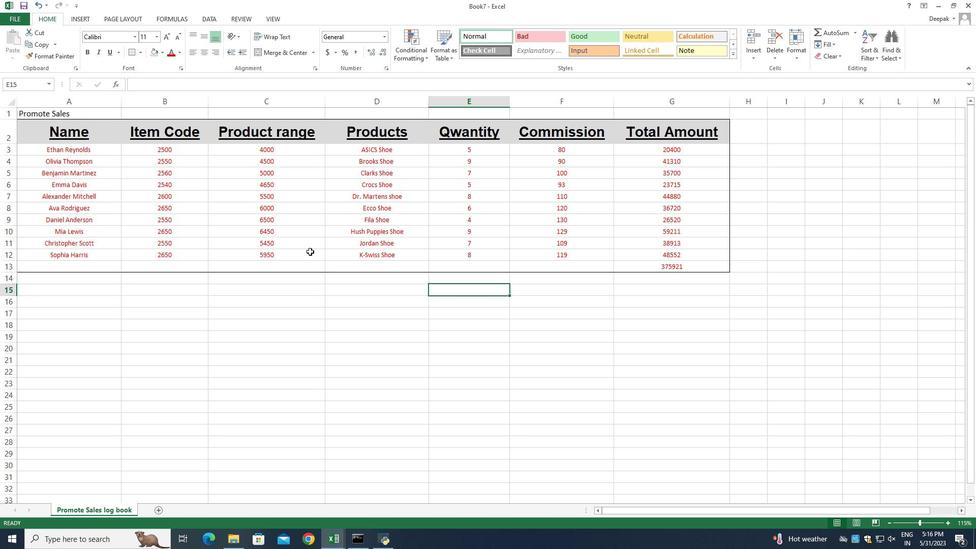 
Action: Mouse scrolled (311, 248) with delta (0, 0)
Screenshot: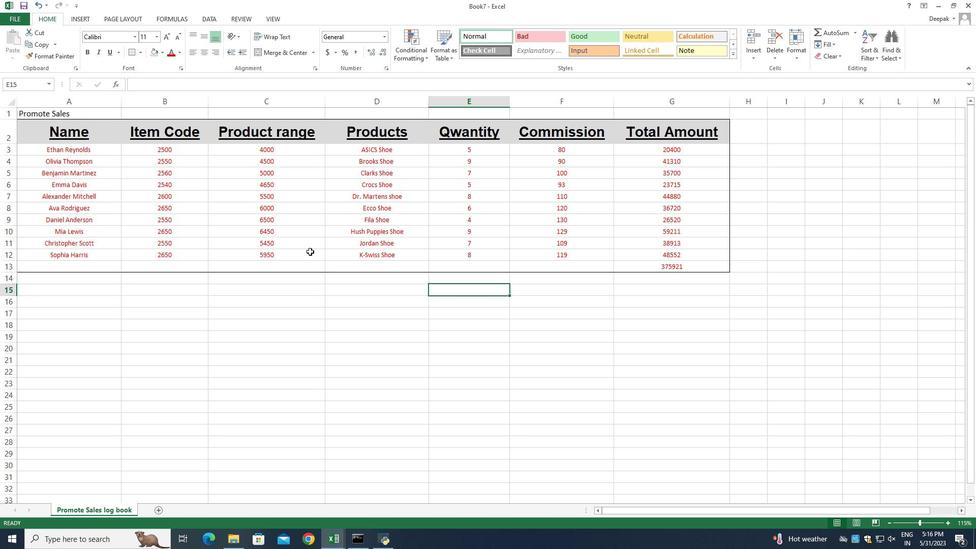 
Action: Mouse moved to (311, 244)
Screenshot: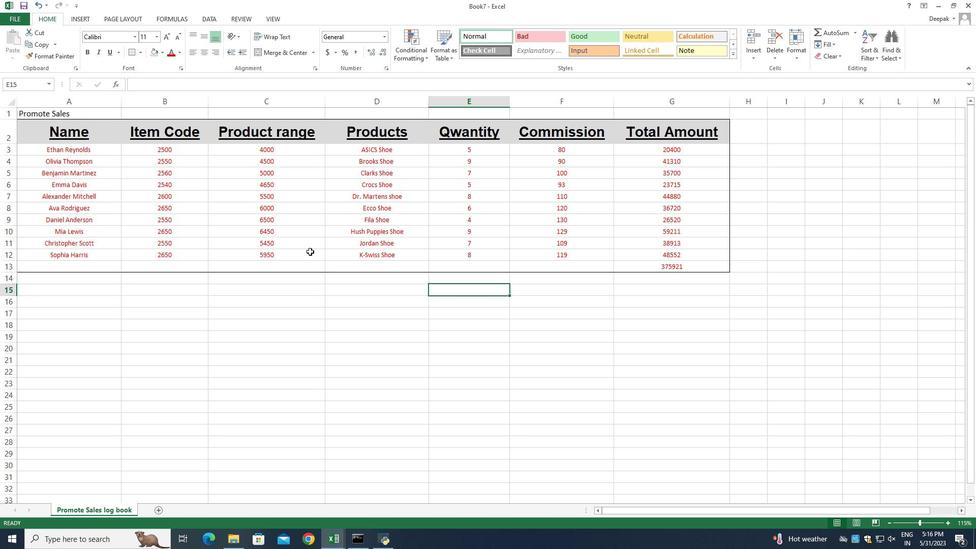 
Action: Mouse scrolled (311, 245) with delta (0, 0)
Screenshot: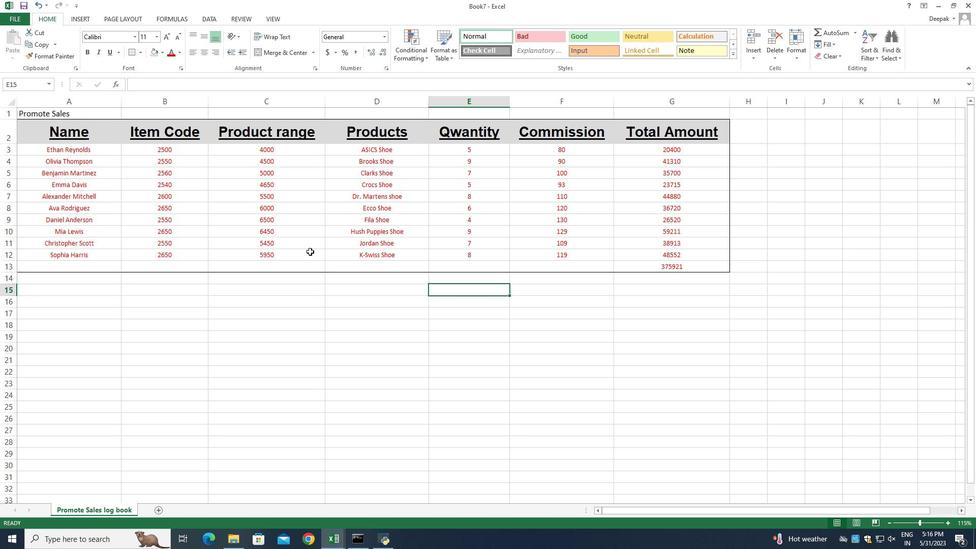 
Action: Mouse moved to (745, 269)
Screenshot: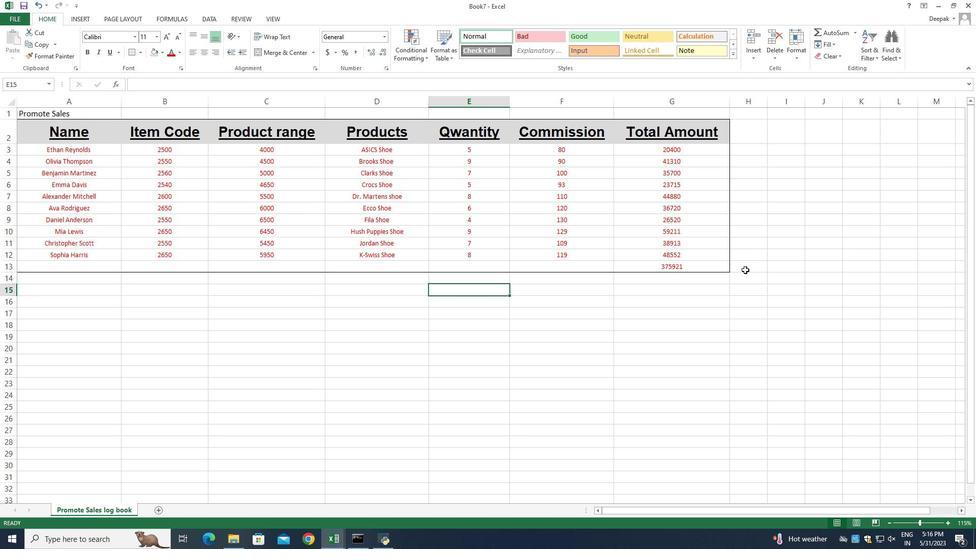 
Action: Mouse pressed left at (745, 269)
Screenshot: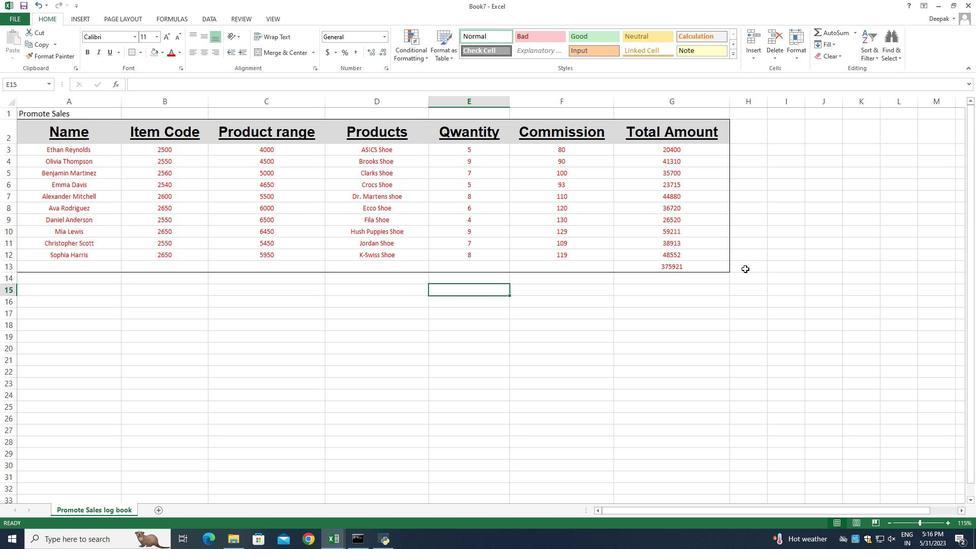 
Action: Mouse moved to (749, 196)
Screenshot: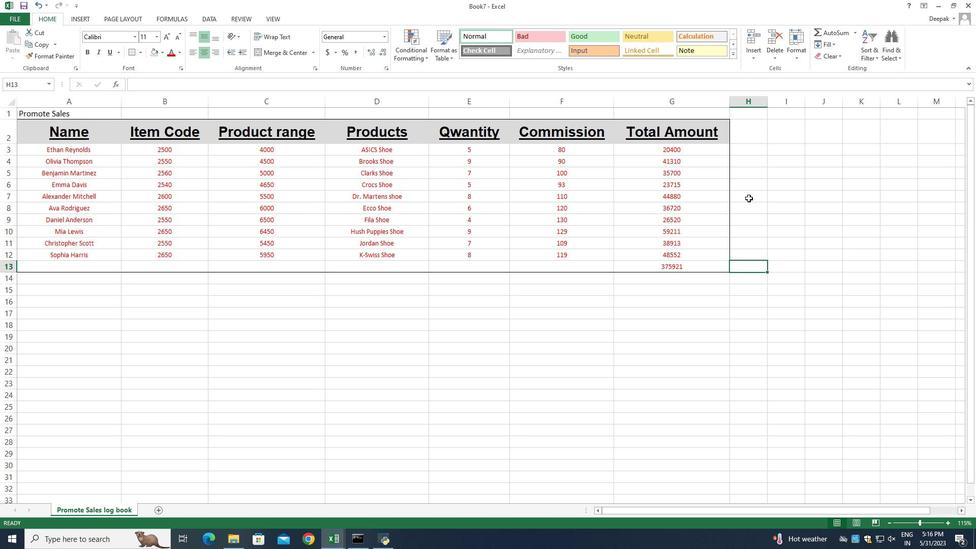 
Action: Mouse pressed left at (749, 196)
Screenshot: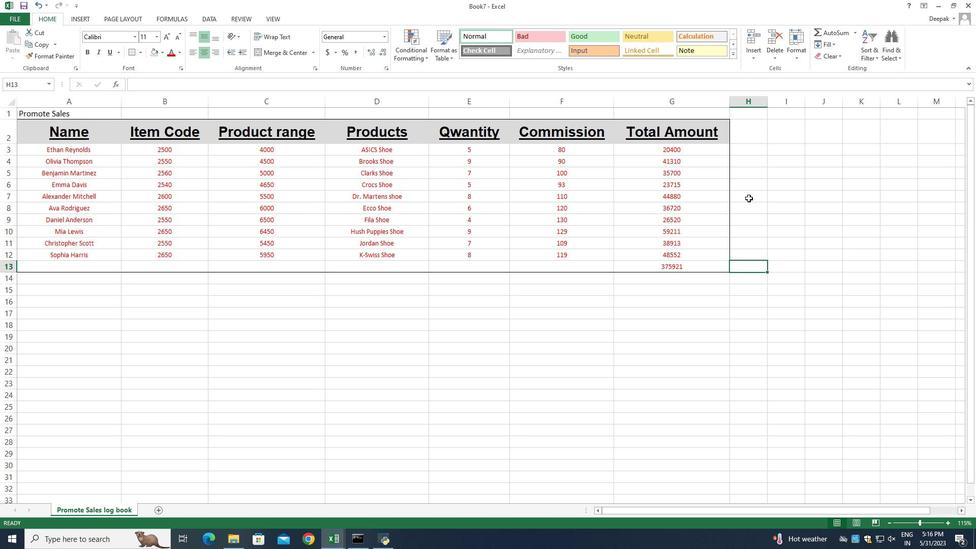 
Action: Mouse moved to (306, 237)
Screenshot: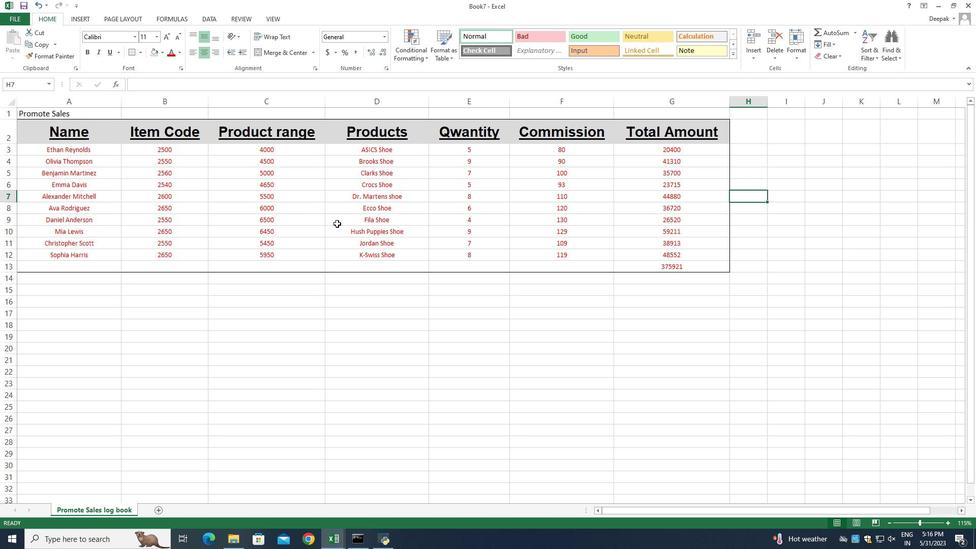 
Action: Mouse scrolled (306, 238) with delta (0, 0)
Screenshot: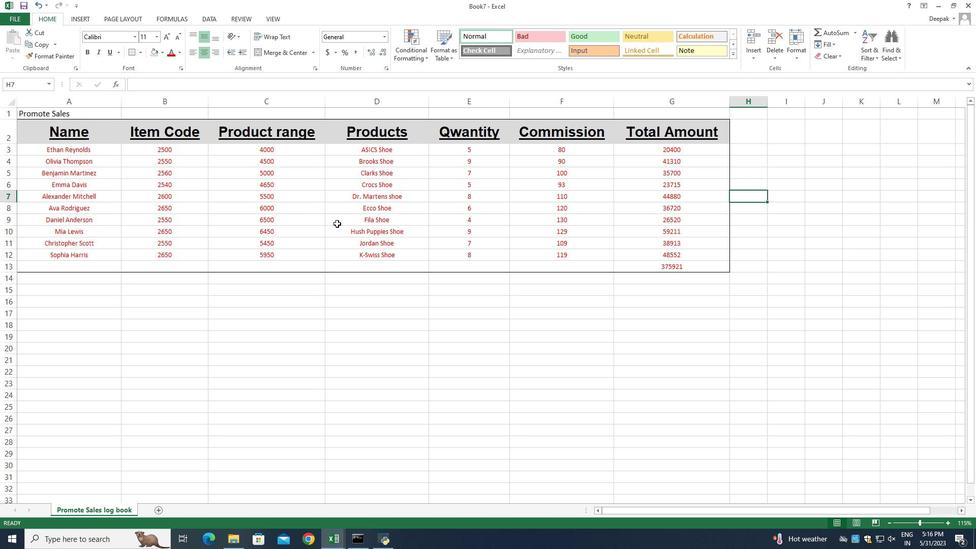 
Action: Mouse moved to (303, 240)
Screenshot: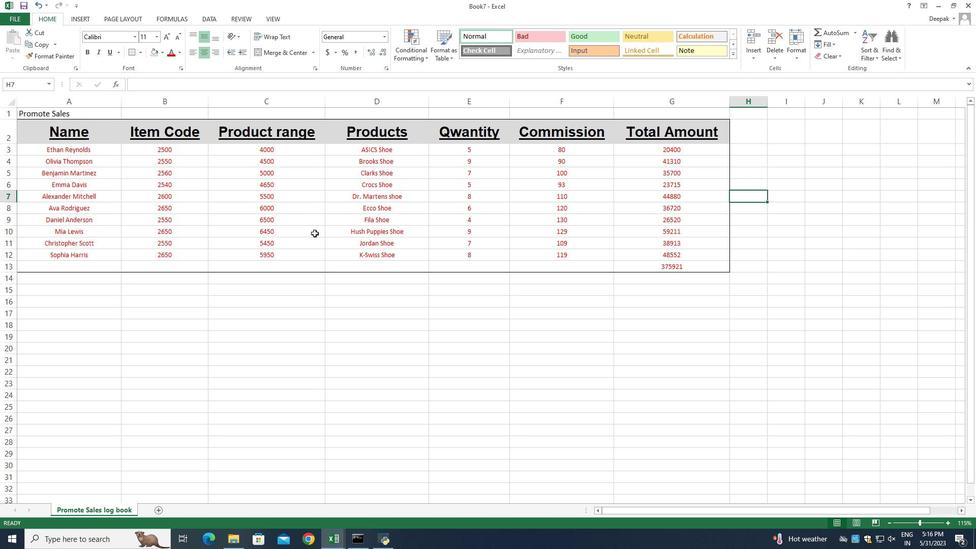 
Action: Mouse scrolled (304, 240) with delta (0, 0)
Screenshot: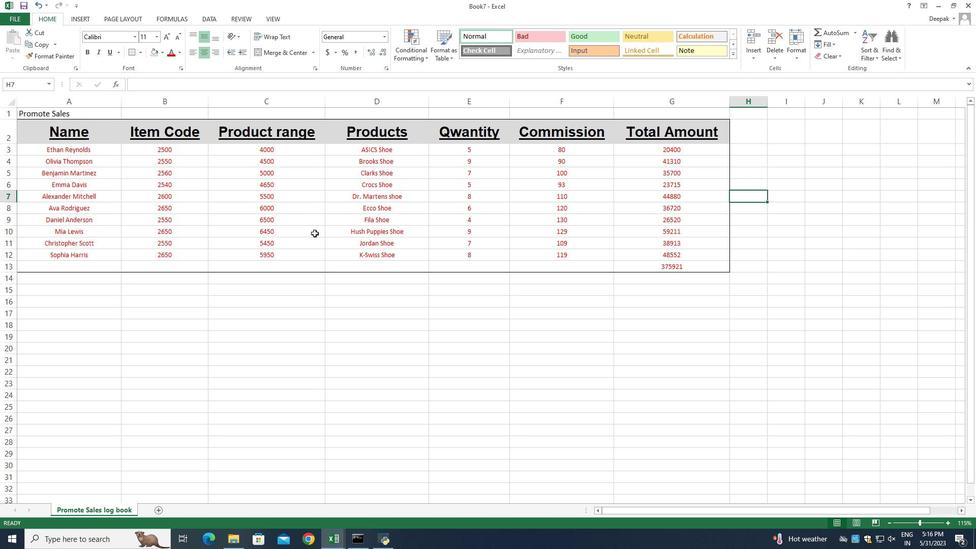 
Action: Mouse scrolled (303, 241) with delta (0, 0)
Screenshot: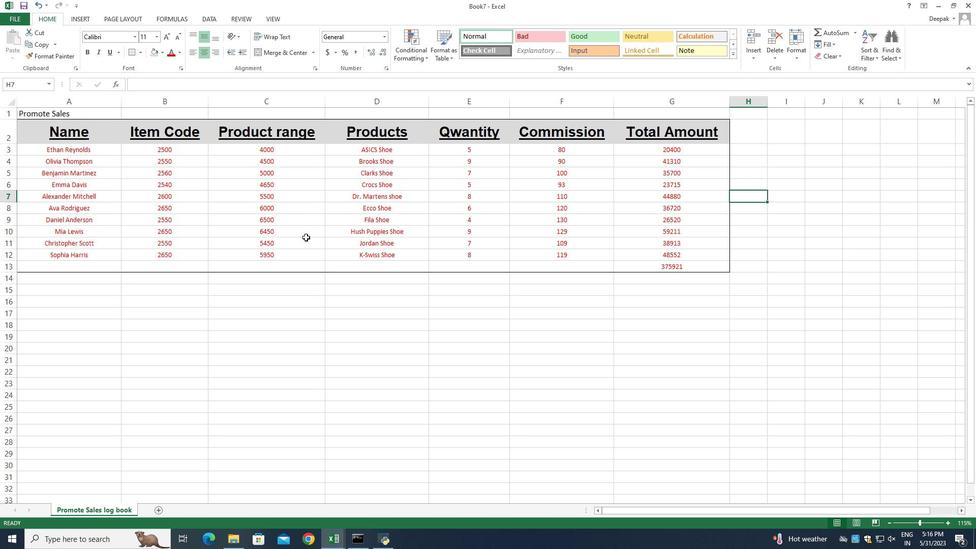 
Action: Mouse moved to (310, 241)
